 Task: Add a signature Maria Thompson containing With gratitude and sincere wishes, Maria Thompson to email address softage.9@softage.net and add a label Licensing agreements
Action: Mouse moved to (1059, 66)
Screenshot: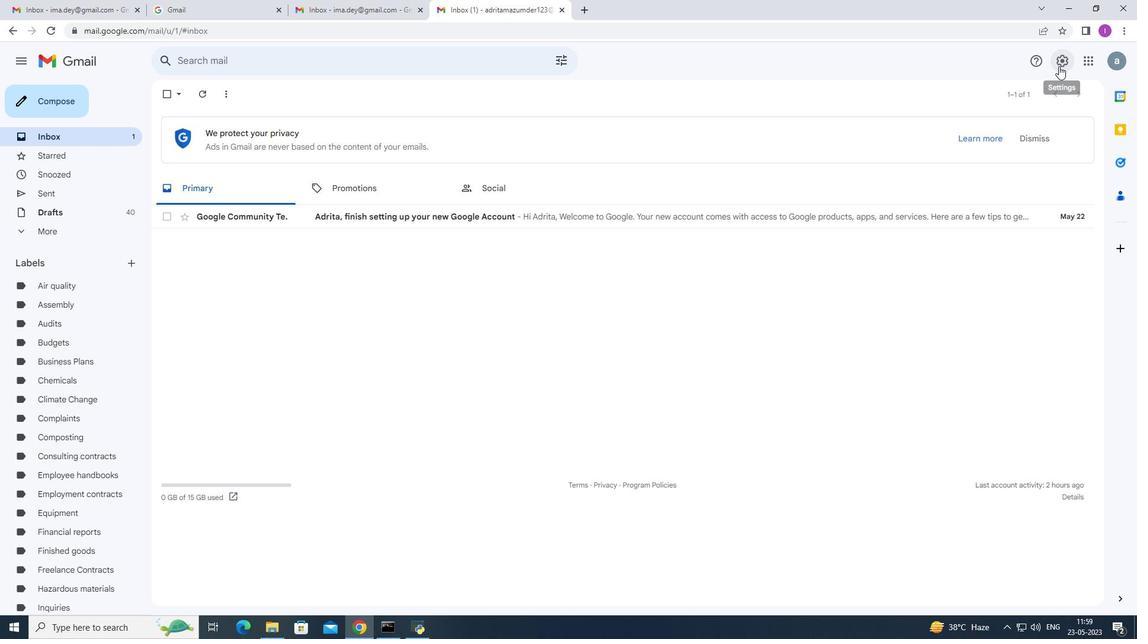 
Action: Mouse pressed left at (1059, 66)
Screenshot: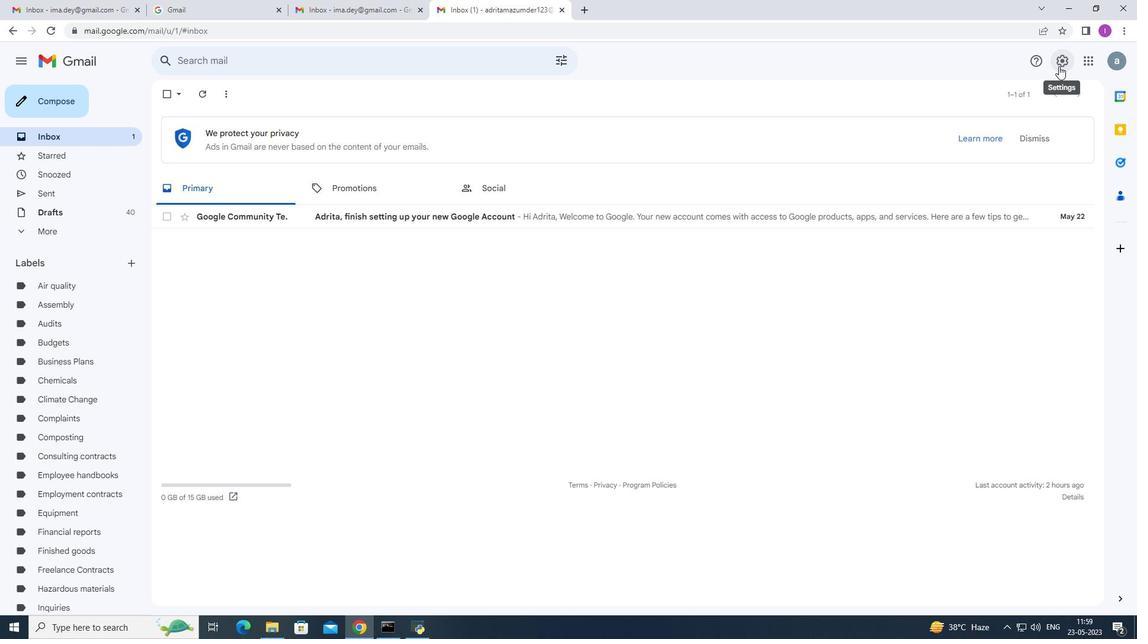 
Action: Mouse moved to (995, 120)
Screenshot: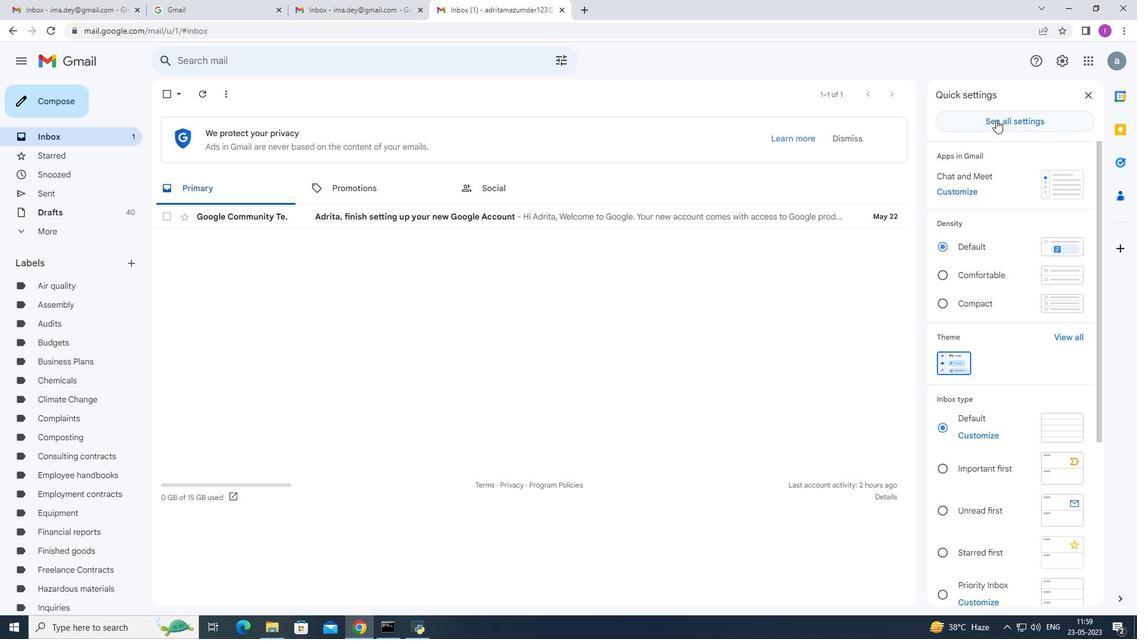 
Action: Mouse pressed left at (995, 120)
Screenshot: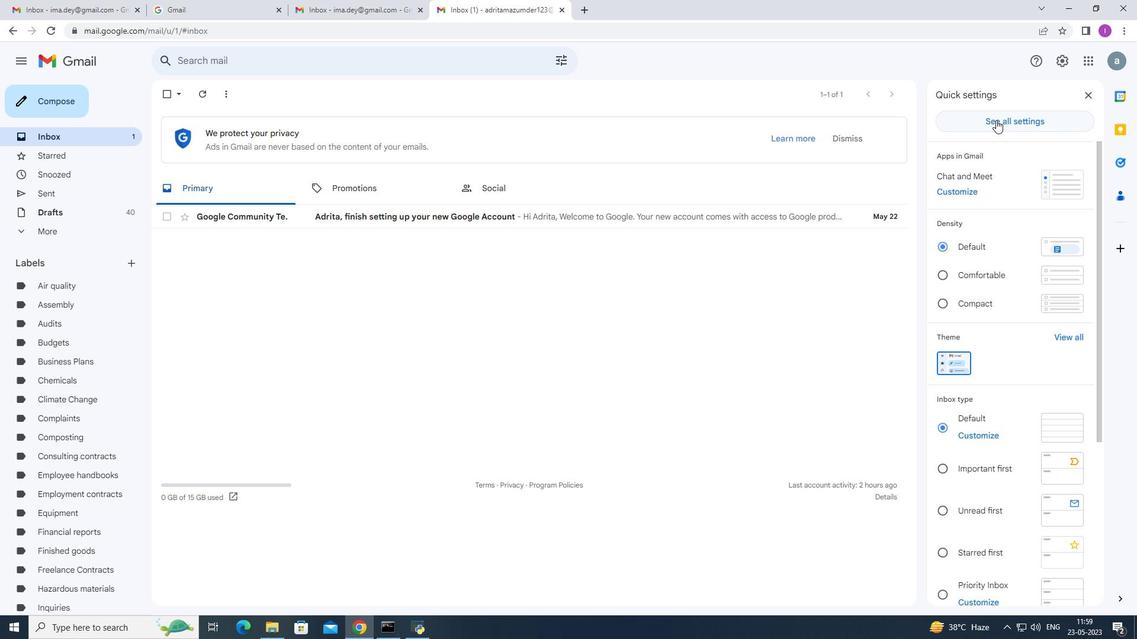 
Action: Mouse moved to (428, 433)
Screenshot: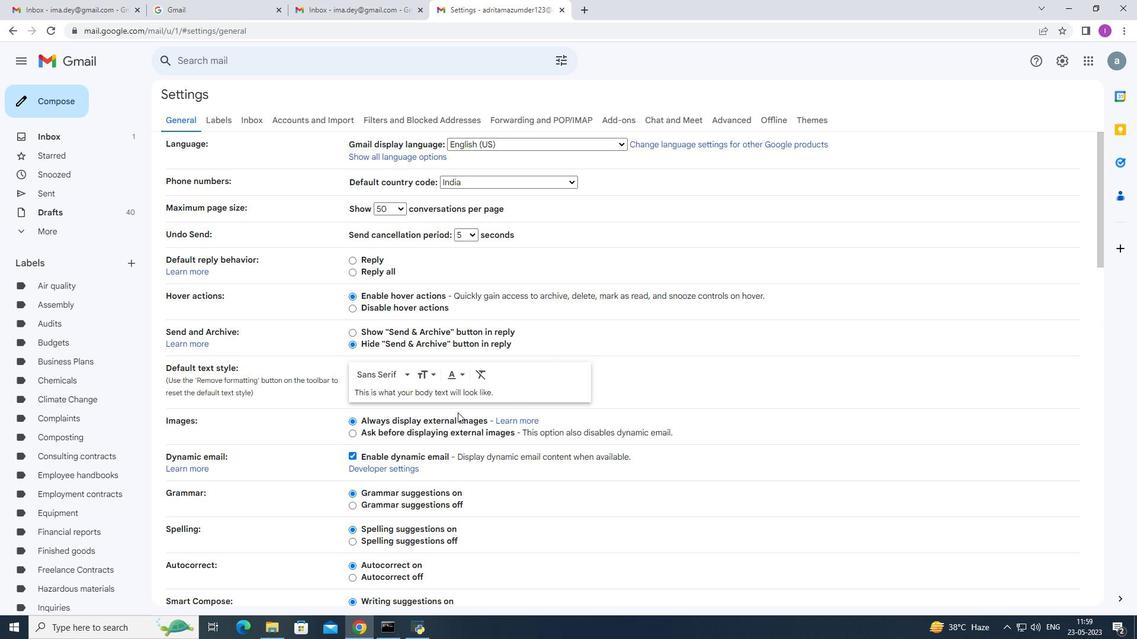 
Action: Mouse scrolled (428, 433) with delta (0, 0)
Screenshot: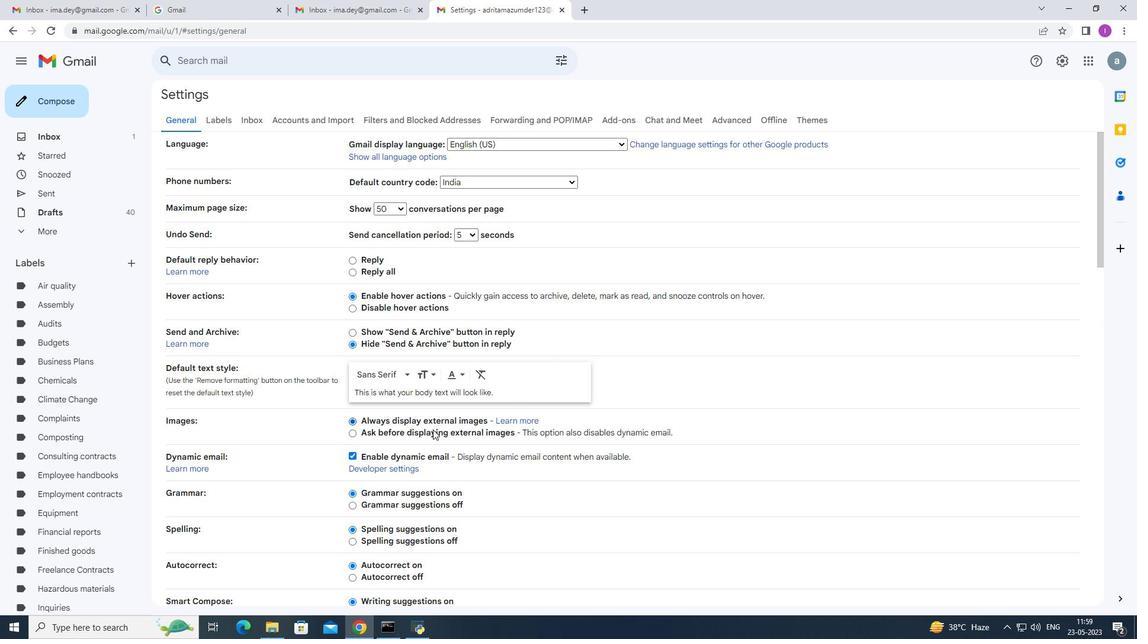 
Action: Mouse scrolled (428, 433) with delta (0, 0)
Screenshot: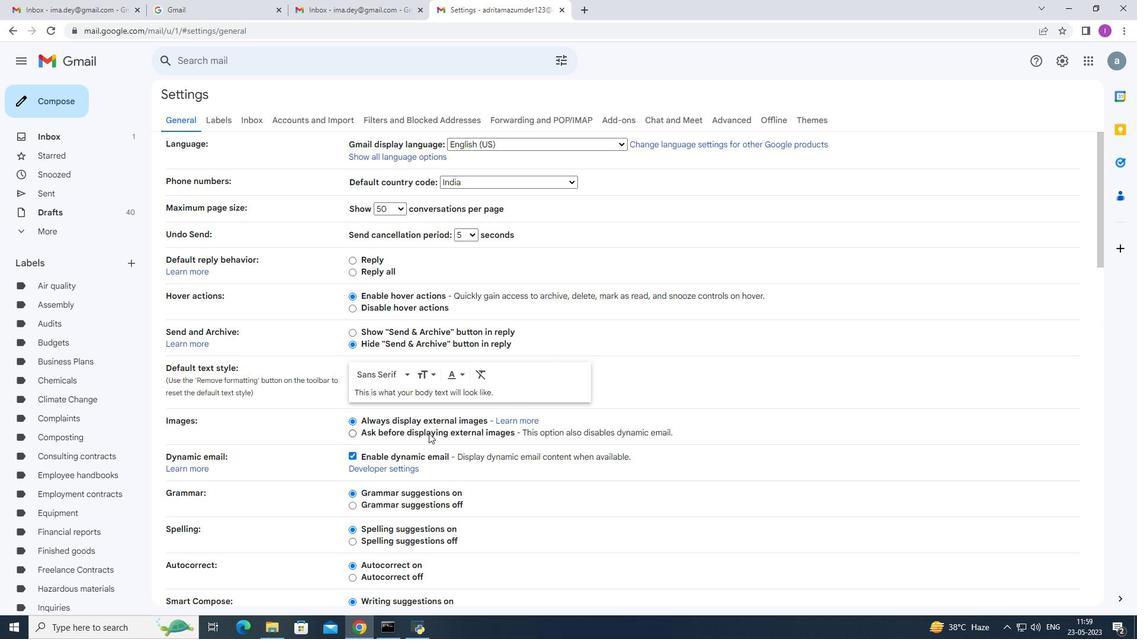 
Action: Mouse scrolled (428, 433) with delta (0, 0)
Screenshot: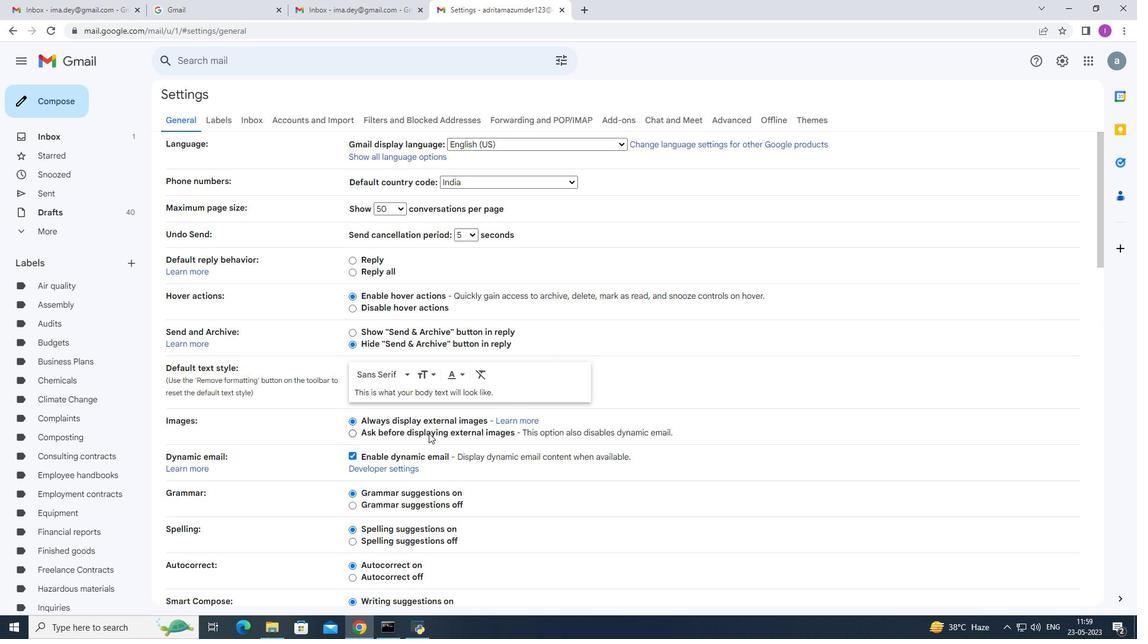 
Action: Mouse moved to (430, 431)
Screenshot: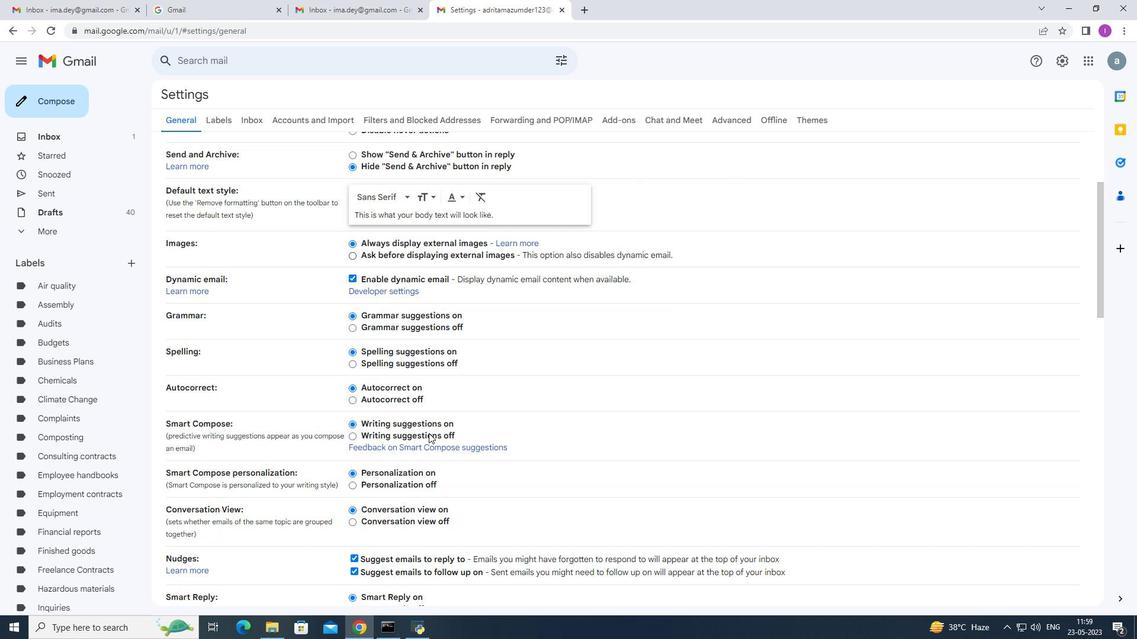 
Action: Mouse scrolled (430, 431) with delta (0, 0)
Screenshot: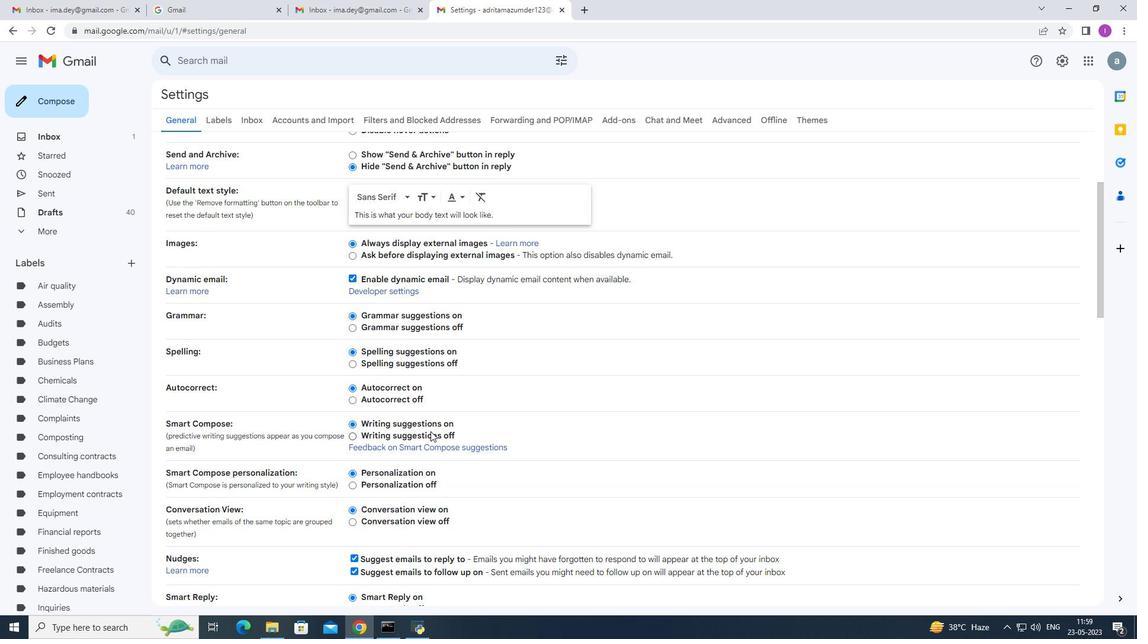 
Action: Mouse scrolled (430, 431) with delta (0, 0)
Screenshot: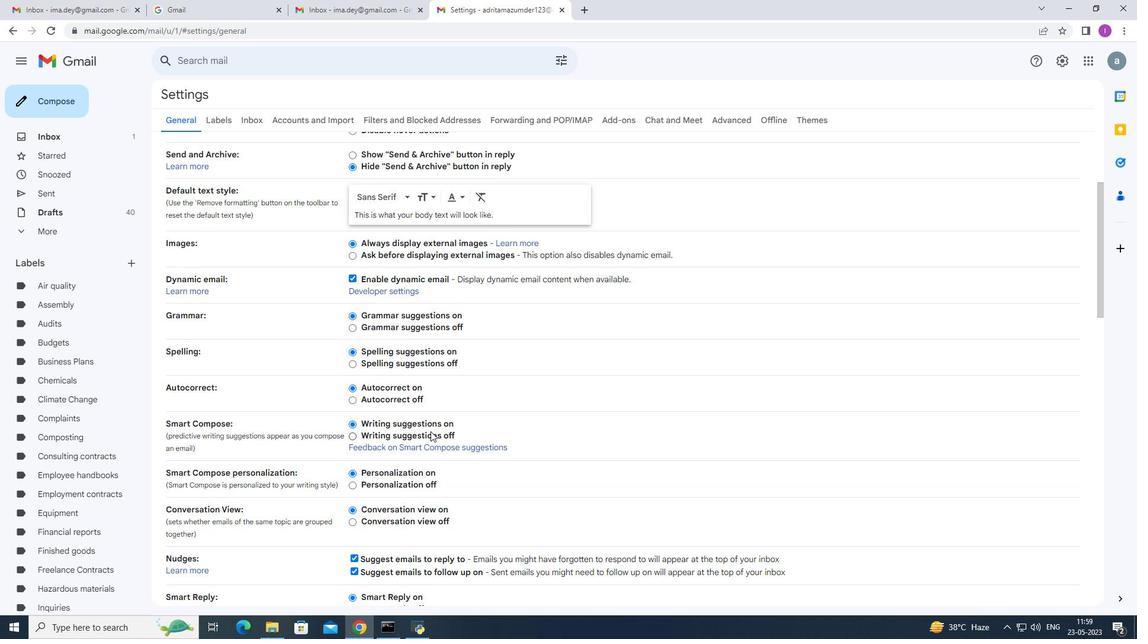 
Action: Mouse scrolled (430, 431) with delta (0, 0)
Screenshot: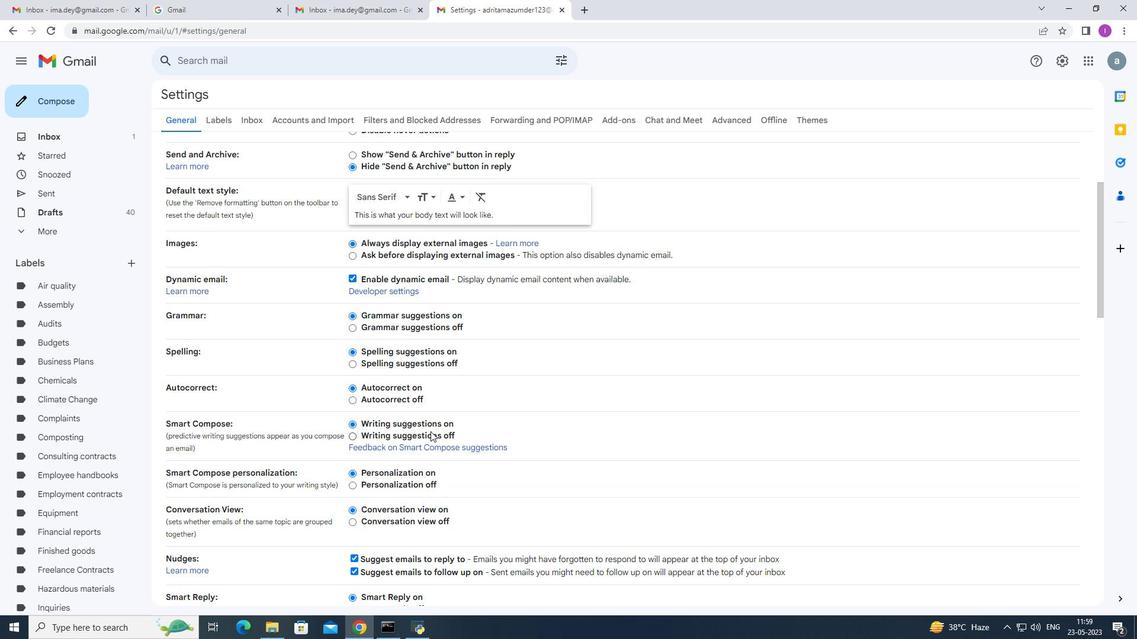
Action: Mouse scrolled (430, 431) with delta (0, 0)
Screenshot: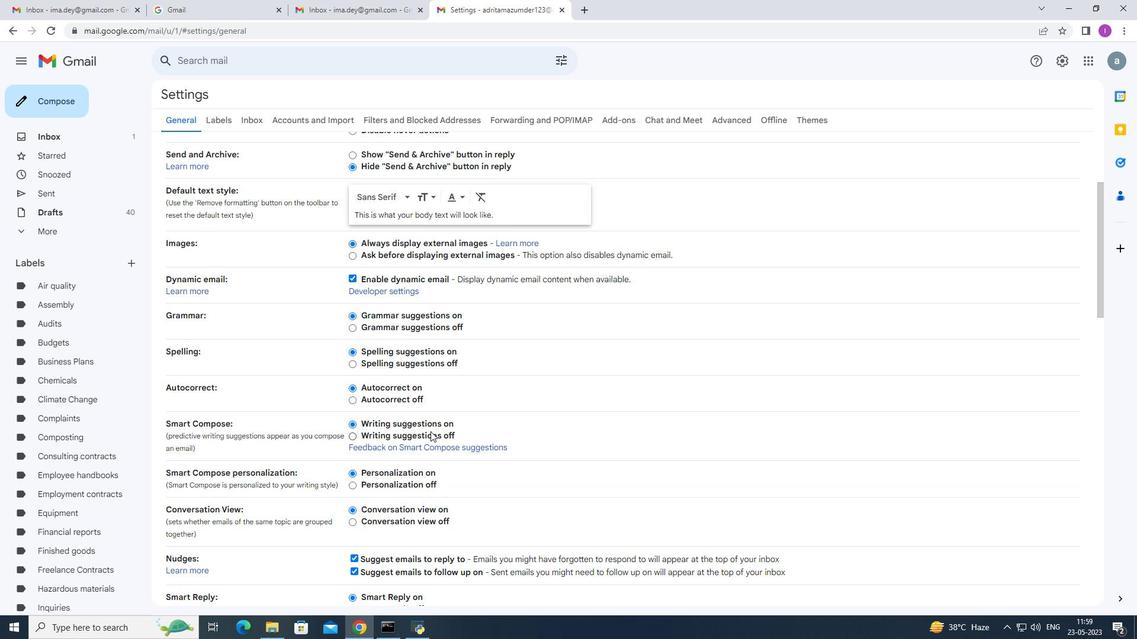 
Action: Mouse moved to (432, 431)
Screenshot: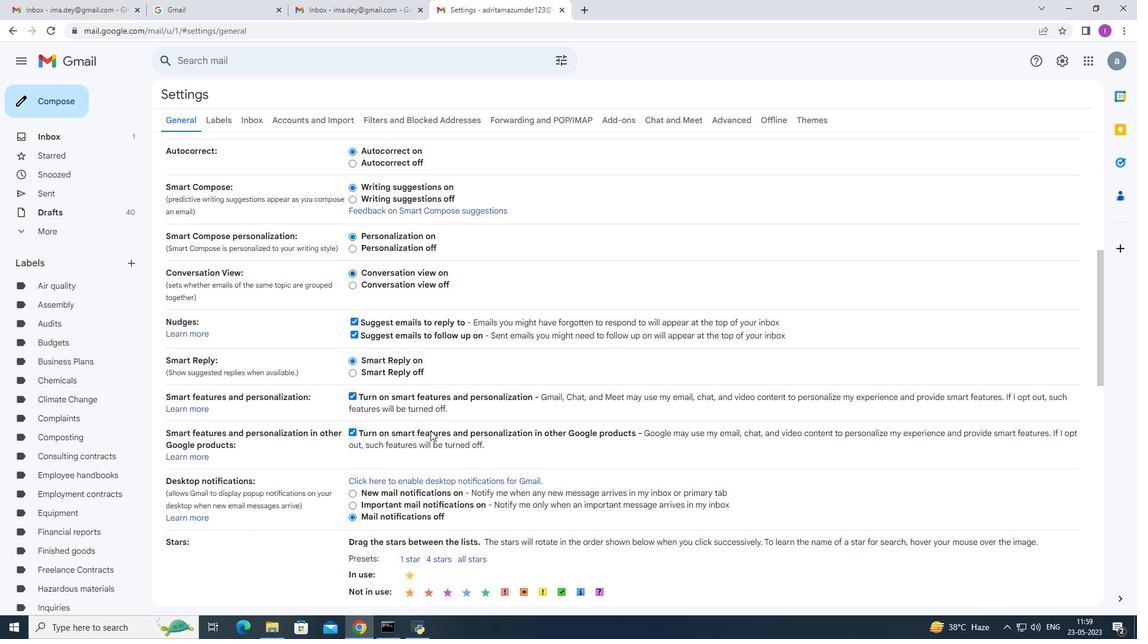 
Action: Mouse scrolled (432, 431) with delta (0, 0)
Screenshot: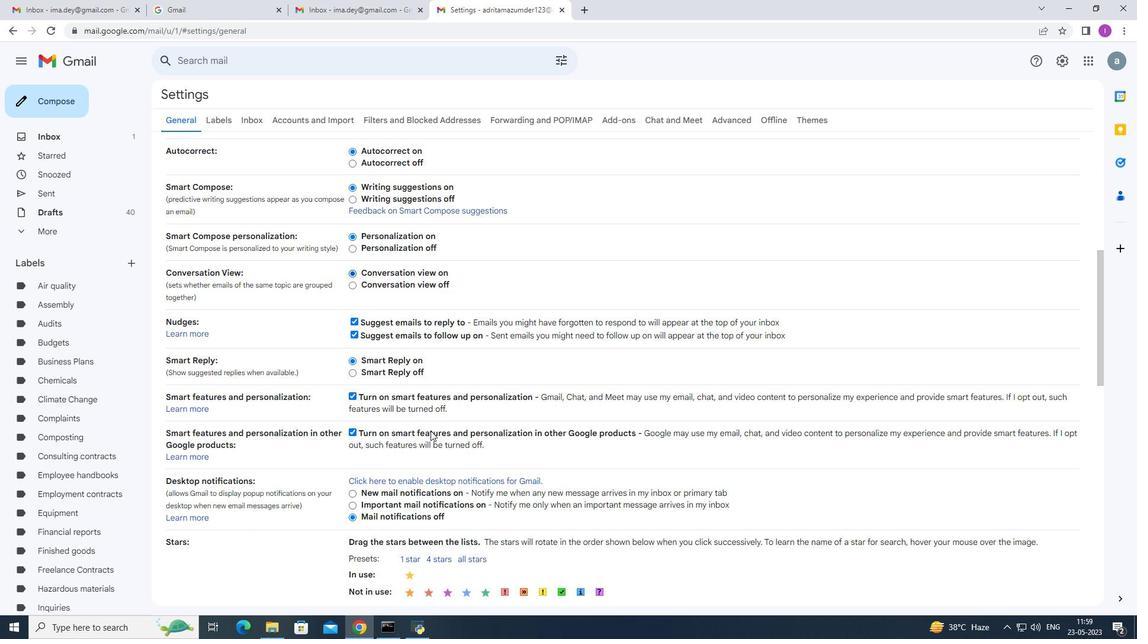 
Action: Mouse scrolled (432, 431) with delta (0, 0)
Screenshot: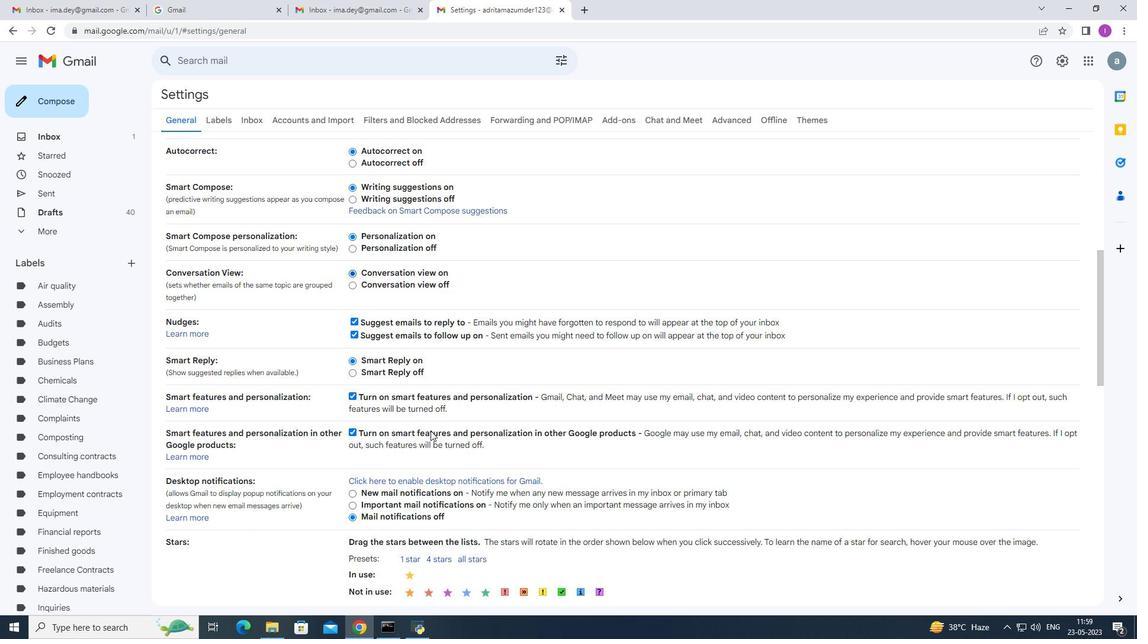 
Action: Mouse scrolled (432, 432) with delta (0, 0)
Screenshot: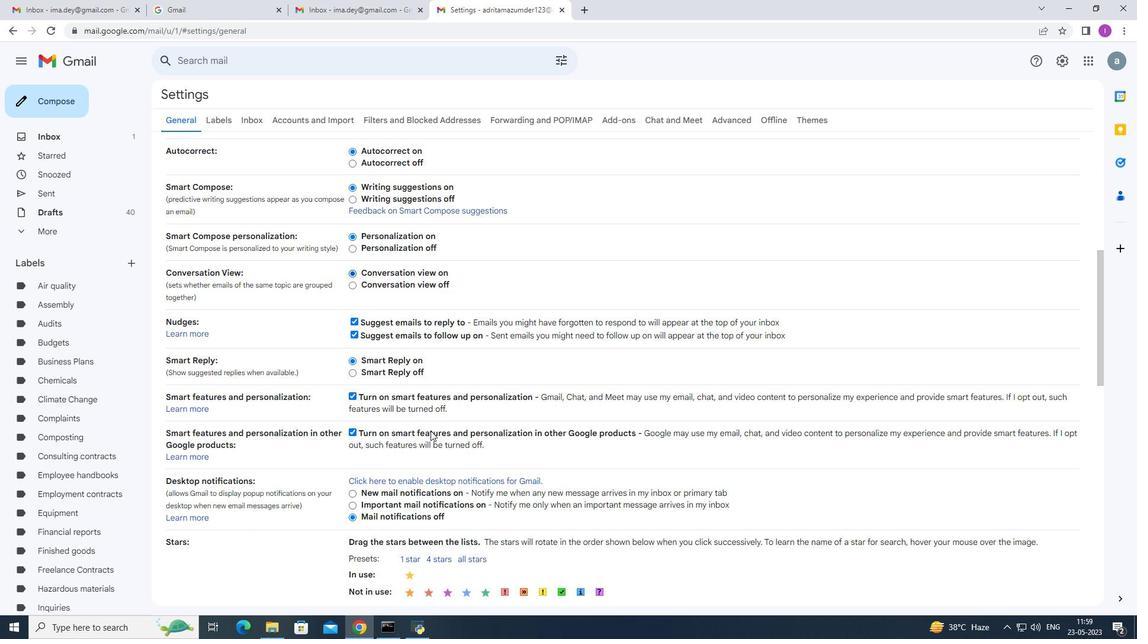 
Action: Mouse scrolled (432, 431) with delta (0, 0)
Screenshot: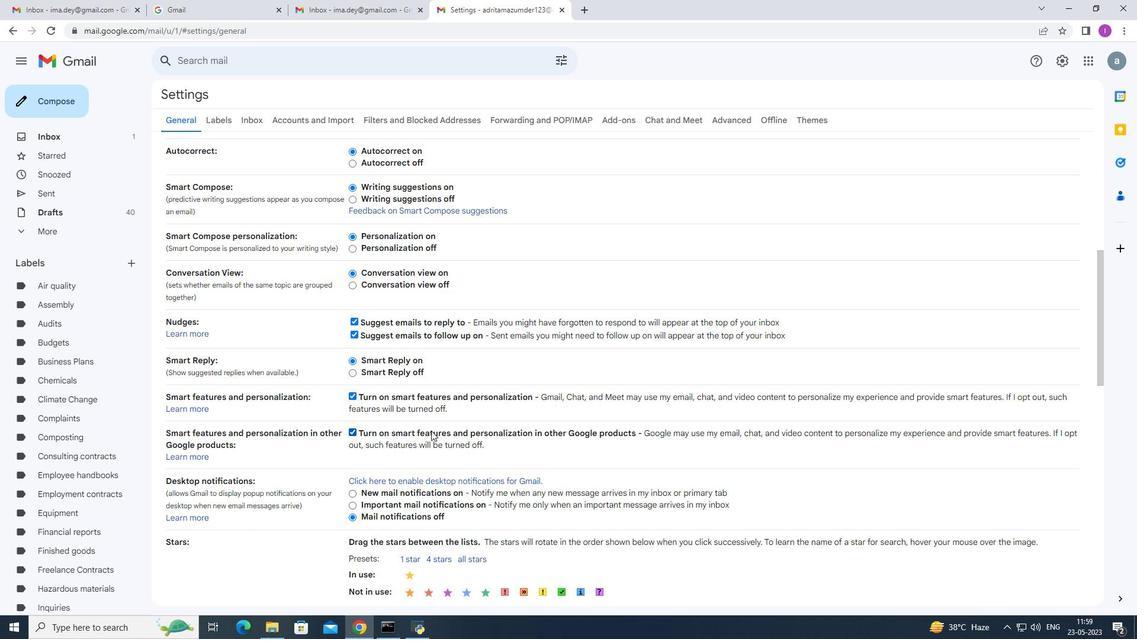 
Action: Mouse moved to (433, 433)
Screenshot: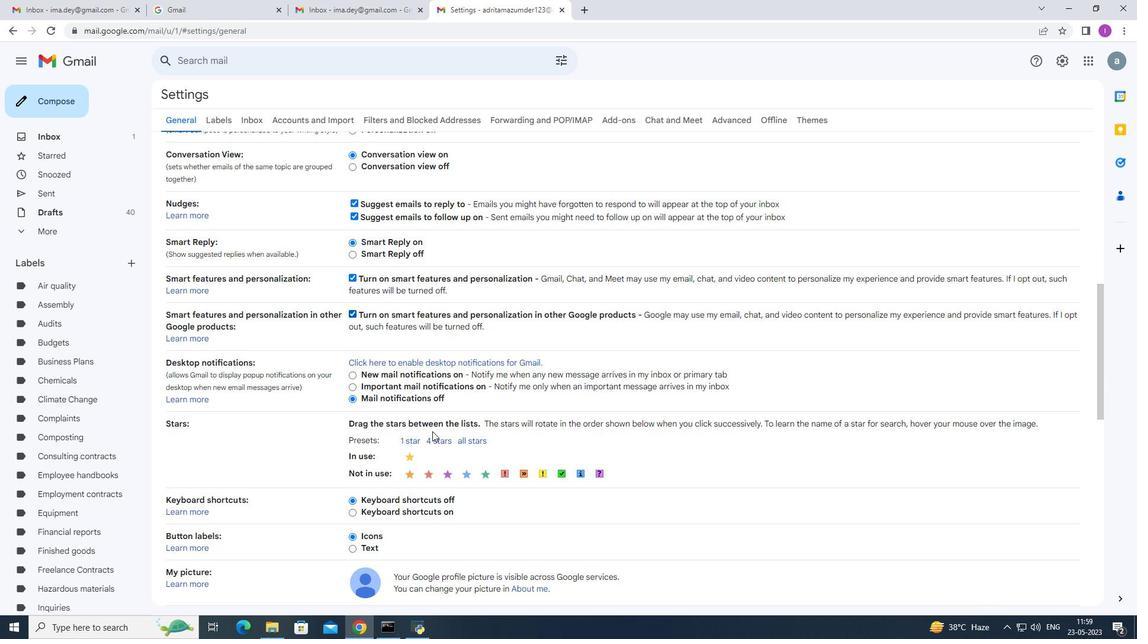 
Action: Mouse scrolled (433, 432) with delta (0, 0)
Screenshot: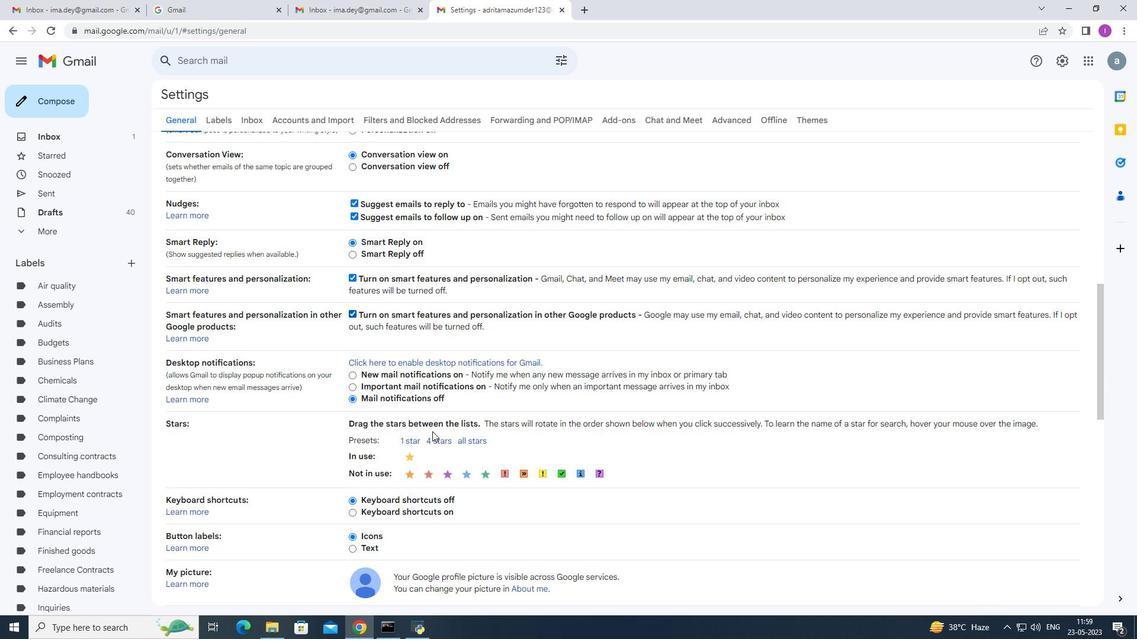 
Action: Mouse moved to (433, 434)
Screenshot: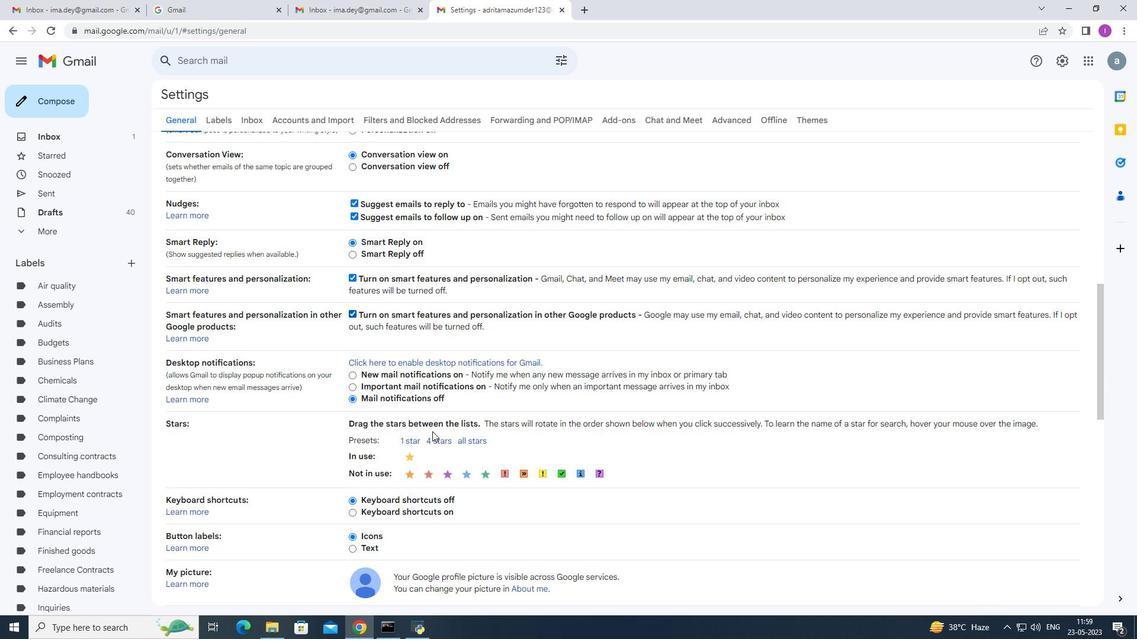 
Action: Mouse scrolled (433, 433) with delta (0, 0)
Screenshot: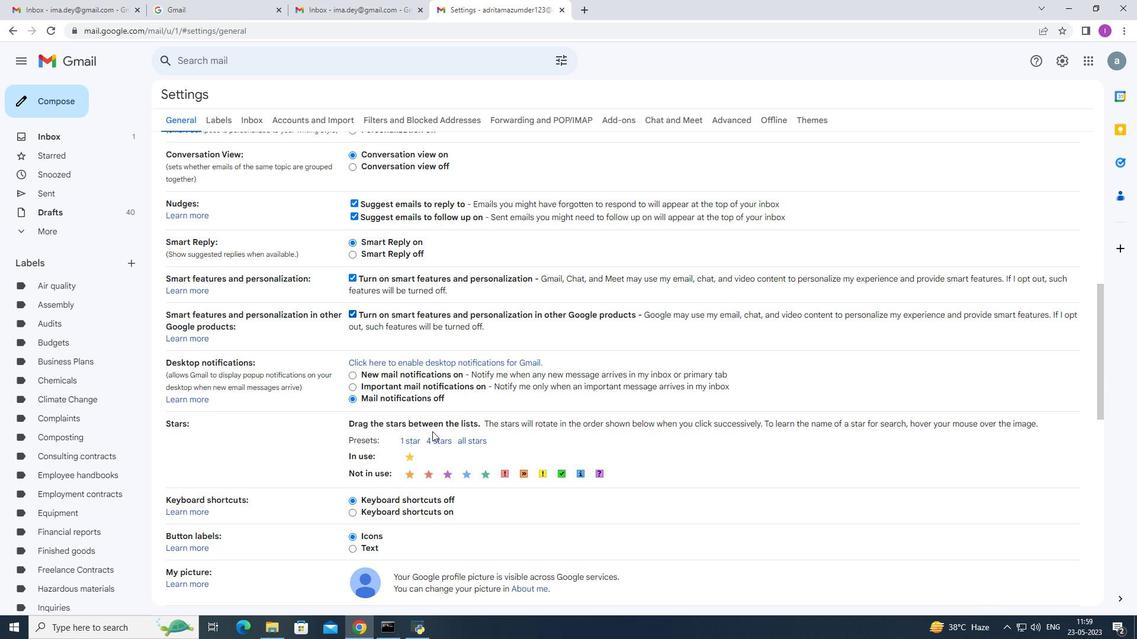 
Action: Mouse scrolled (433, 433) with delta (0, 0)
Screenshot: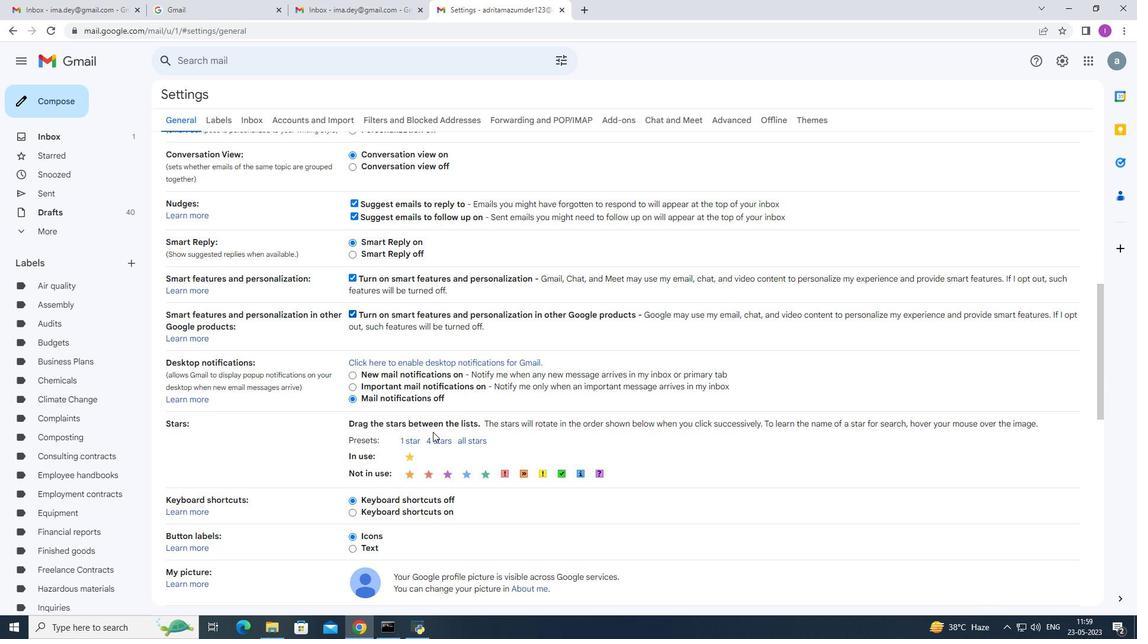 
Action: Mouse moved to (433, 434)
Screenshot: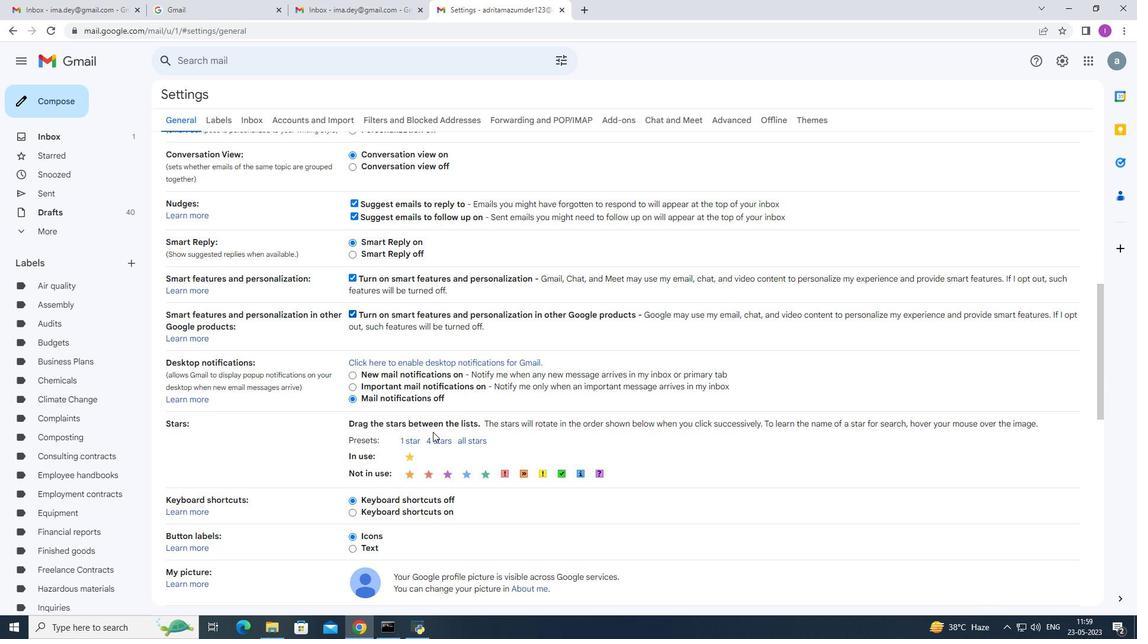 
Action: Mouse scrolled (433, 433) with delta (0, 0)
Screenshot: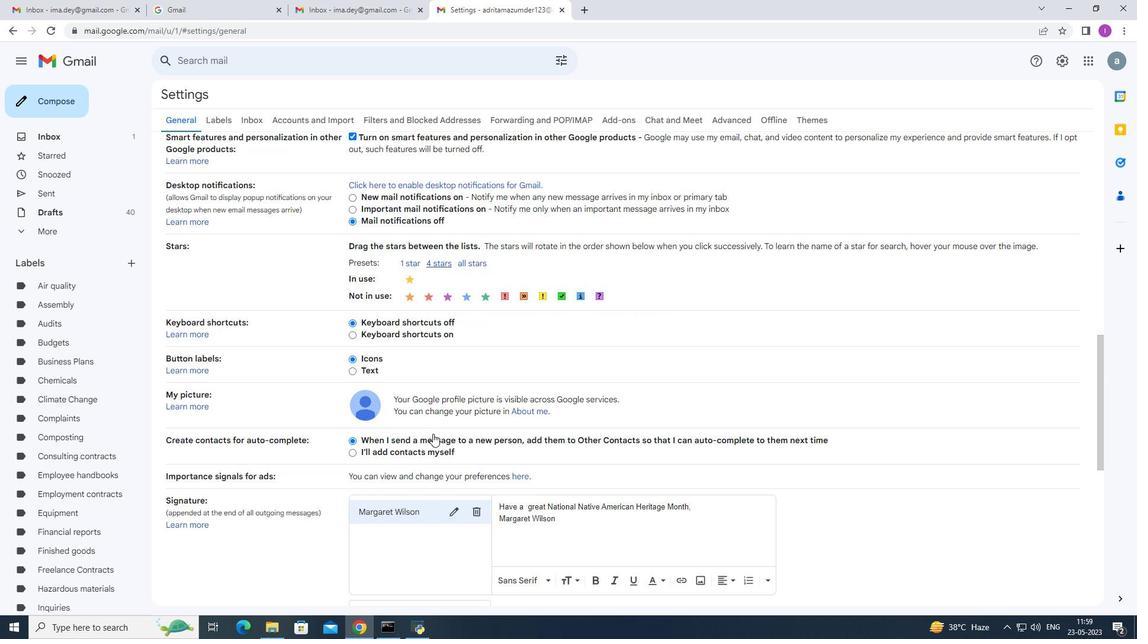
Action: Mouse scrolled (433, 433) with delta (0, 0)
Screenshot: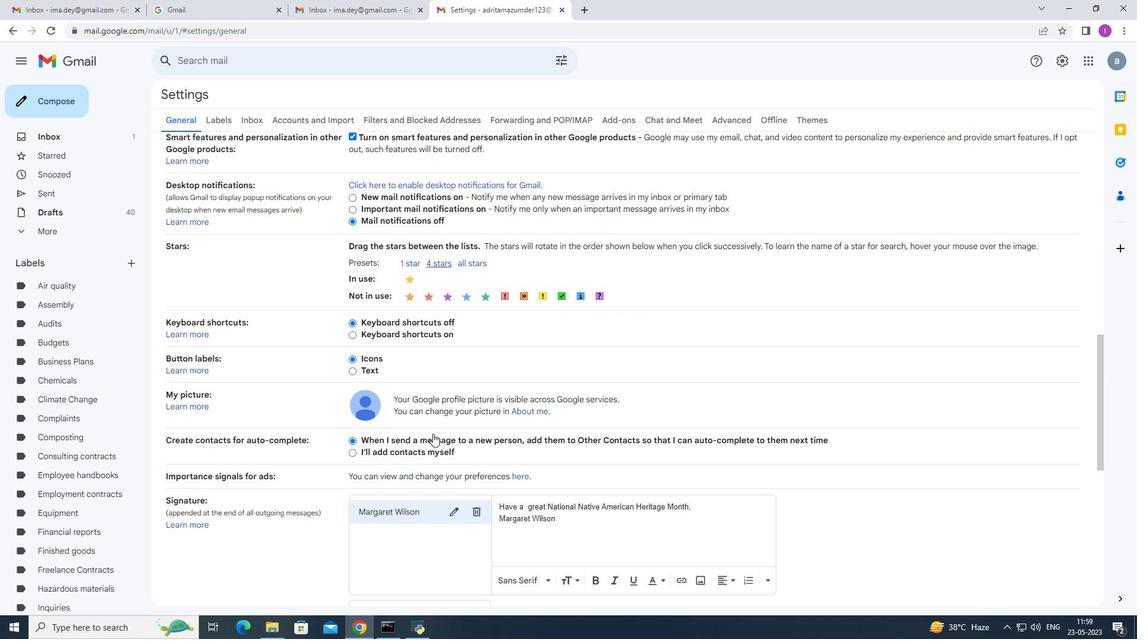 
Action: Mouse moved to (433, 434)
Screenshot: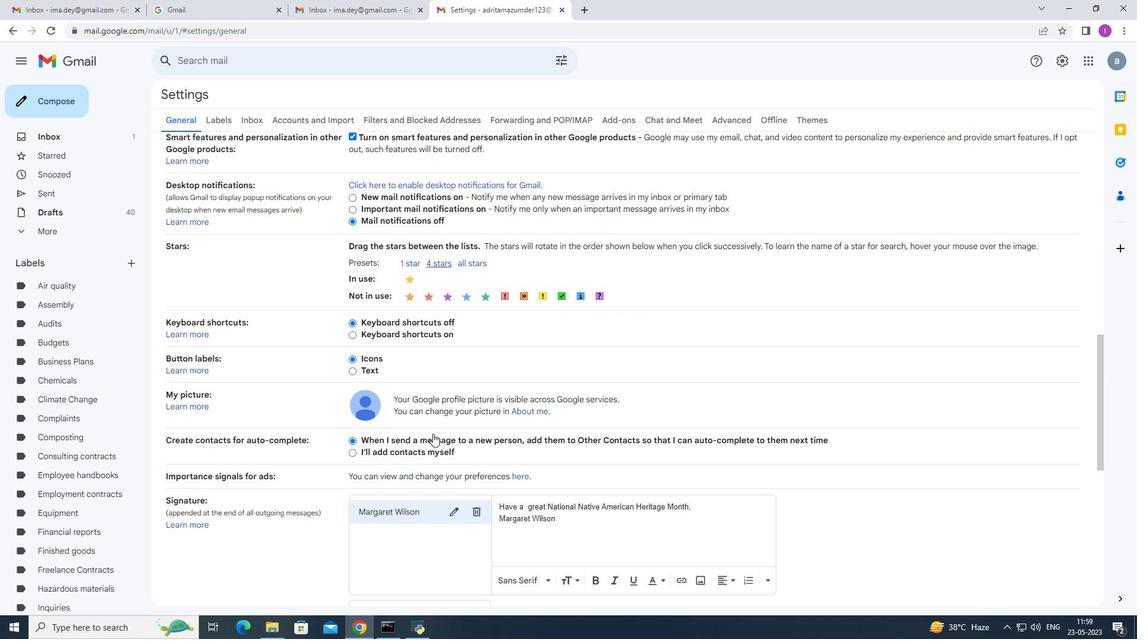 
Action: Mouse scrolled (433, 434) with delta (0, 0)
Screenshot: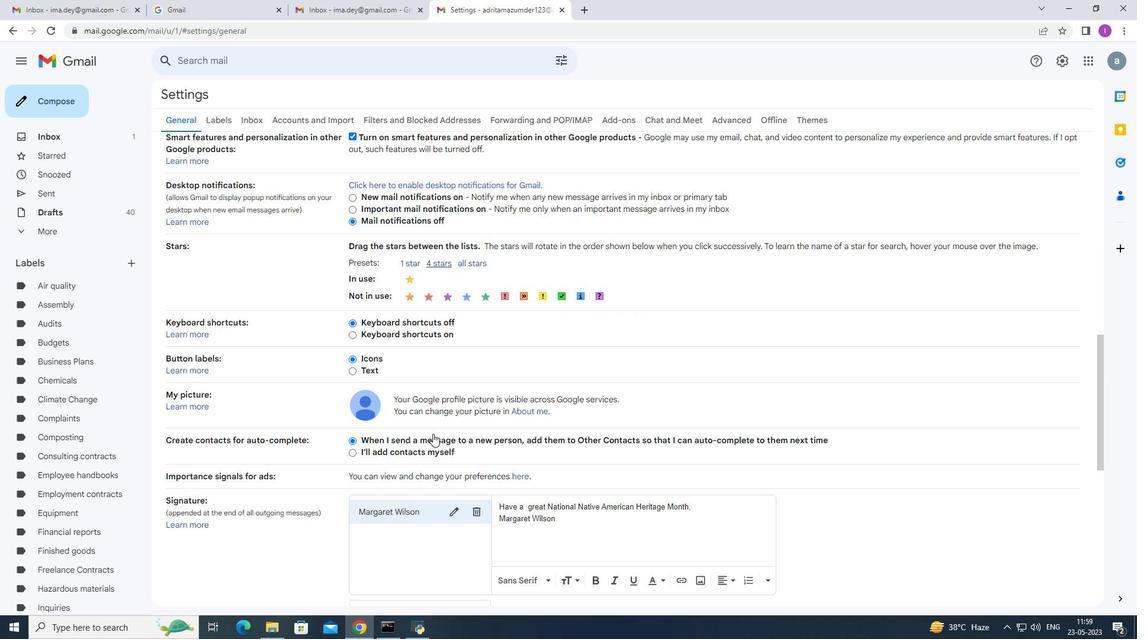 
Action: Mouse scrolled (433, 434) with delta (0, 0)
Screenshot: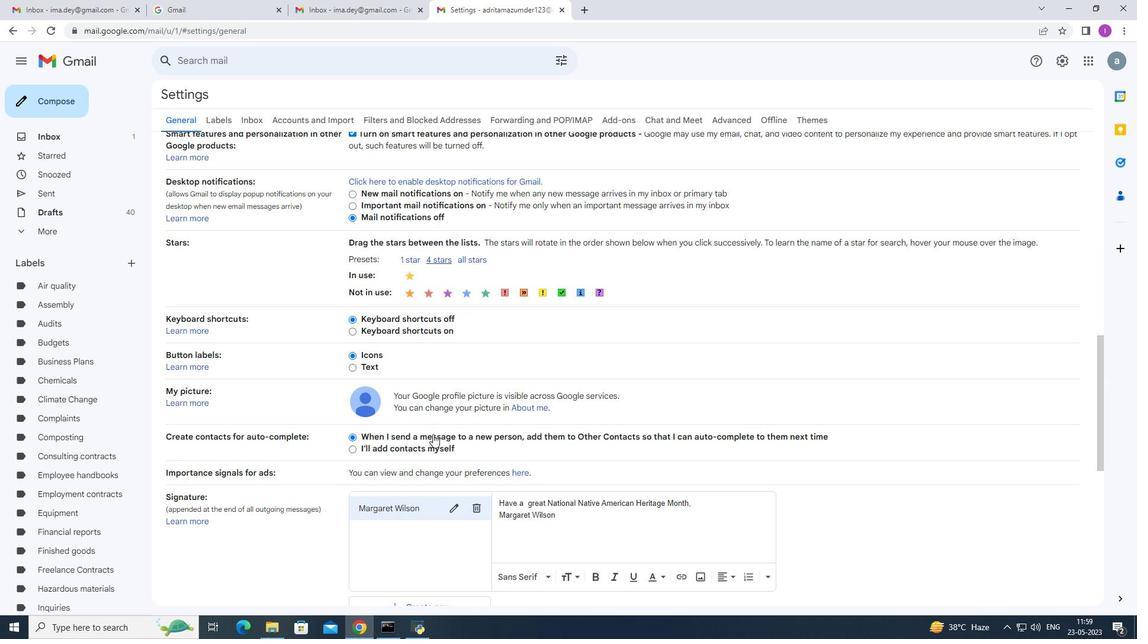 
Action: Mouse moved to (471, 273)
Screenshot: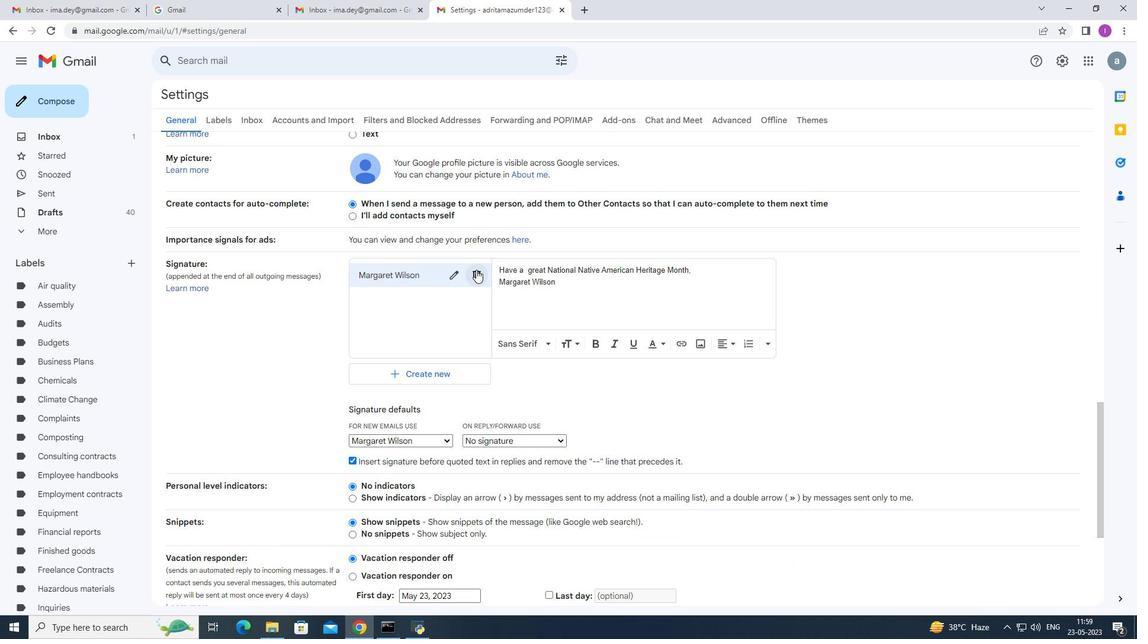 
Action: Mouse pressed left at (471, 273)
Screenshot: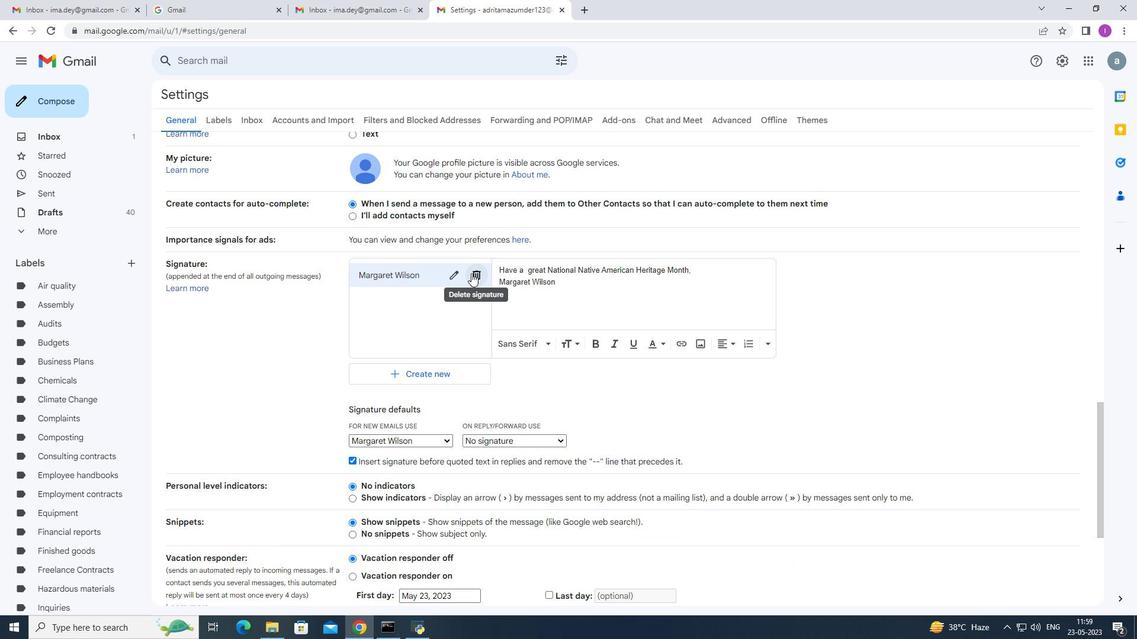 
Action: Mouse moved to (680, 357)
Screenshot: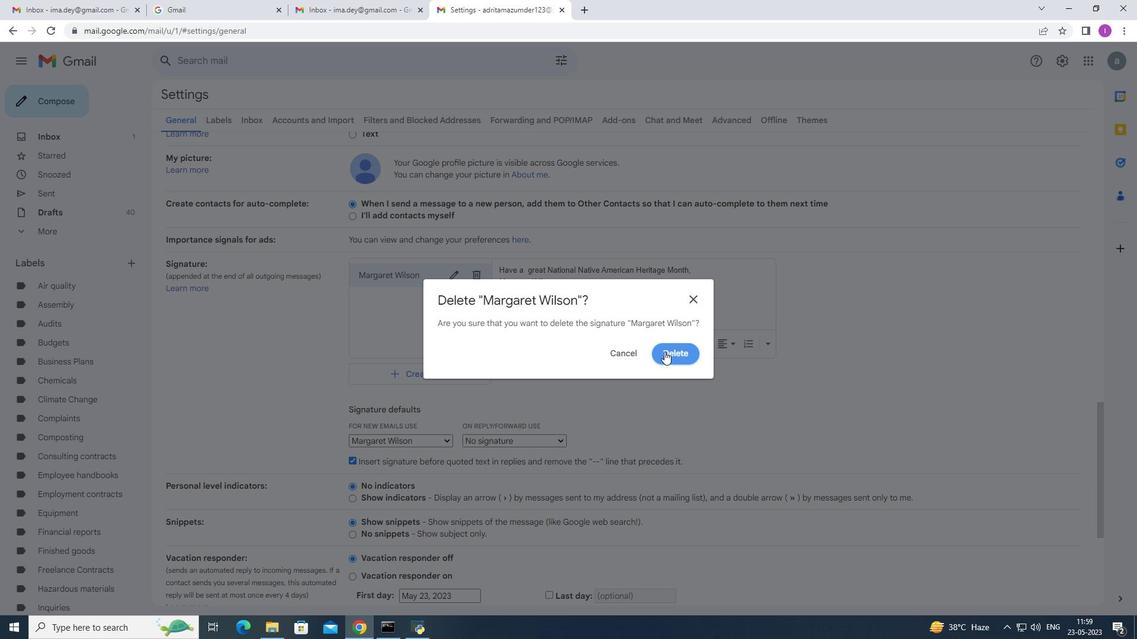 
Action: Mouse pressed left at (680, 357)
Screenshot: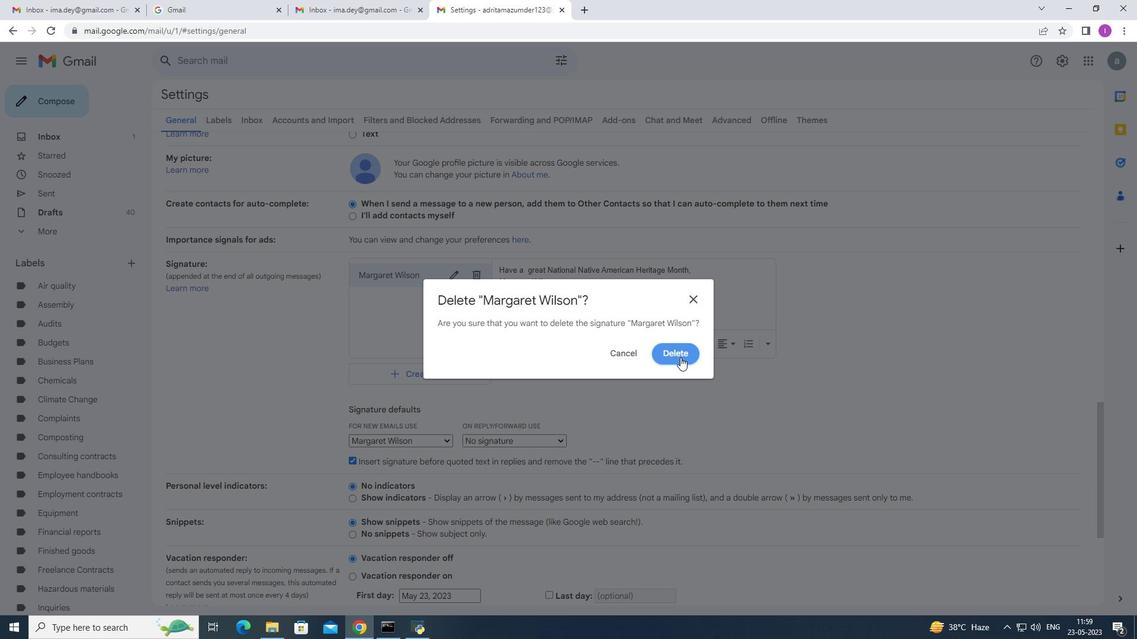 
Action: Mouse moved to (413, 282)
Screenshot: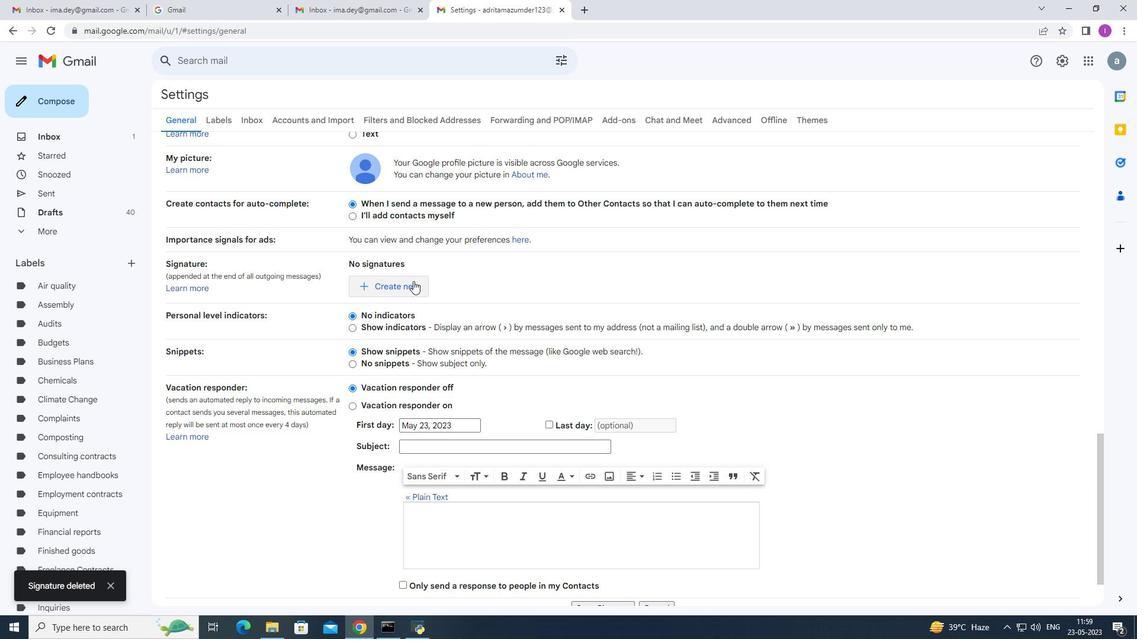 
Action: Mouse pressed left at (413, 282)
Screenshot: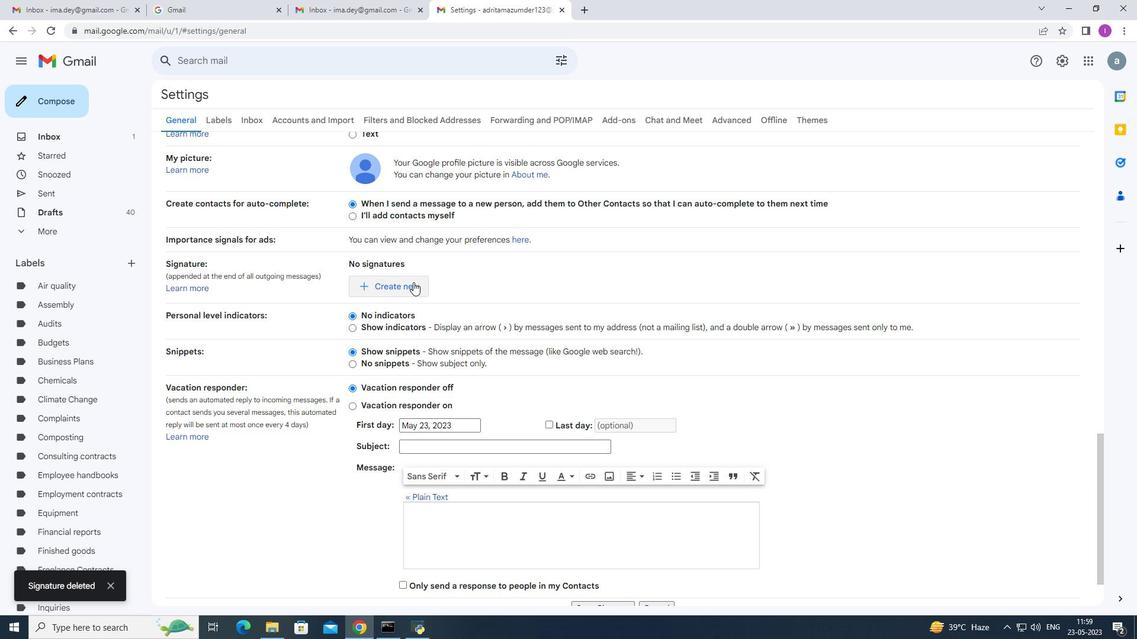 
Action: Mouse moved to (469, 324)
Screenshot: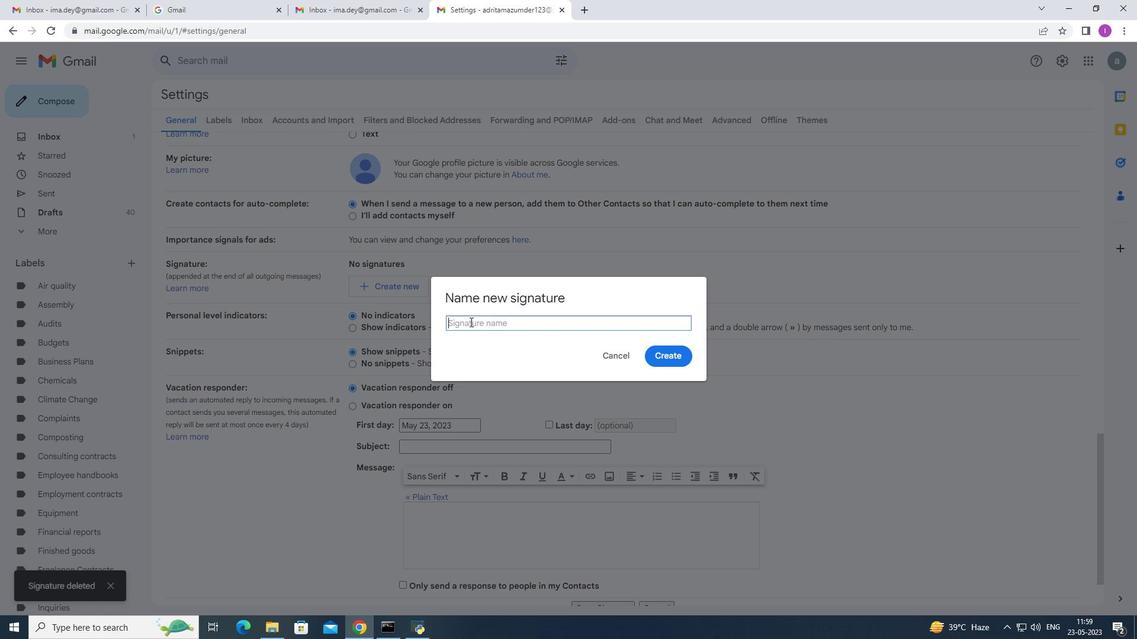 
Action: Mouse pressed left at (469, 324)
Screenshot: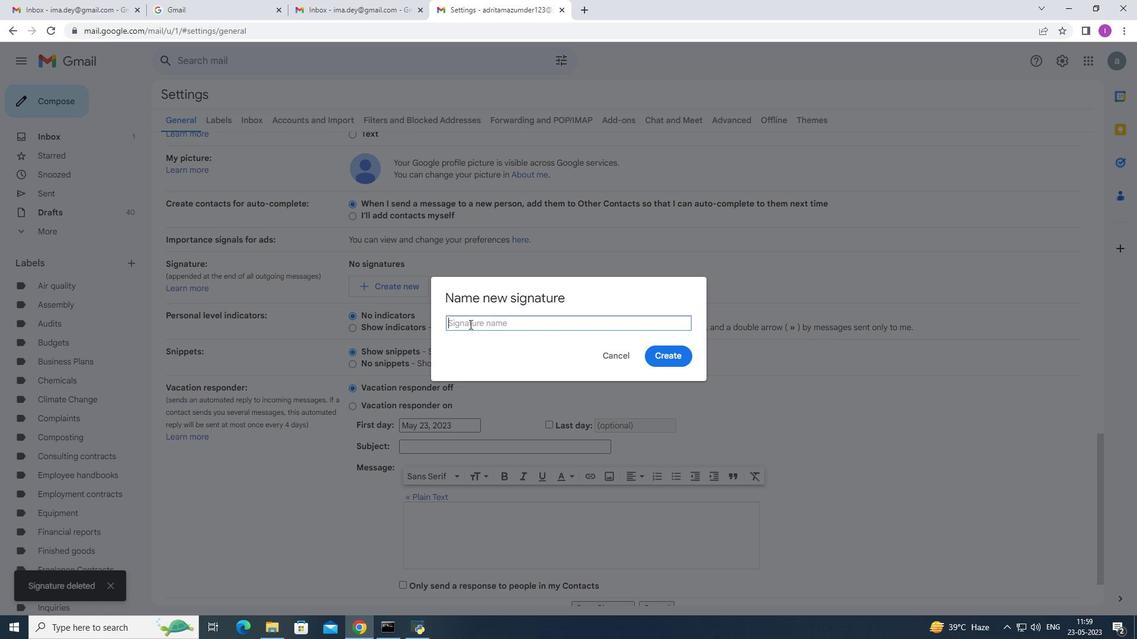 
Action: Mouse pressed left at (469, 324)
Screenshot: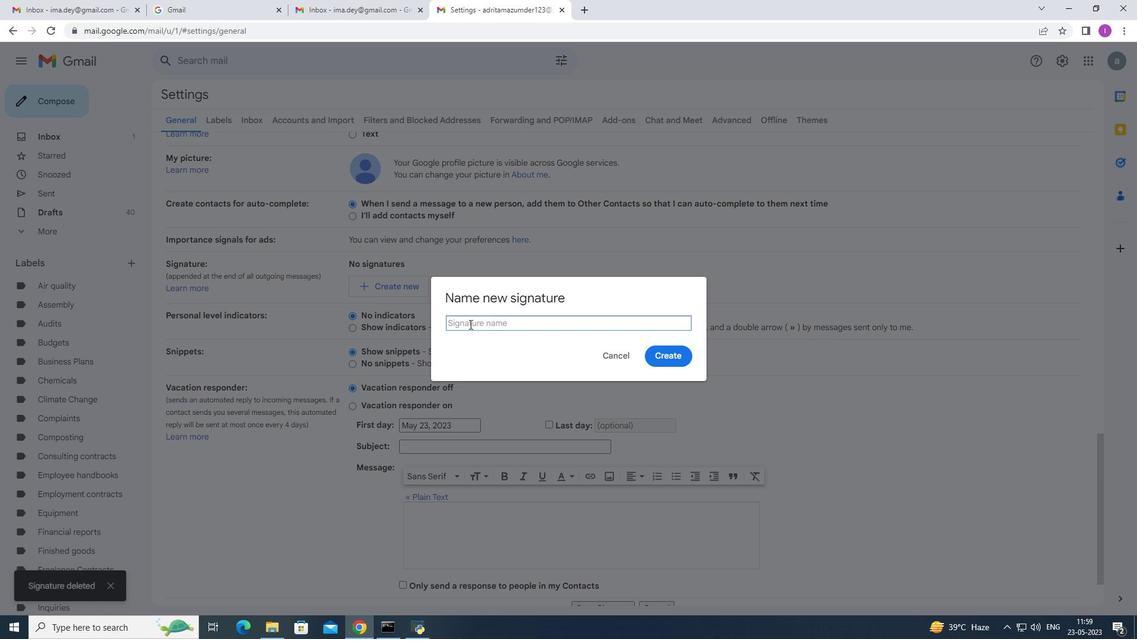 
Action: Mouse moved to (641, 319)
Screenshot: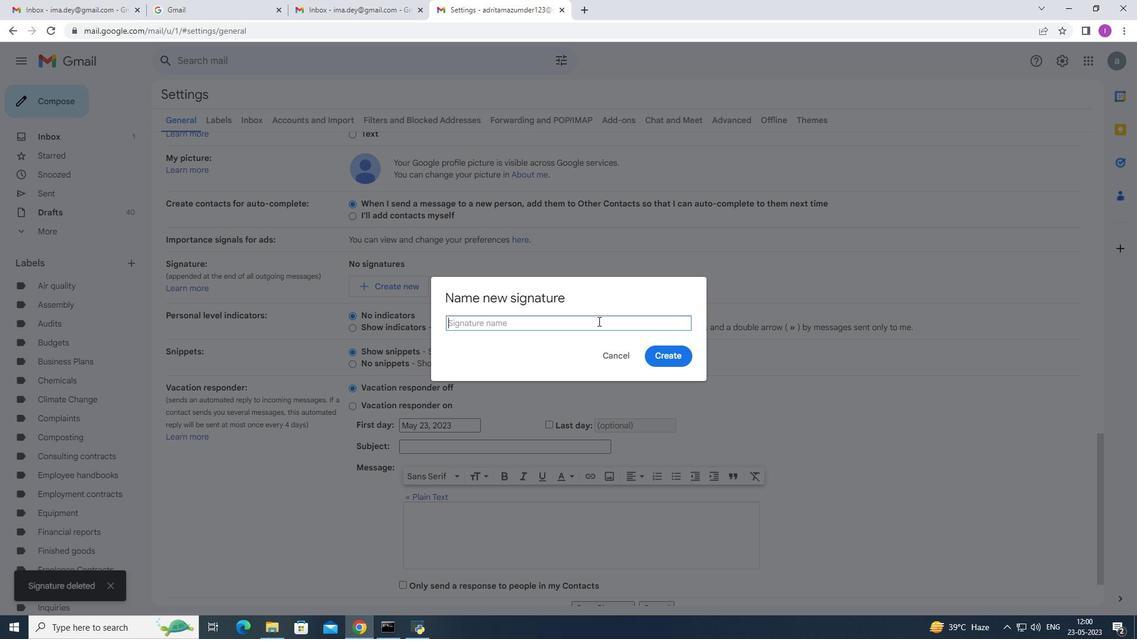 
Action: Key pressed <Key.shift>Maria<Key.space><Key.shift>Thopson
Screenshot: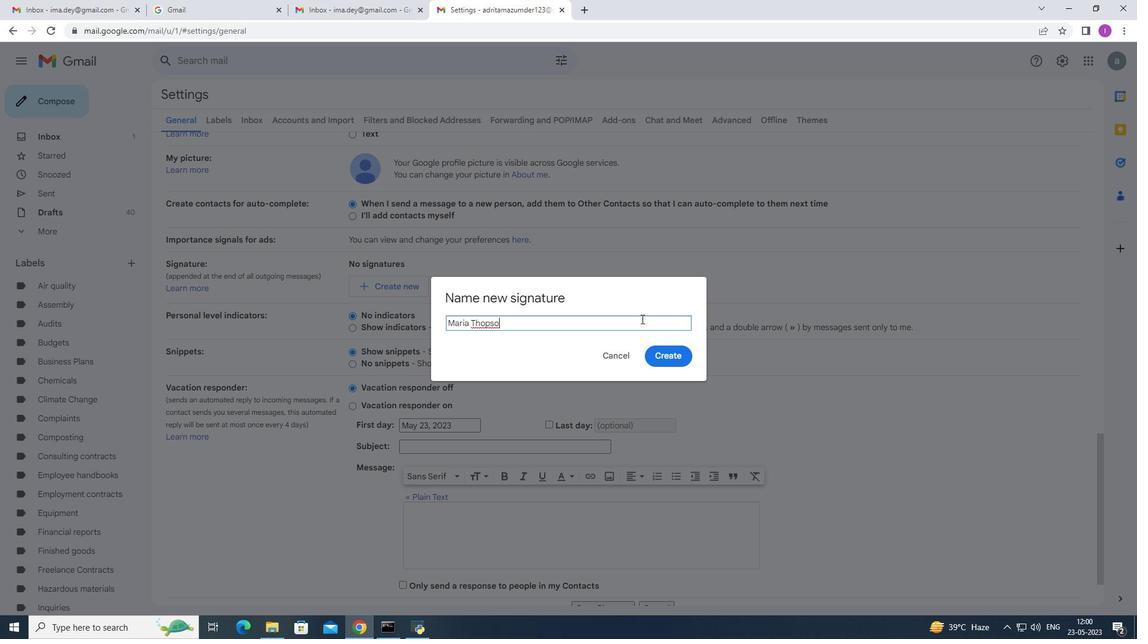 
Action: Mouse moved to (486, 325)
Screenshot: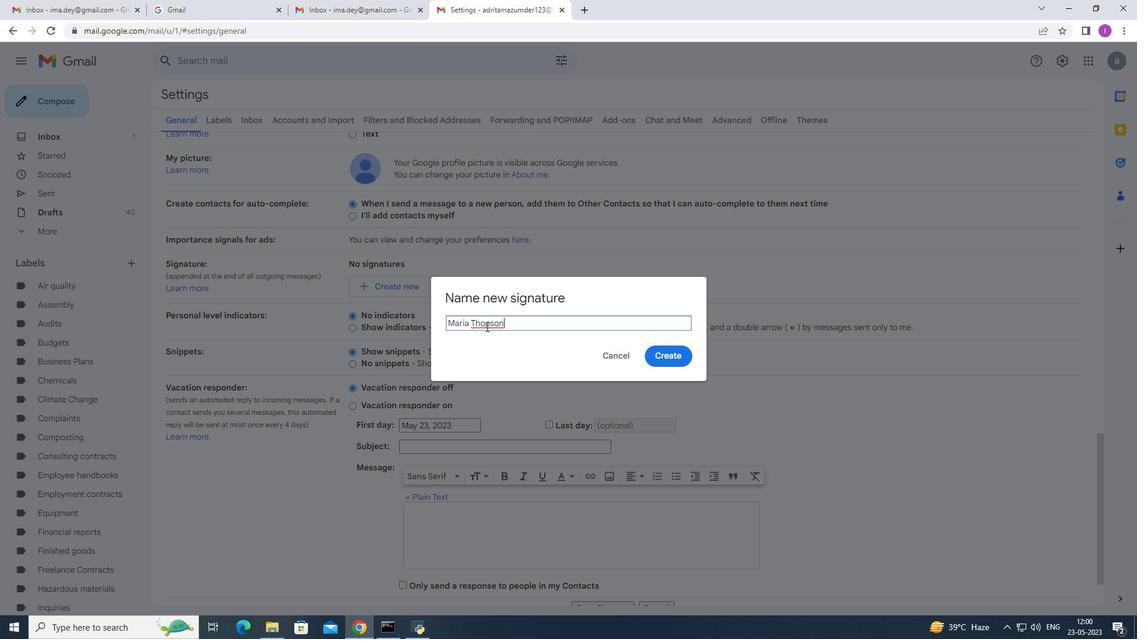 
Action: Mouse pressed left at (486, 325)
Screenshot: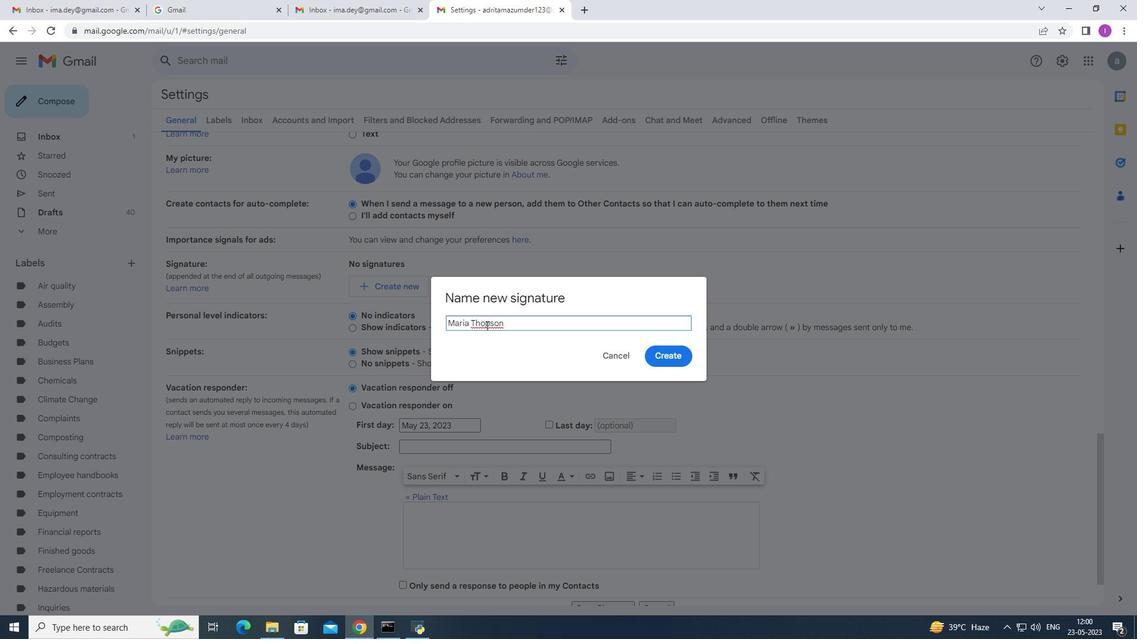 
Action: Mouse moved to (534, 348)
Screenshot: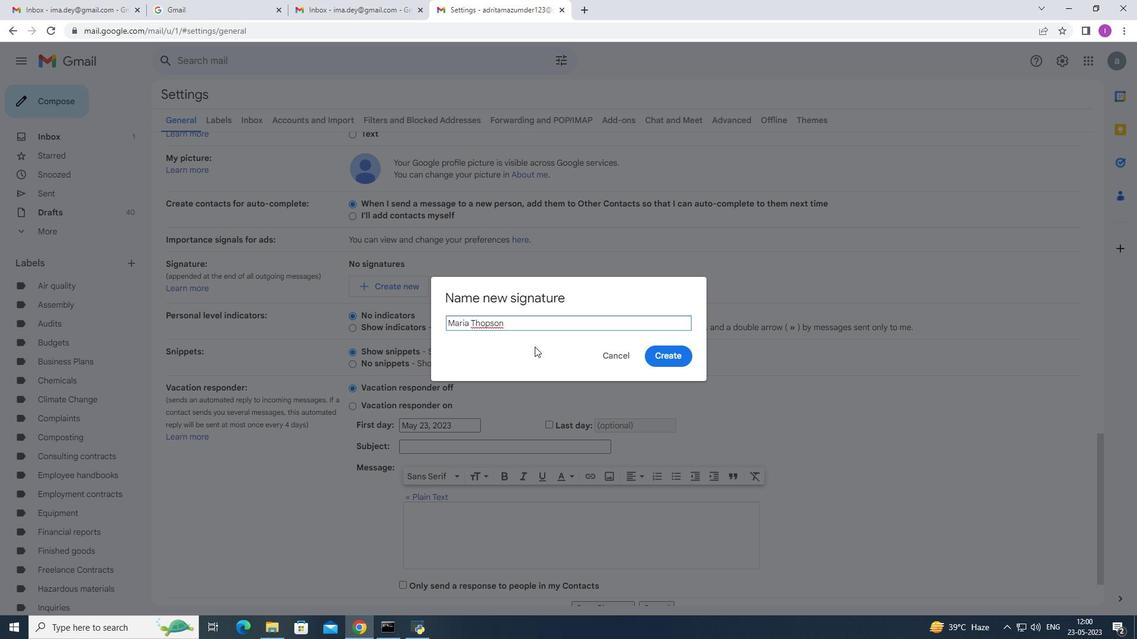 
Action: Key pressed m
Screenshot: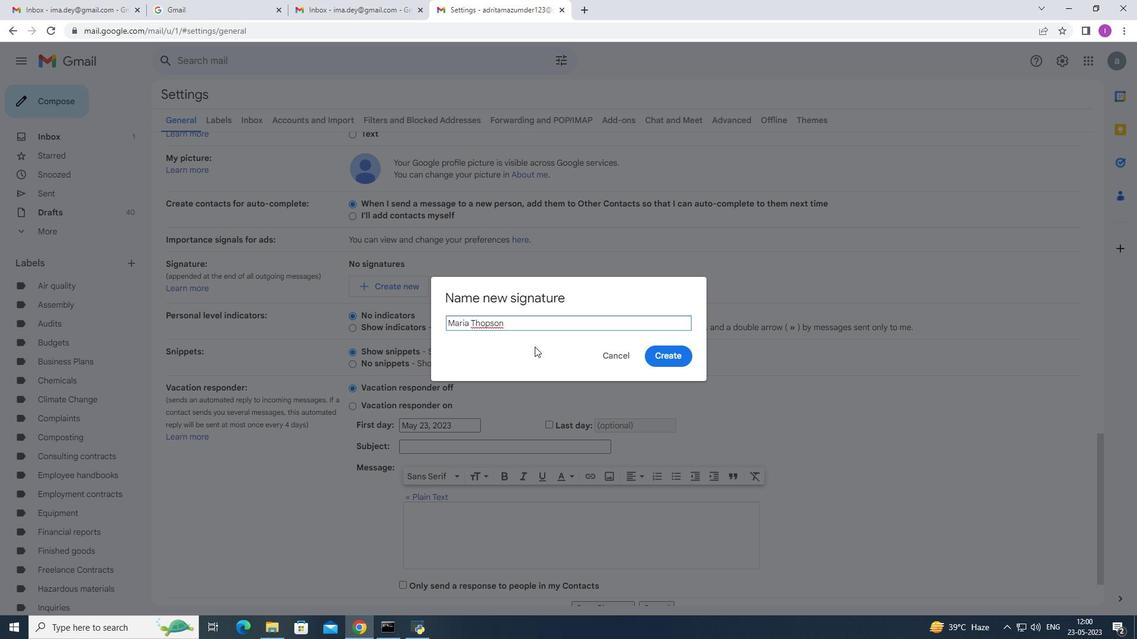 
Action: Mouse moved to (672, 358)
Screenshot: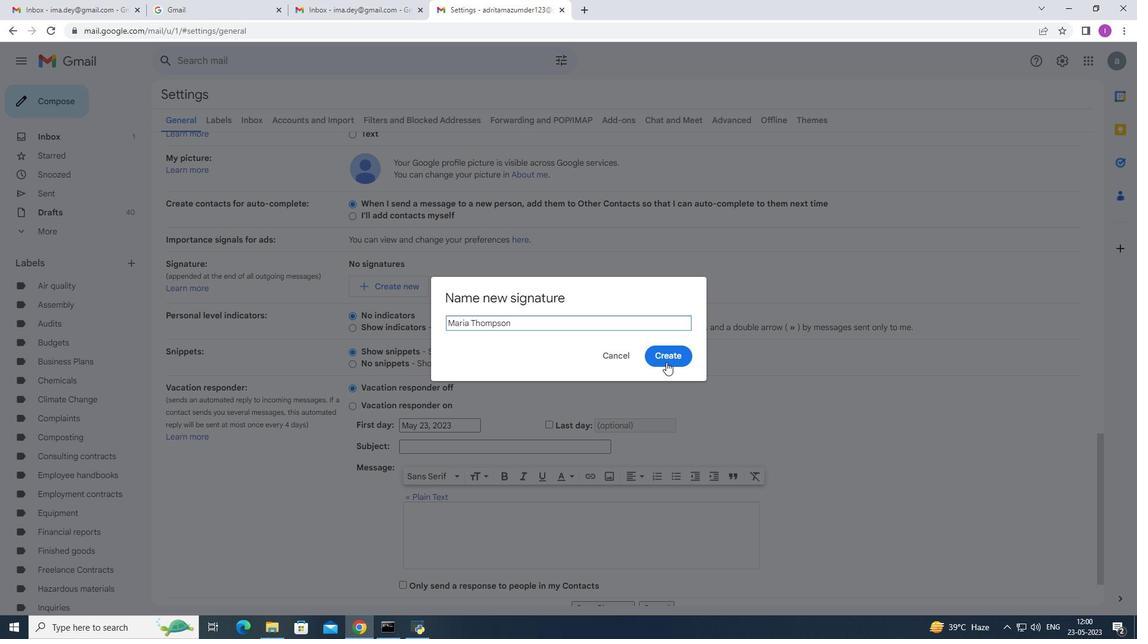 
Action: Mouse pressed left at (672, 358)
Screenshot: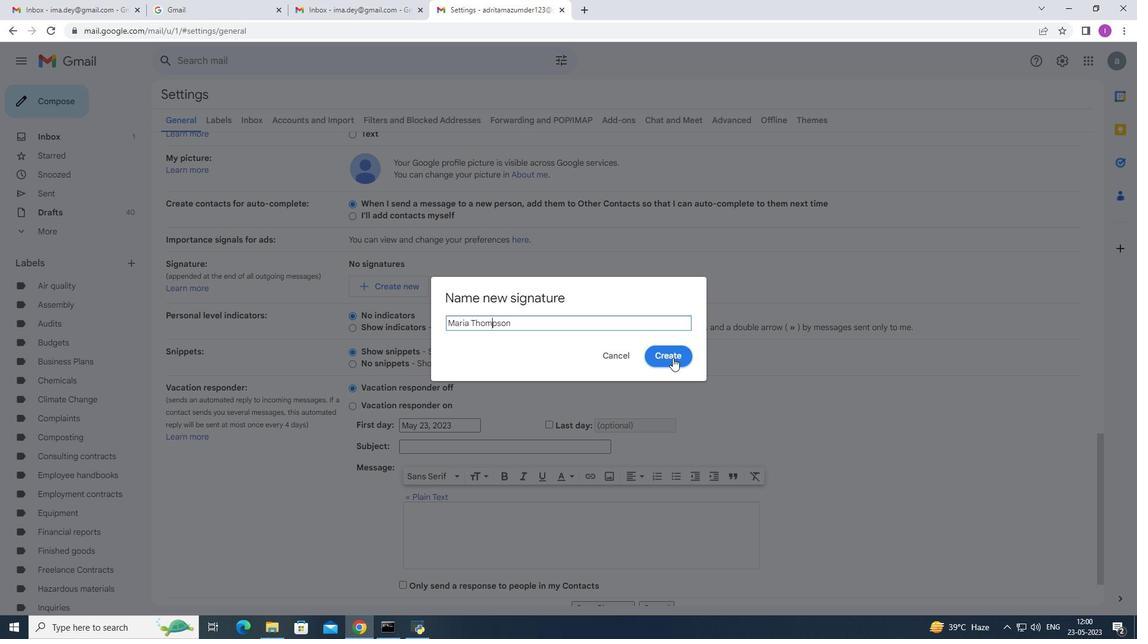
Action: Mouse moved to (446, 443)
Screenshot: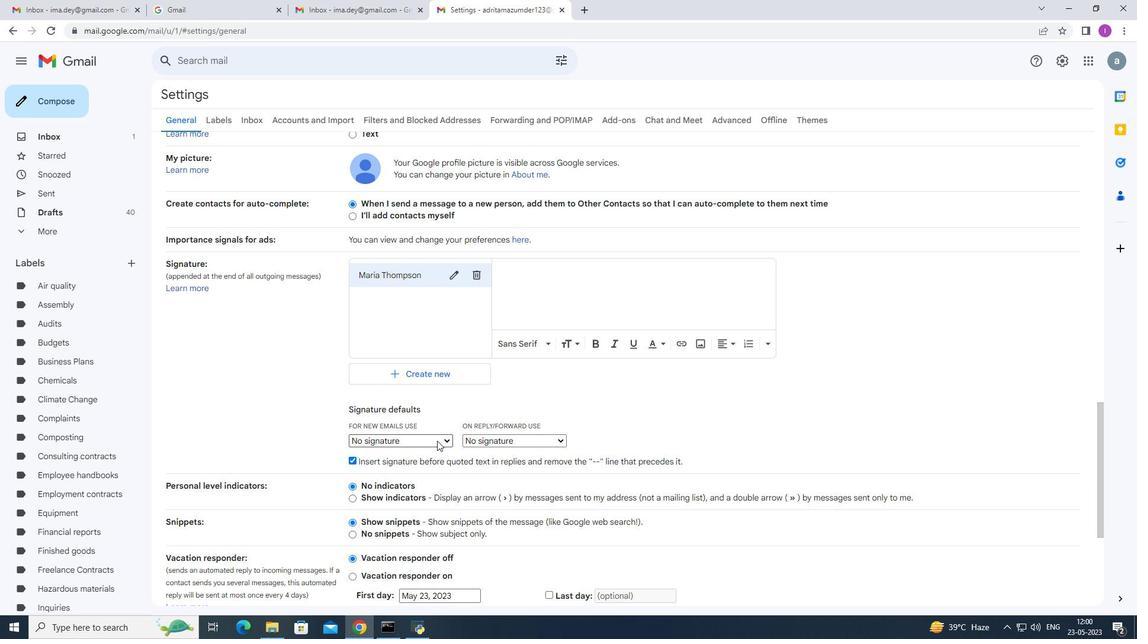 
Action: Mouse pressed left at (446, 443)
Screenshot: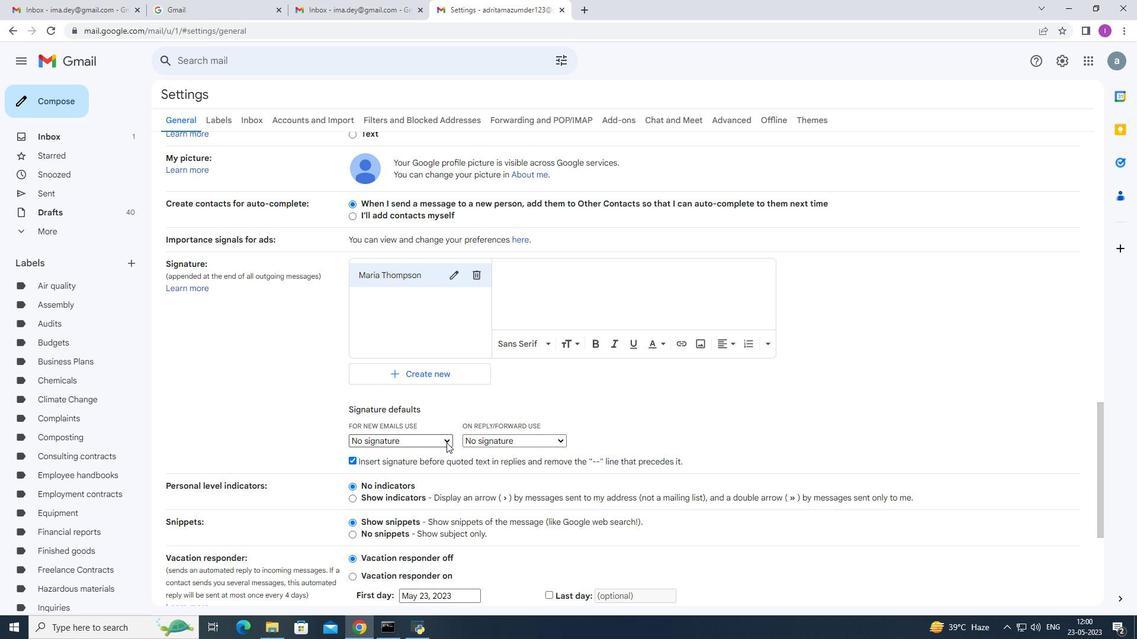
Action: Mouse moved to (420, 463)
Screenshot: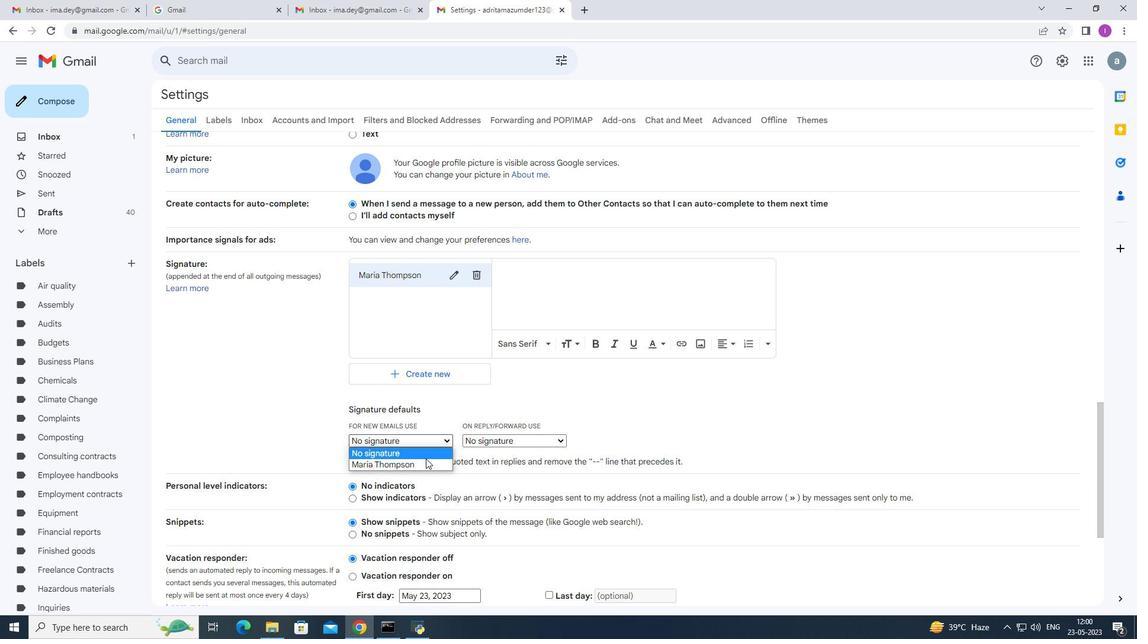 
Action: Mouse pressed left at (420, 463)
Screenshot: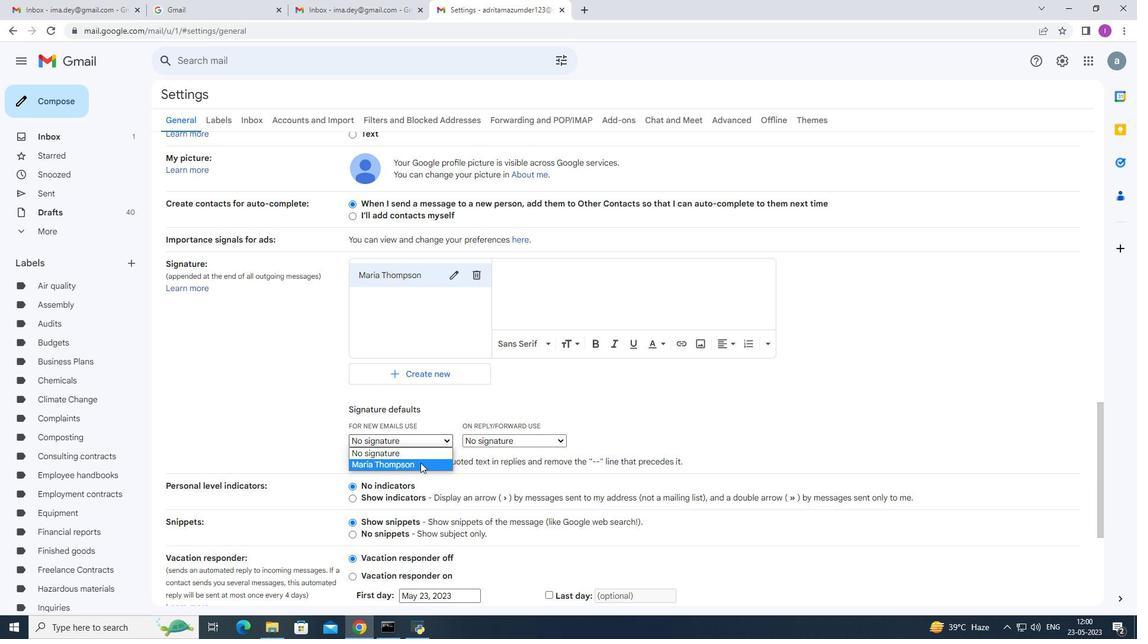 
Action: Mouse moved to (530, 279)
Screenshot: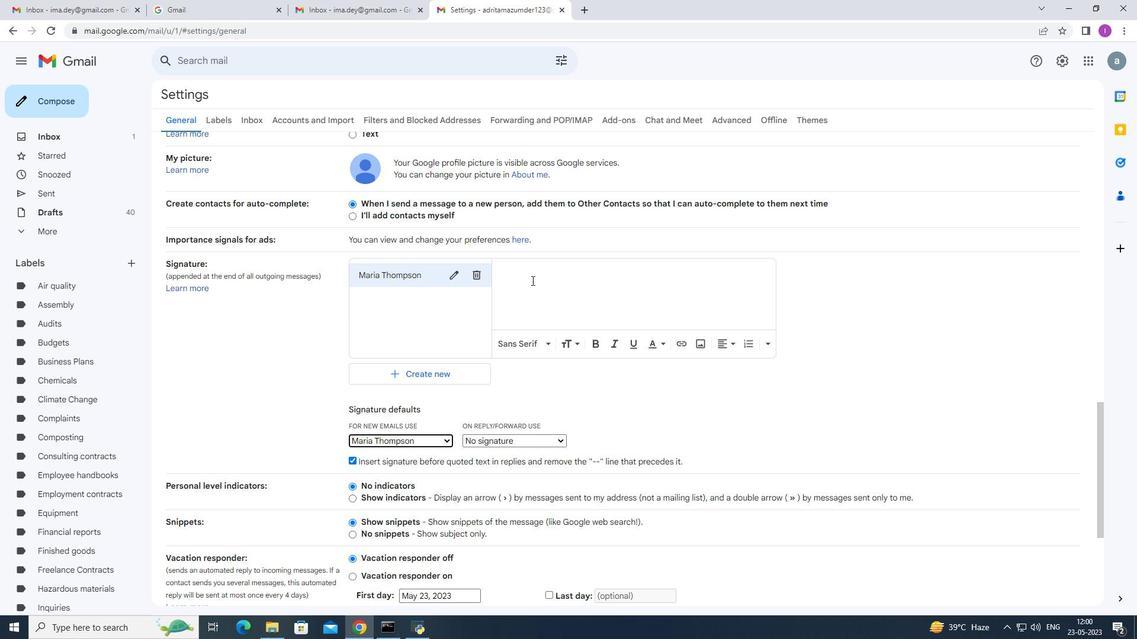 
Action: Mouse pressed left at (530, 279)
Screenshot: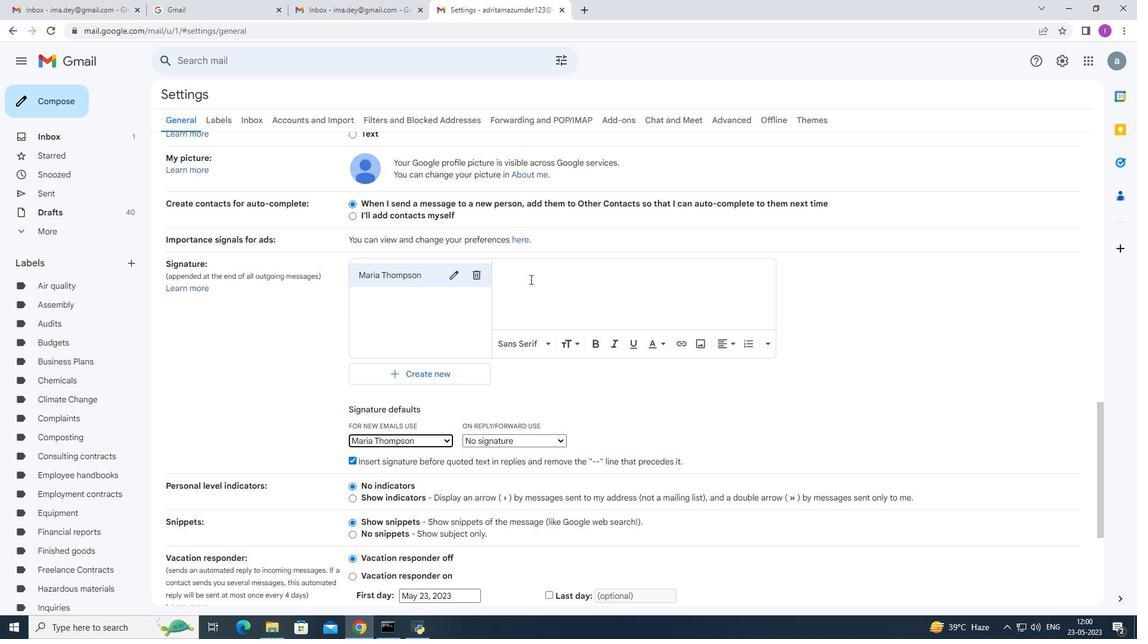 
Action: Mouse moved to (708, 267)
Screenshot: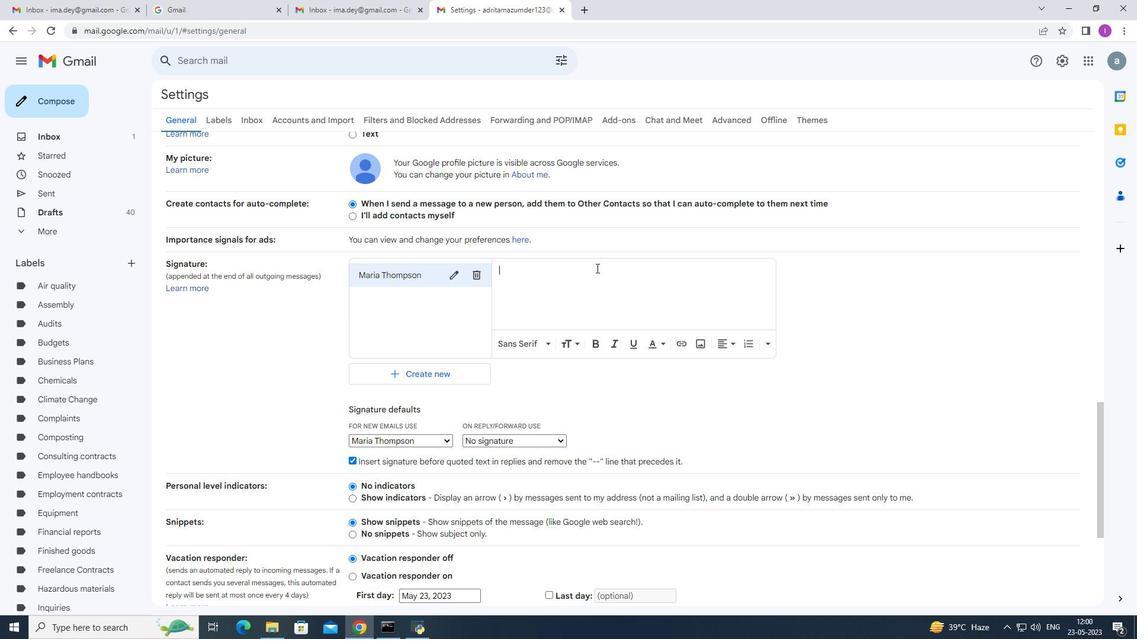
Action: Key pressed <Key.shift>W
Screenshot: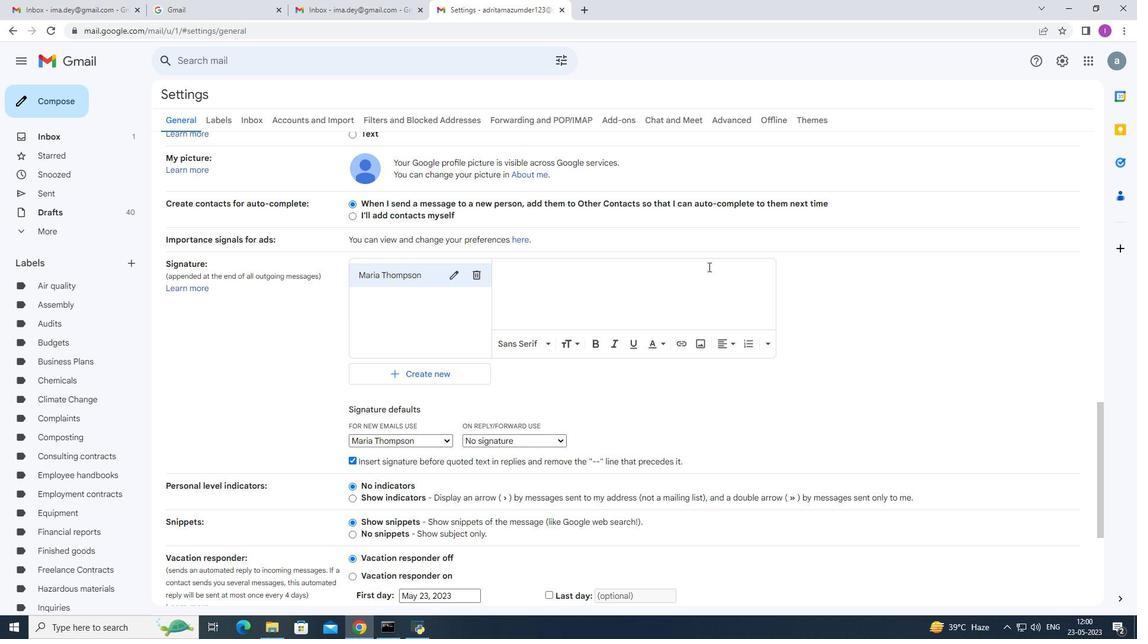 
Action: Mouse moved to (774, 293)
Screenshot: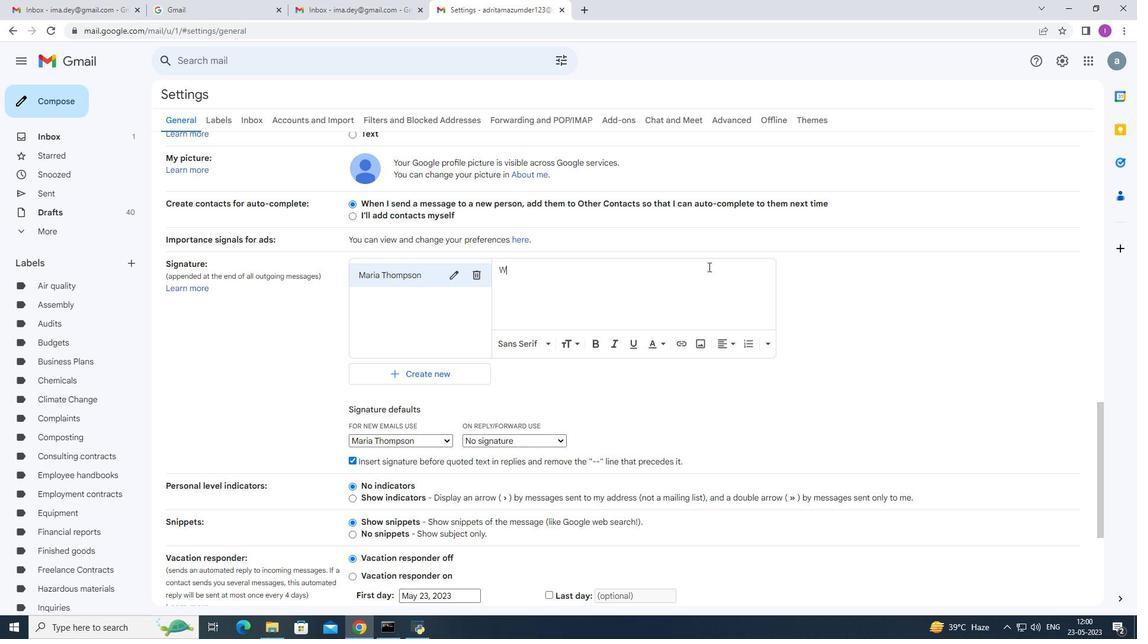 
Action: Key pressed ith<Key.space>gratitude<Key.space>and<Key.space>sincere<Key.space>n<Key.backspace>wishes,<Key.space><Key.enter><Key.shift>Maris<Key.backspace>a<Key.space><Key.shift><Key.shift><Key.shift><Key.shift><Key.shift><Key.shift><Key.shift><Key.shift><Key.shift><Key.shift><Key.shift><Key.shift><Key.shift><Key.shift><Key.shift><Key.shift><Key.shift><Key.shift><Key.shift><Key.shift><Key.shift><Key.shift><Key.shift><Key.shift><Key.shift><Key.shift><Key.shift><Key.shift><Key.shift><Key.shift>Tompsp<Key.backspace>on
Screenshot: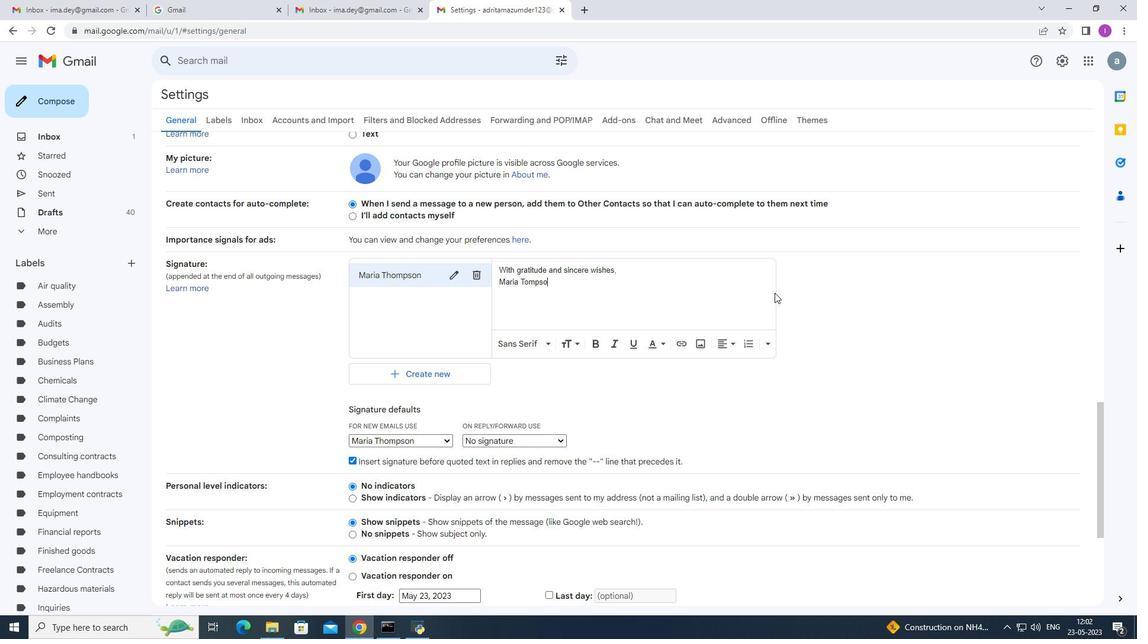 
Action: Mouse moved to (522, 282)
Screenshot: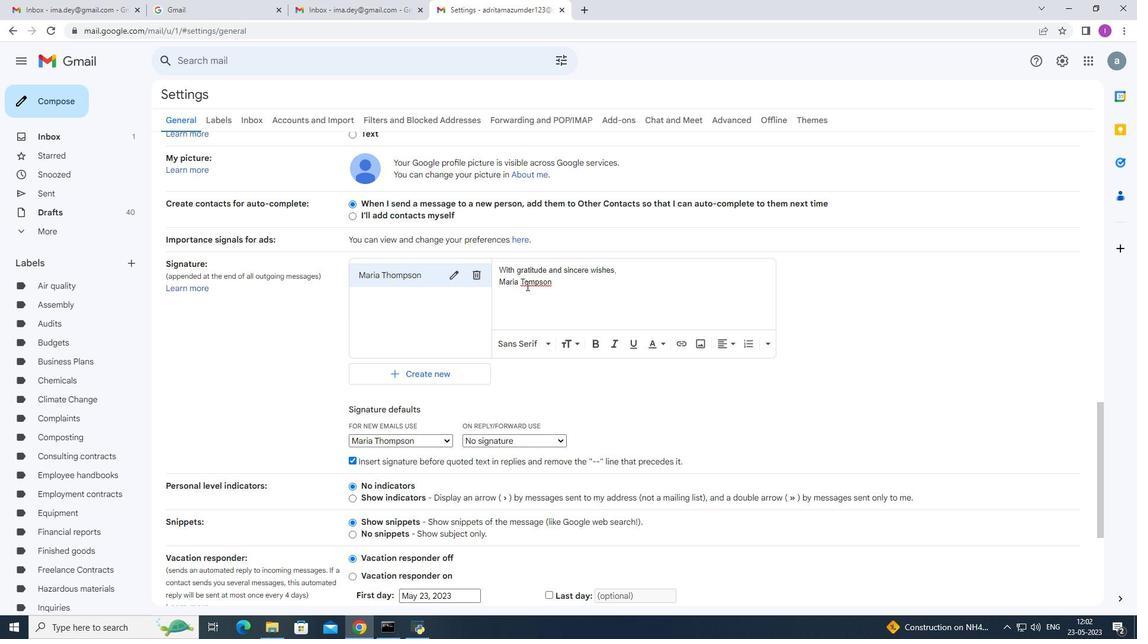 
Action: Mouse pressed left at (522, 282)
Screenshot: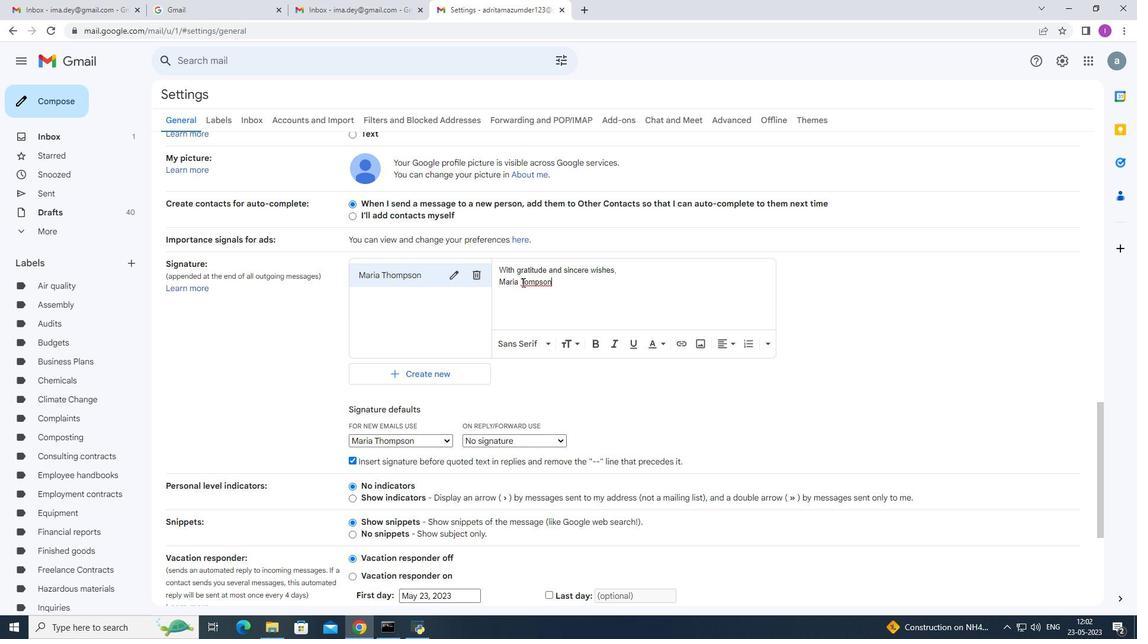 
Action: Mouse moved to (665, 343)
Screenshot: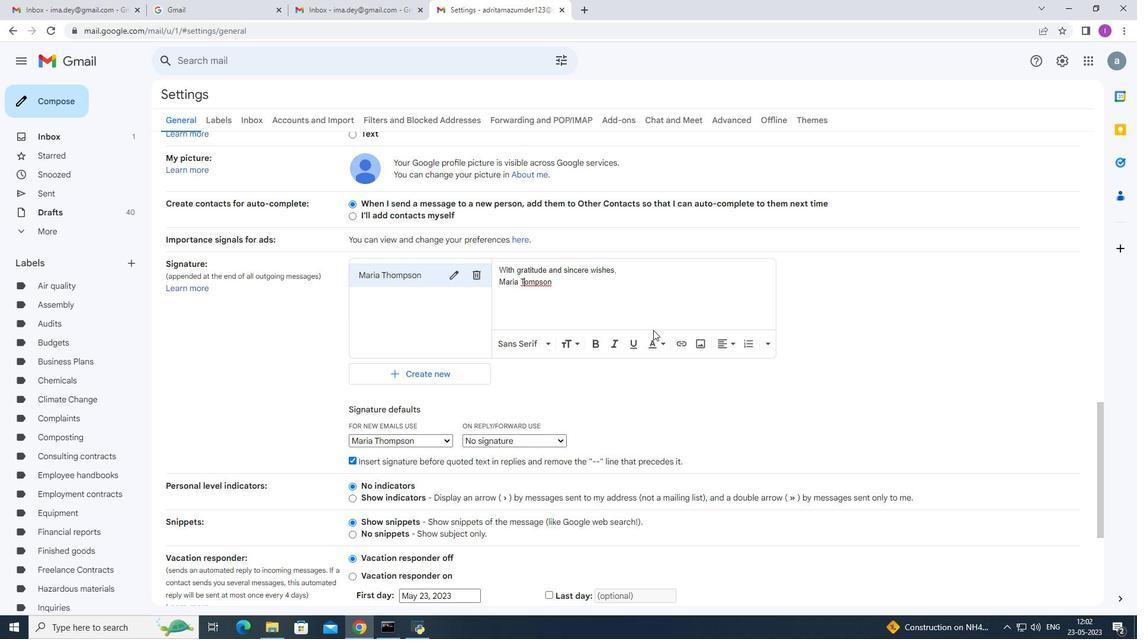 
Action: Key pressed h
Screenshot: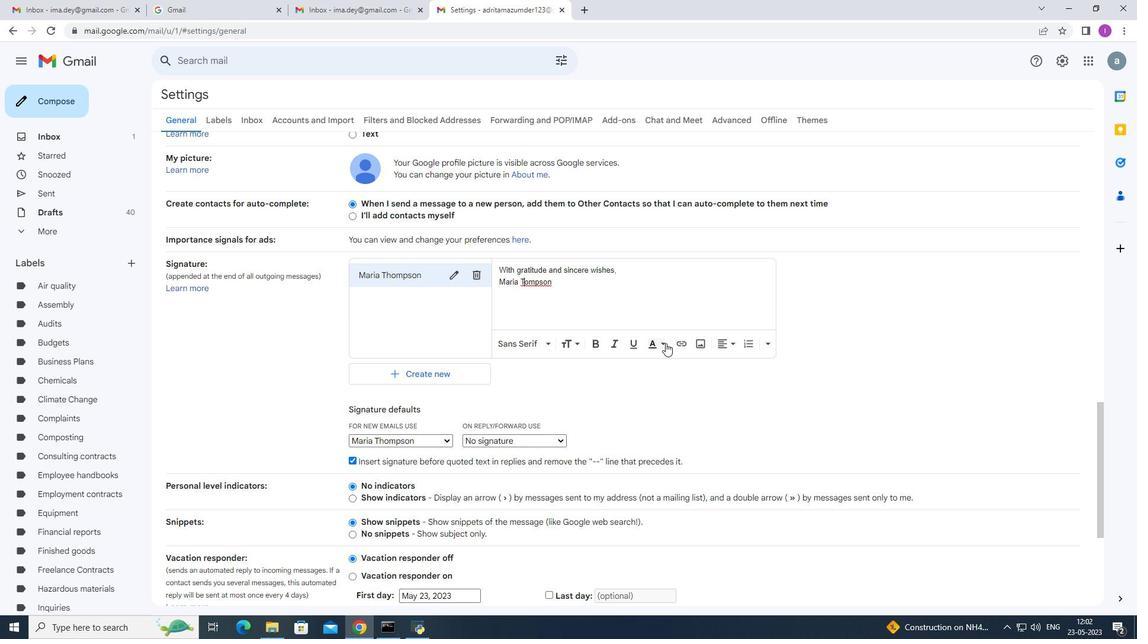 
Action: Mouse moved to (566, 284)
Screenshot: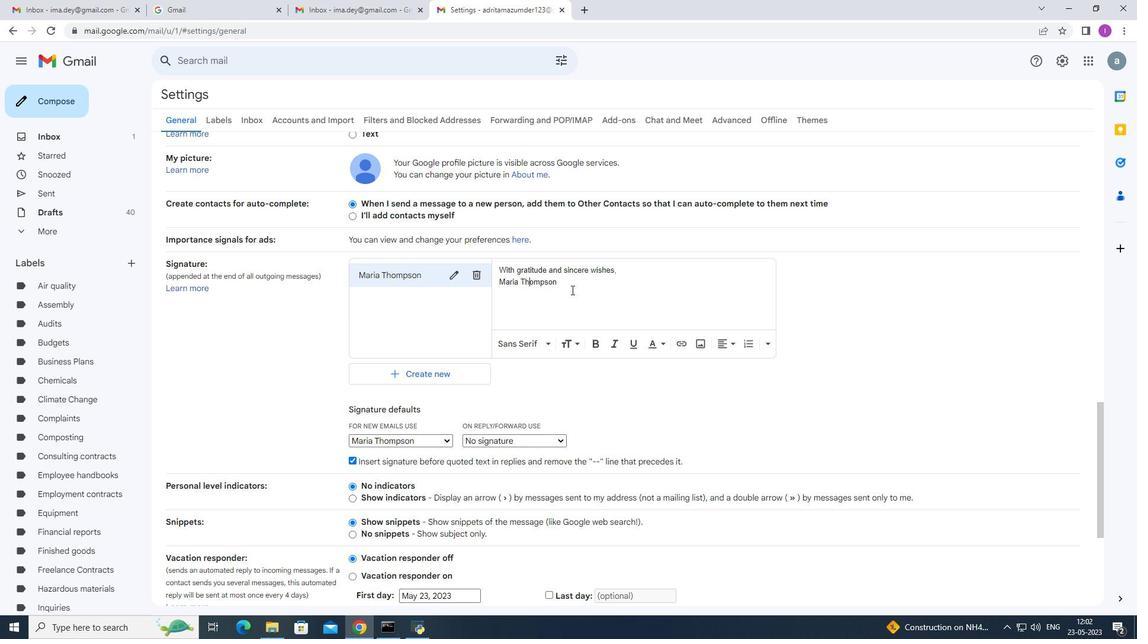 
Action: Mouse pressed left at (566, 284)
Screenshot: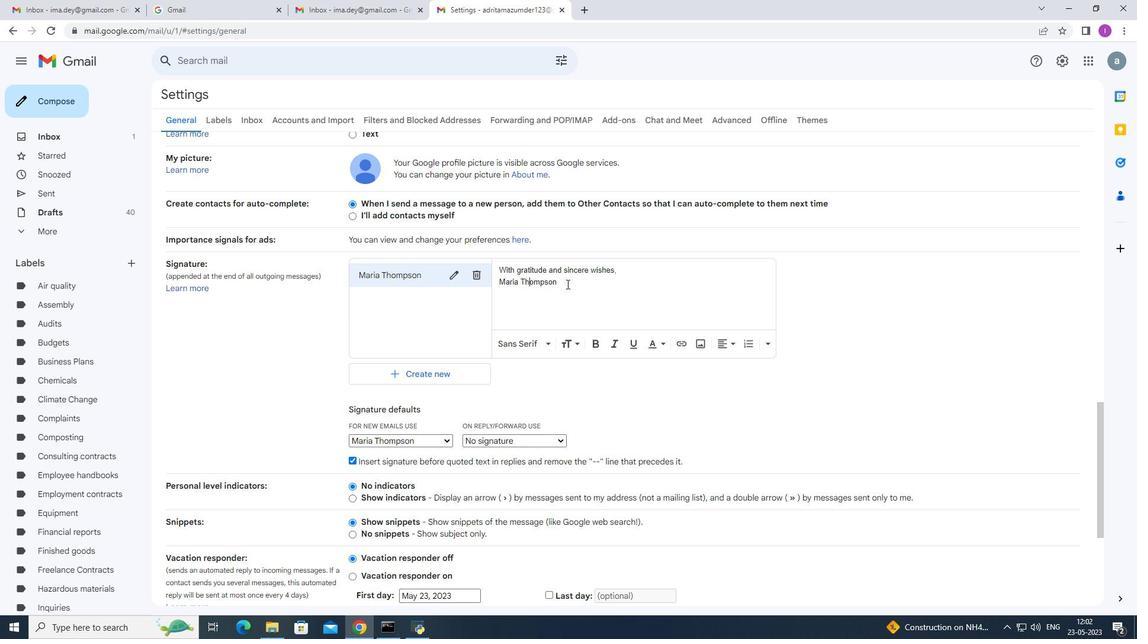 
Action: Mouse moved to (479, 430)
Screenshot: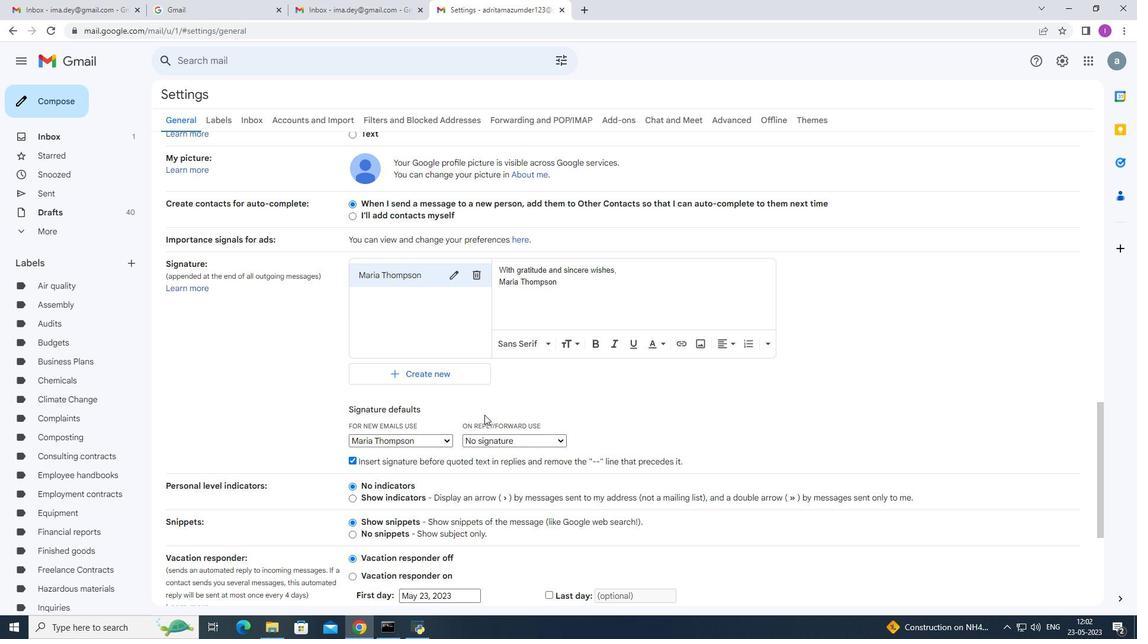 
Action: Mouse scrolled (480, 428) with delta (0, 0)
Screenshot: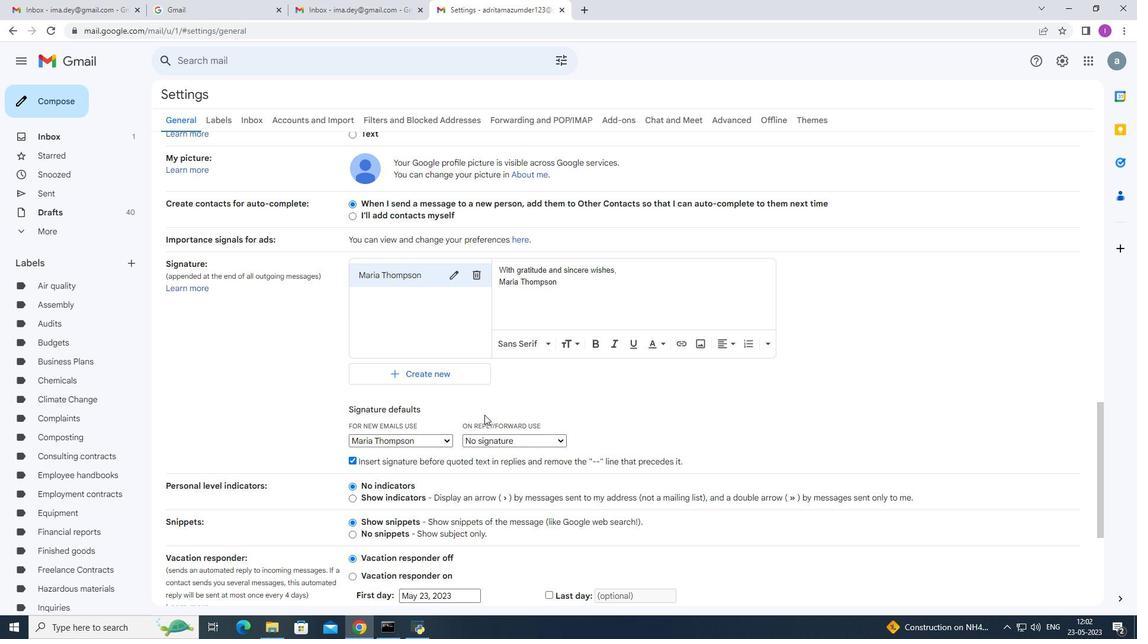 
Action: Mouse moved to (479, 432)
Screenshot: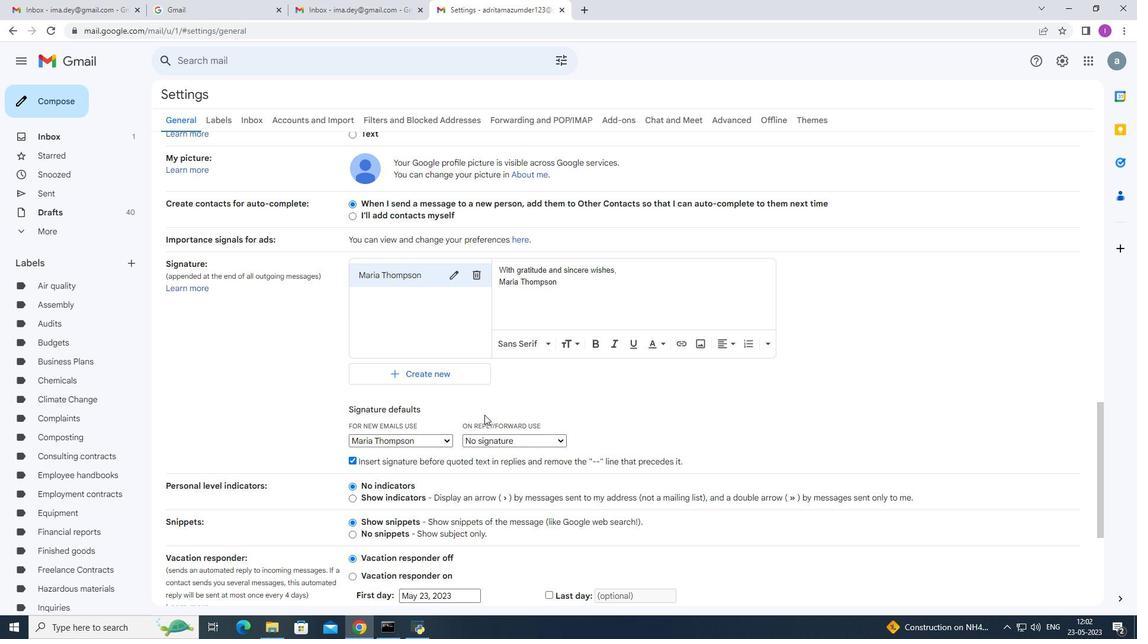 
Action: Mouse scrolled (479, 431) with delta (0, 0)
Screenshot: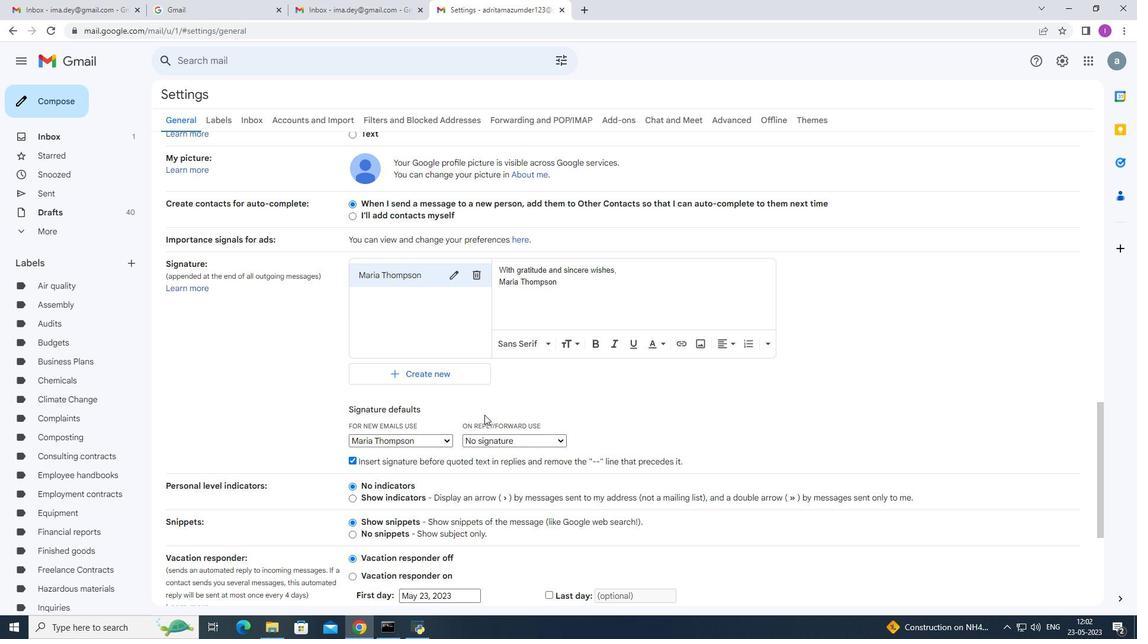 
Action: Mouse scrolled (479, 431) with delta (0, 0)
Screenshot: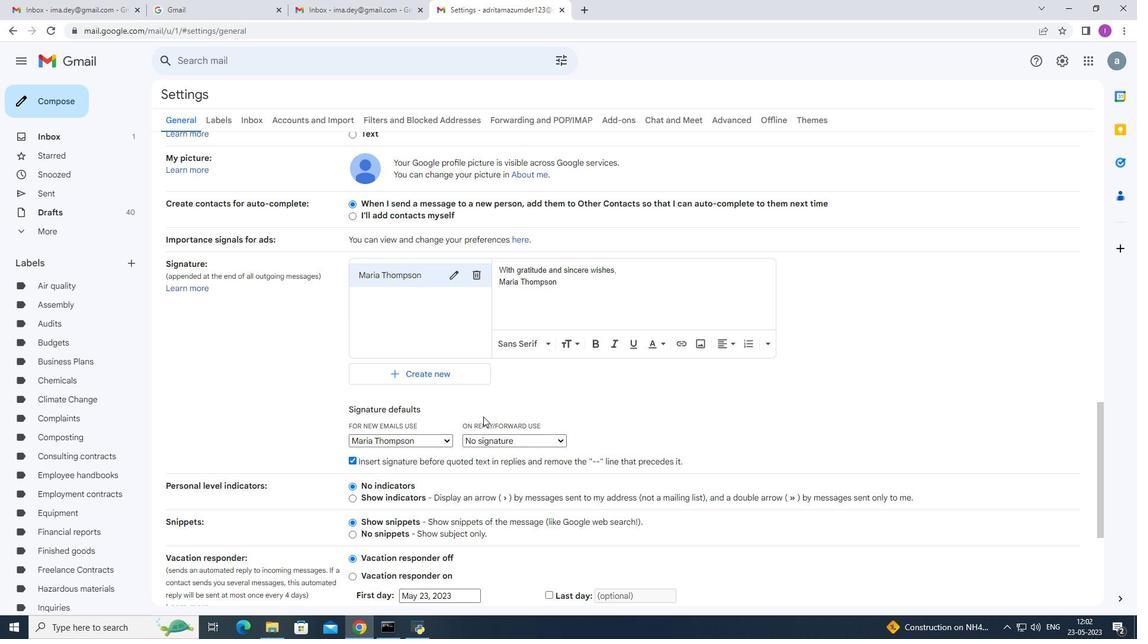 
Action: Mouse scrolled (479, 431) with delta (0, 0)
Screenshot: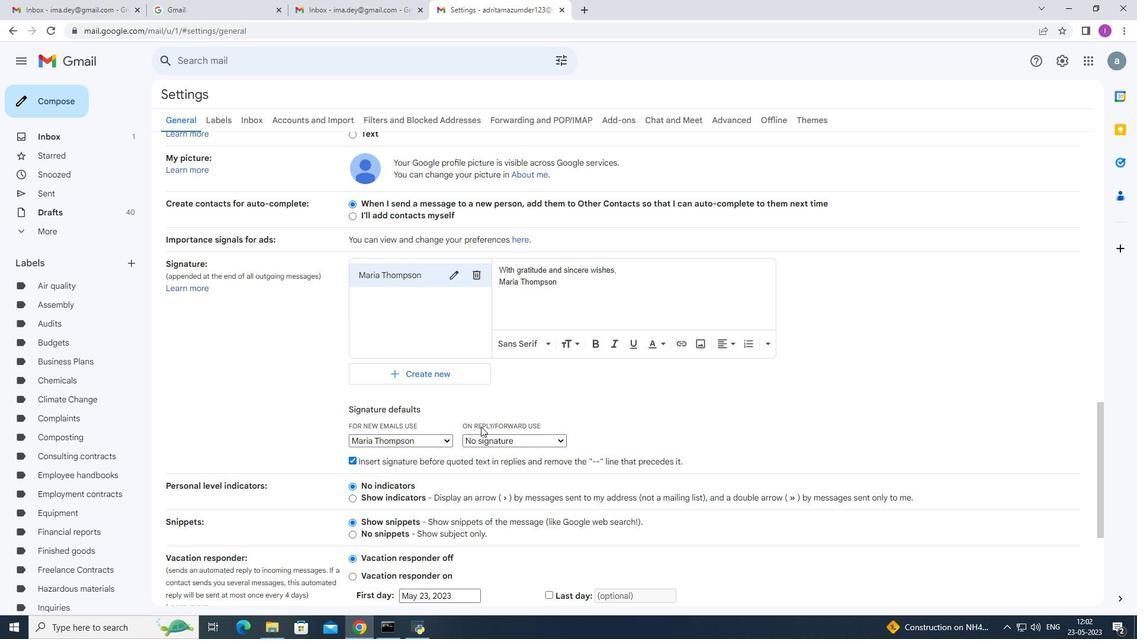 
Action: Mouse scrolled (479, 431) with delta (0, 0)
Screenshot: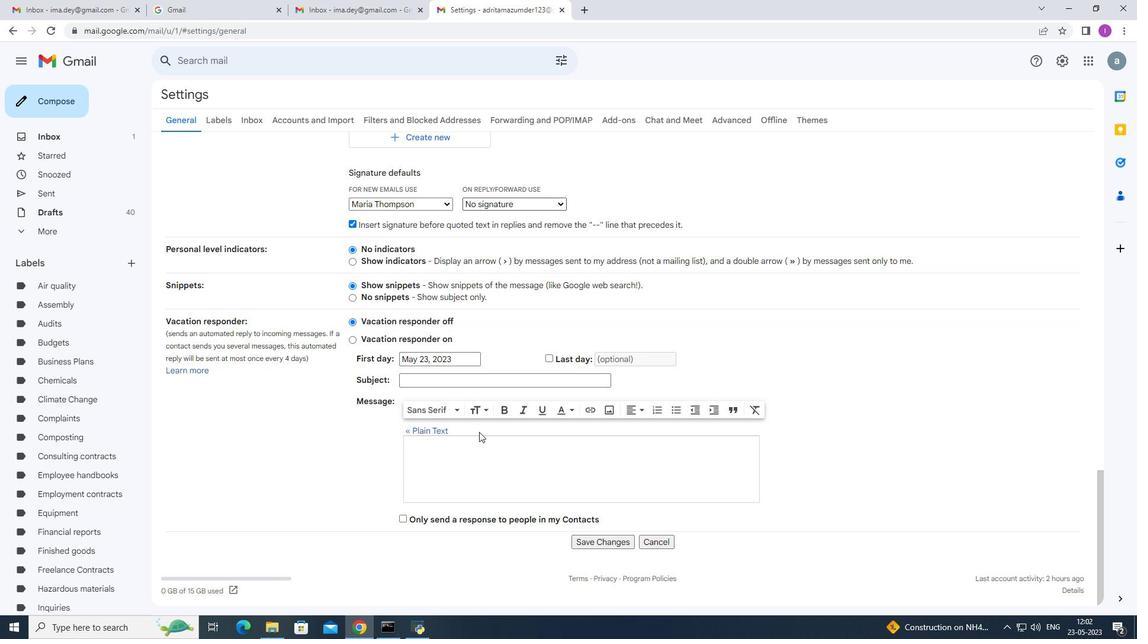 
Action: Mouse scrolled (479, 431) with delta (0, 0)
Screenshot: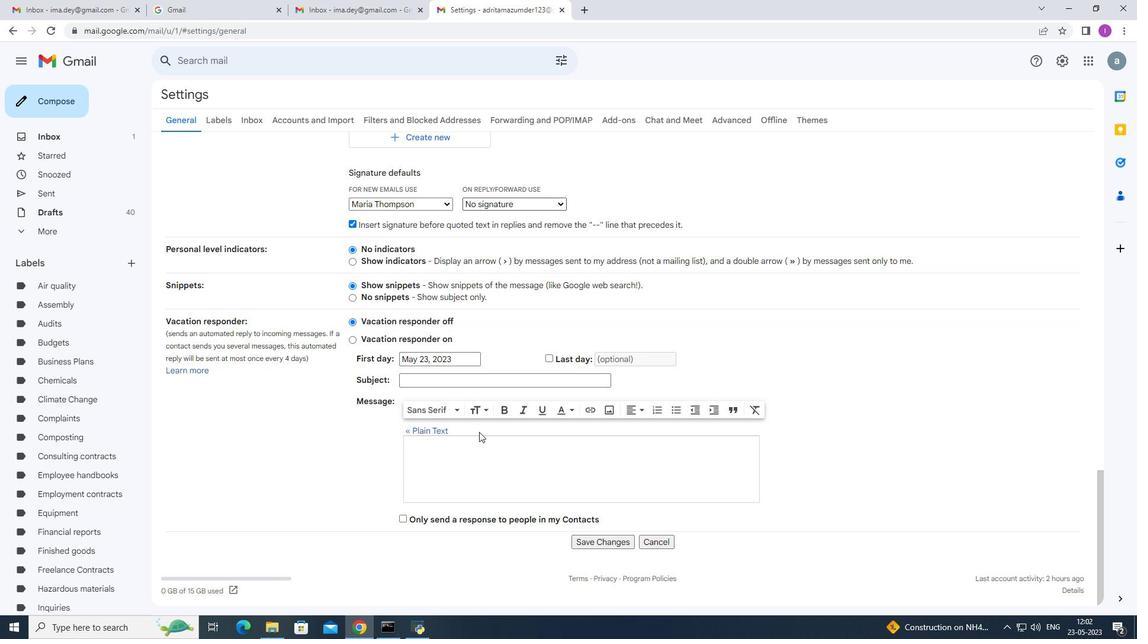 
Action: Mouse scrolled (479, 431) with delta (0, 0)
Screenshot: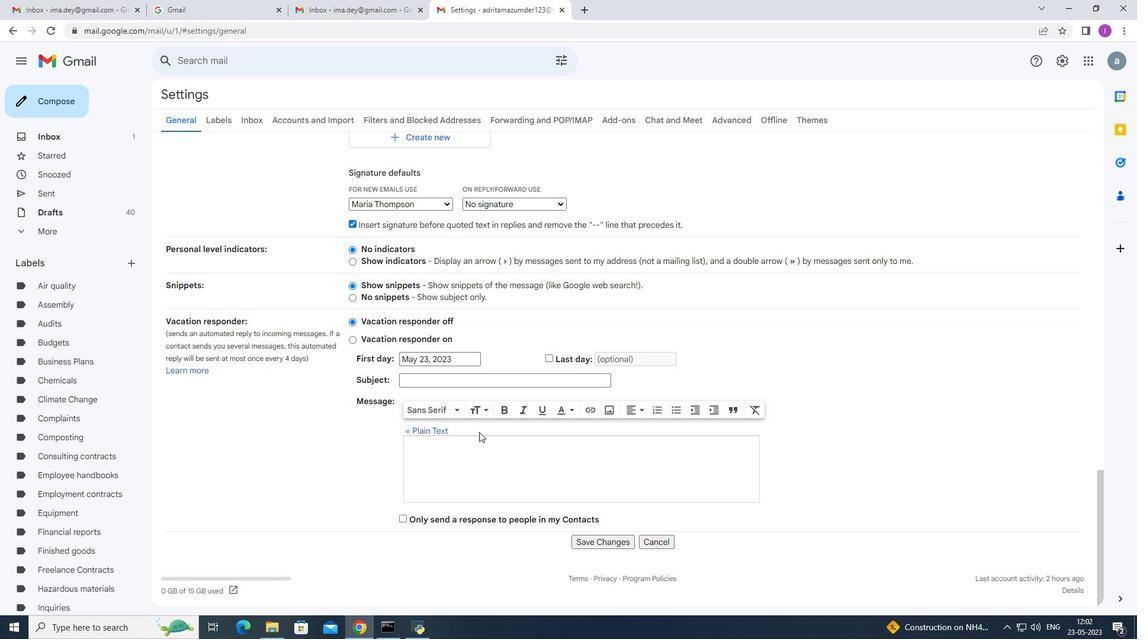 
Action: Mouse scrolled (479, 431) with delta (0, 0)
Screenshot: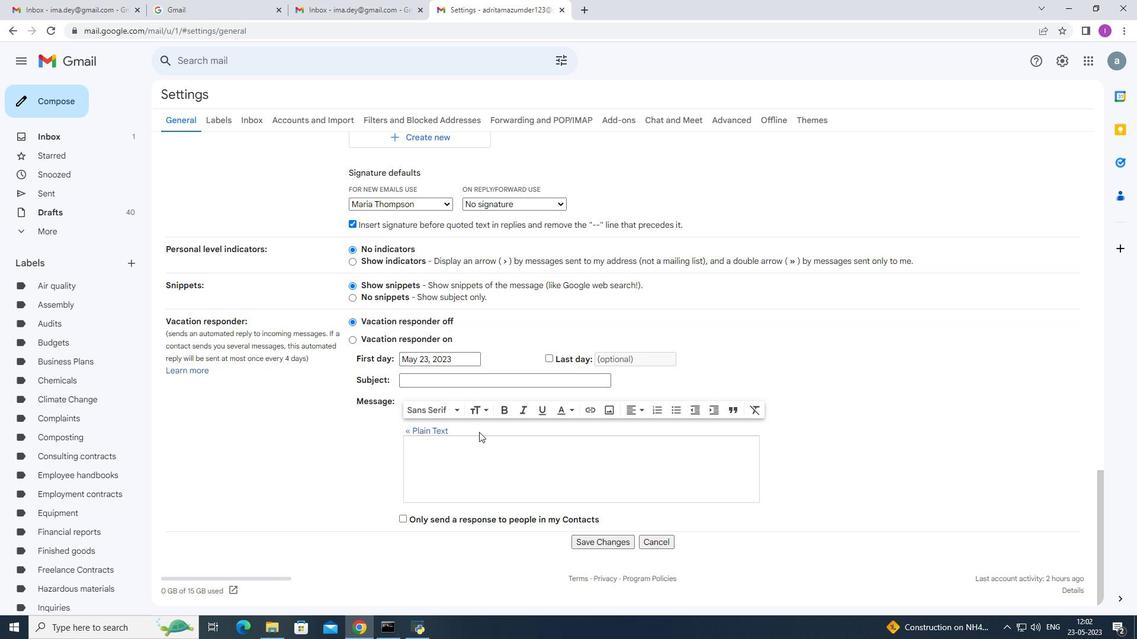 
Action: Mouse moved to (488, 424)
Screenshot: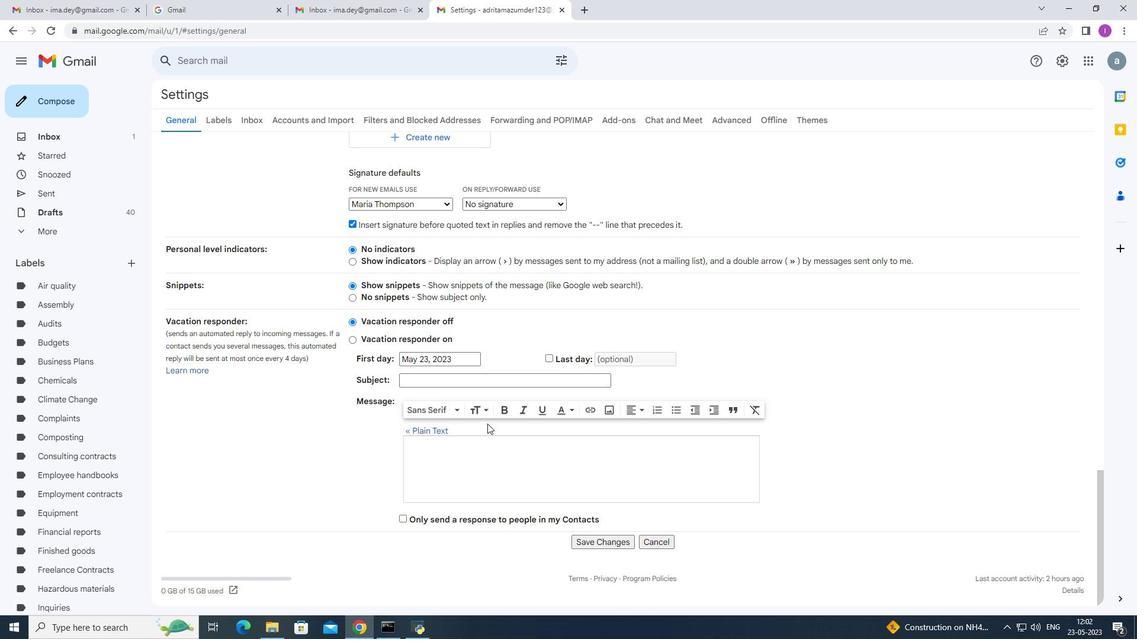
Action: Mouse scrolled (488, 423) with delta (0, 0)
Screenshot: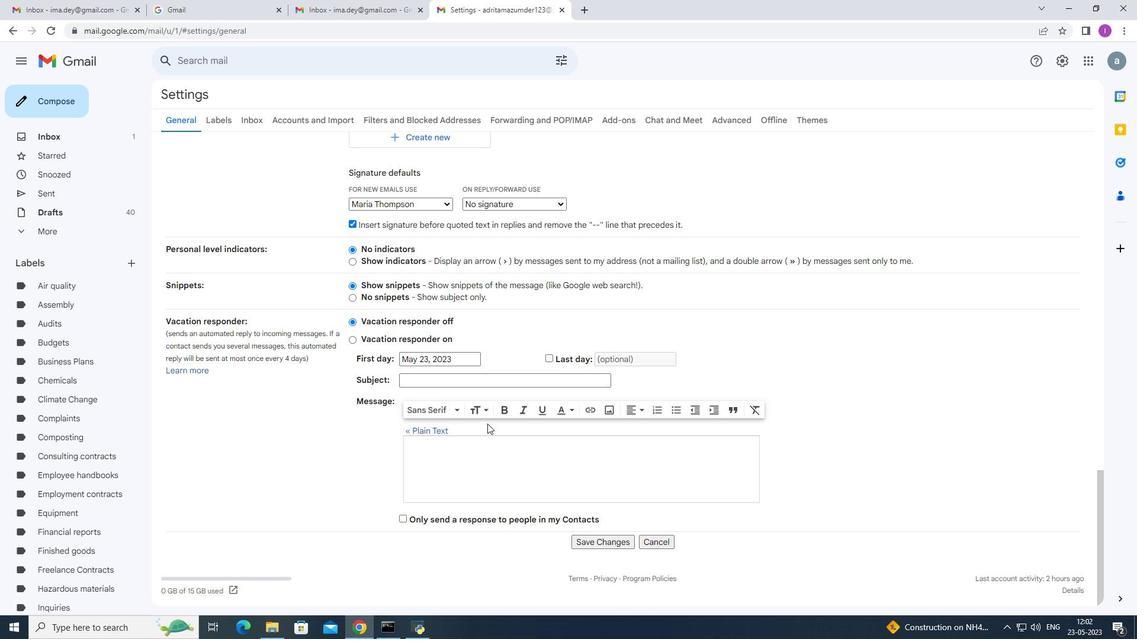 
Action: Mouse moved to (488, 424)
Screenshot: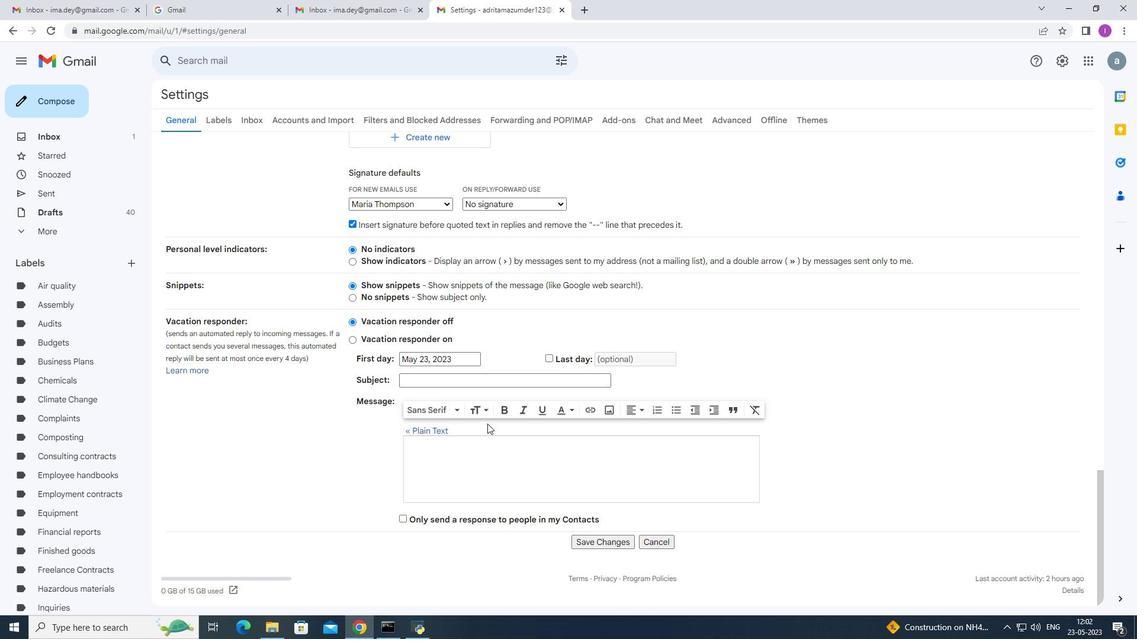 
Action: Mouse scrolled (488, 423) with delta (0, 0)
Screenshot: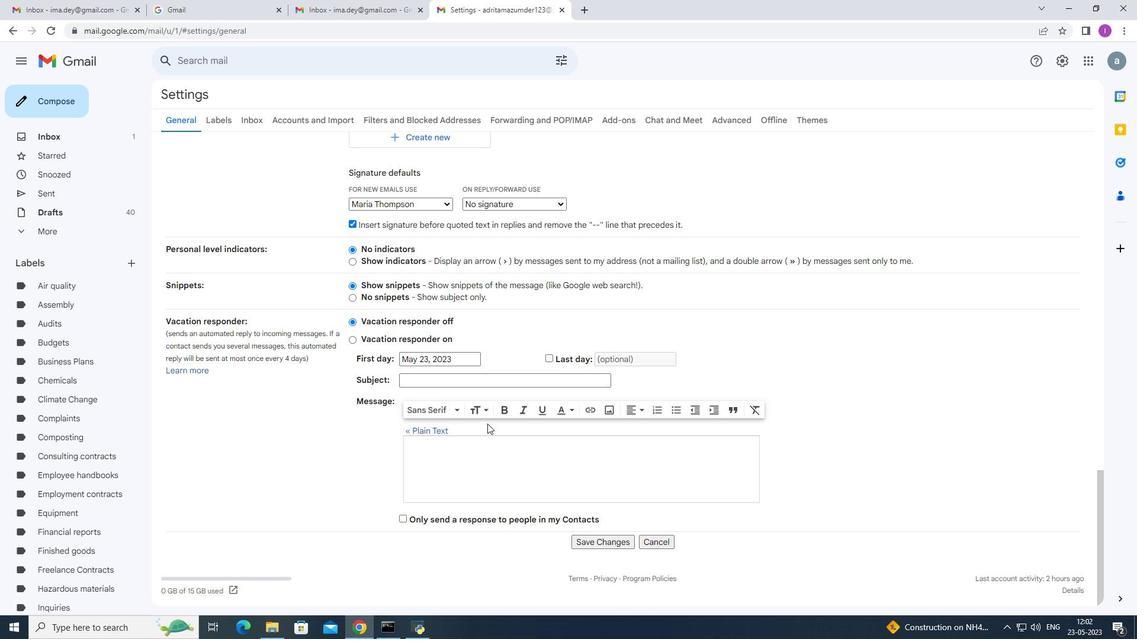 
Action: Mouse scrolled (488, 423) with delta (0, 0)
Screenshot: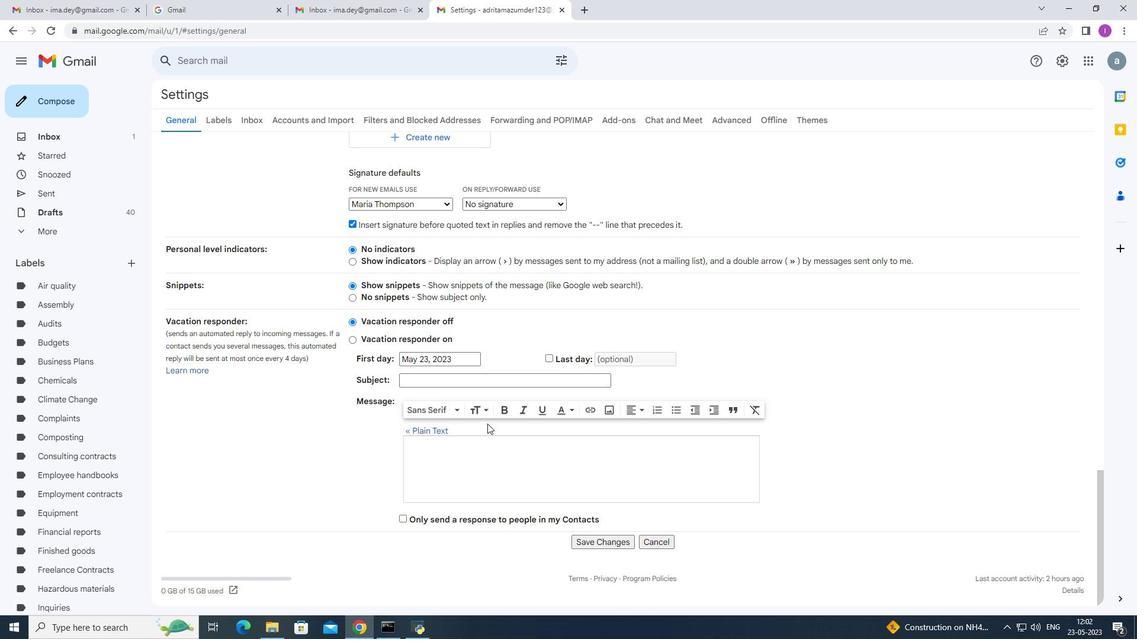 
Action: Mouse scrolled (488, 423) with delta (0, 0)
Screenshot: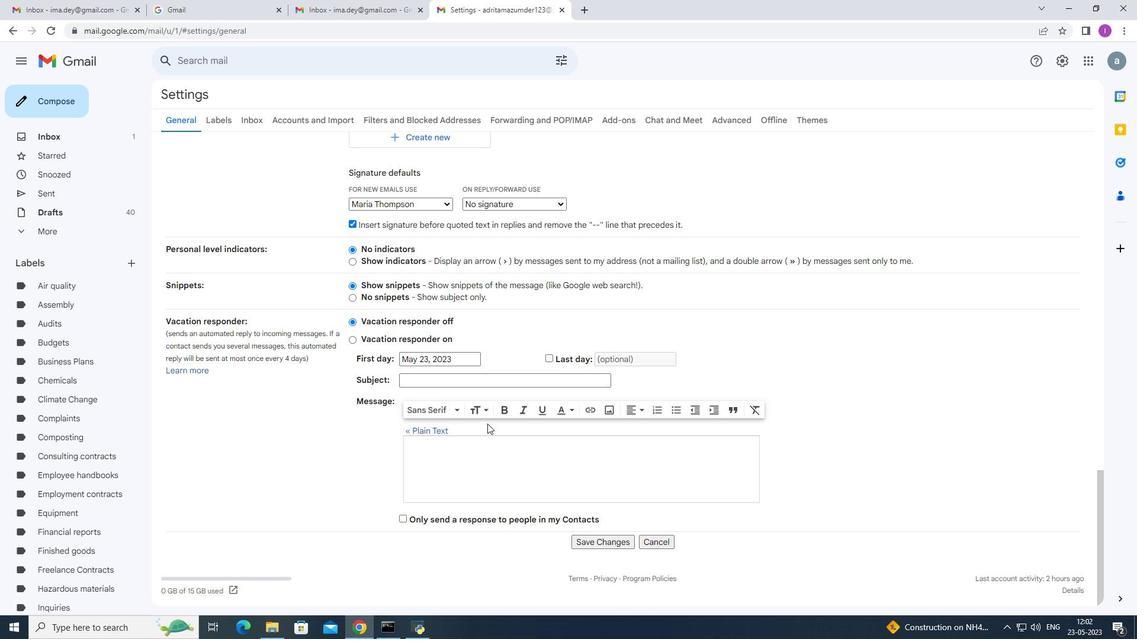 
Action: Mouse moved to (598, 544)
Screenshot: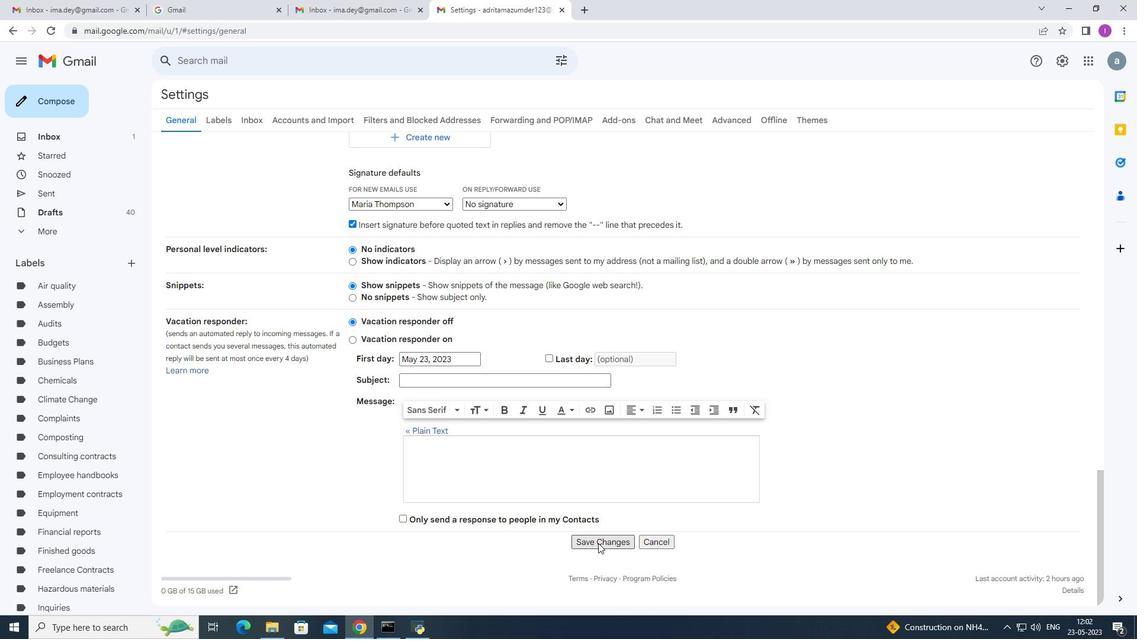 
Action: Mouse pressed left at (598, 544)
Screenshot: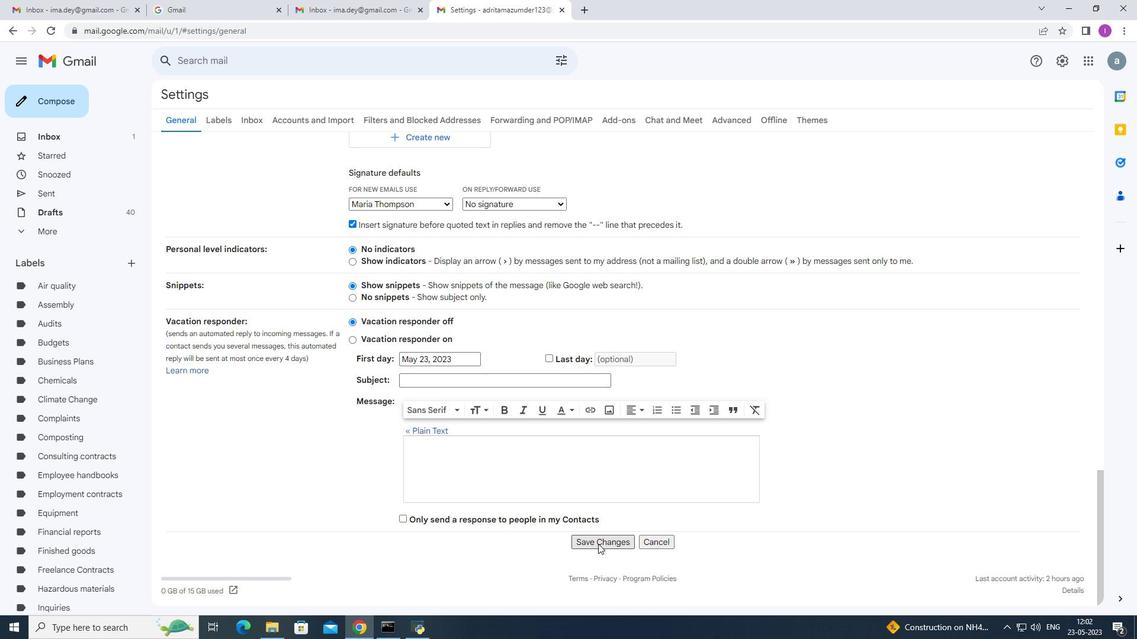 
Action: Mouse moved to (54, 102)
Screenshot: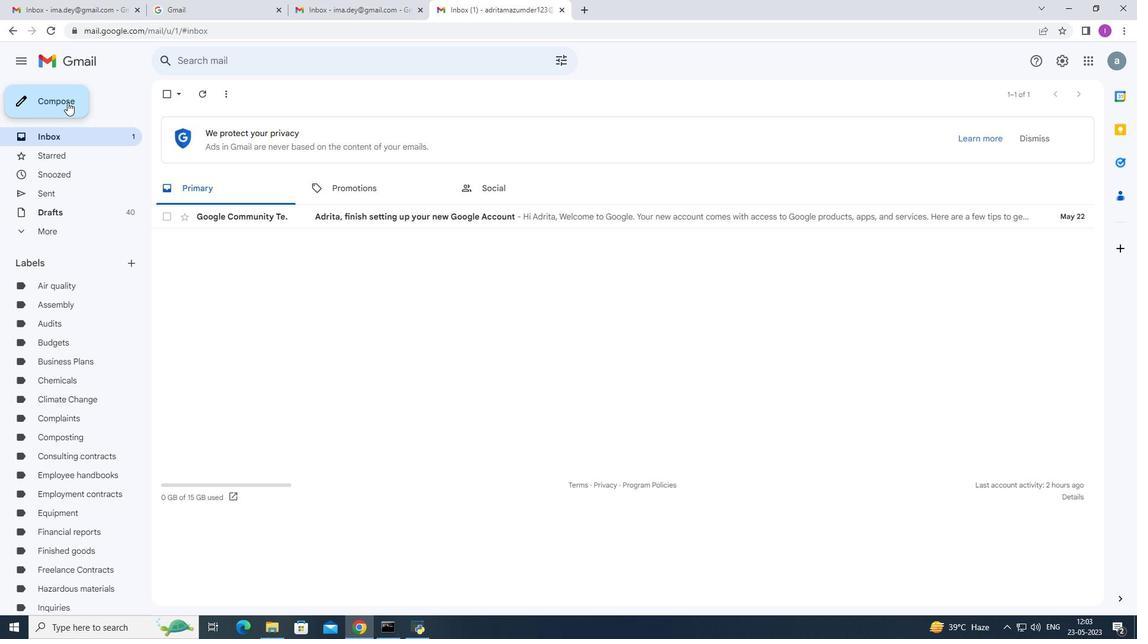 
Action: Mouse pressed left at (54, 102)
Screenshot: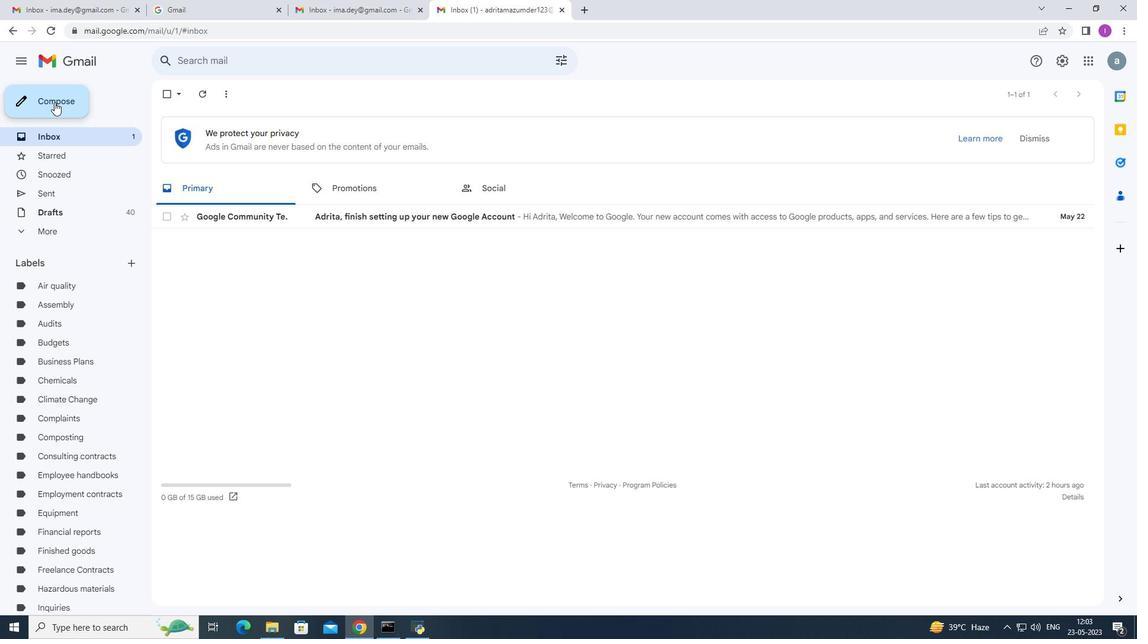 
Action: Mouse moved to (818, 354)
Screenshot: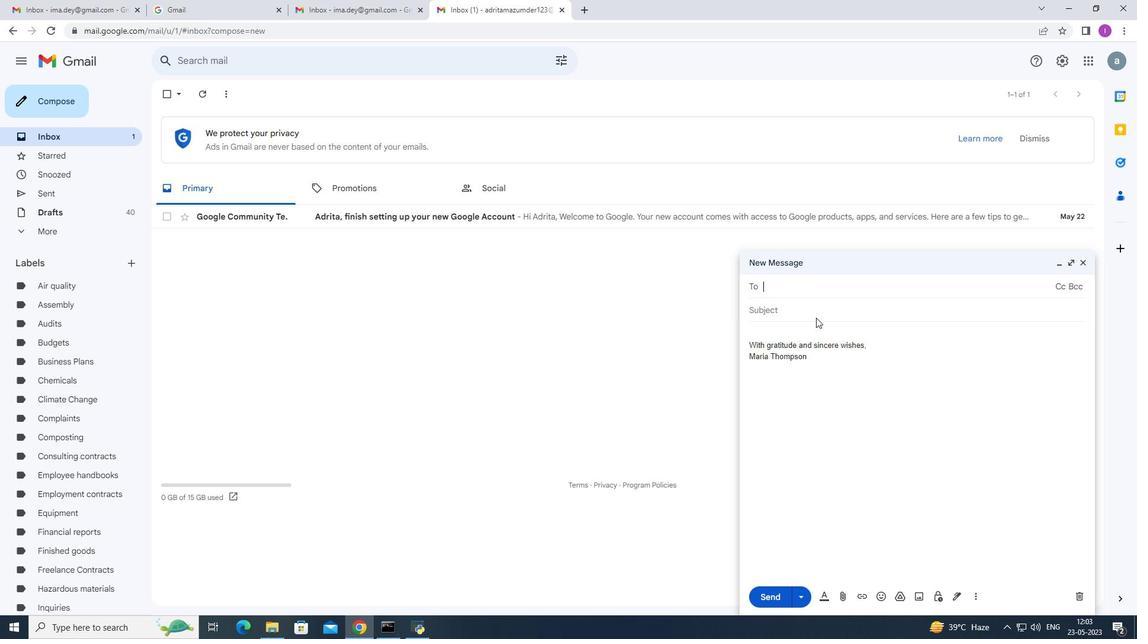 
Action: Key pressed s
Screenshot: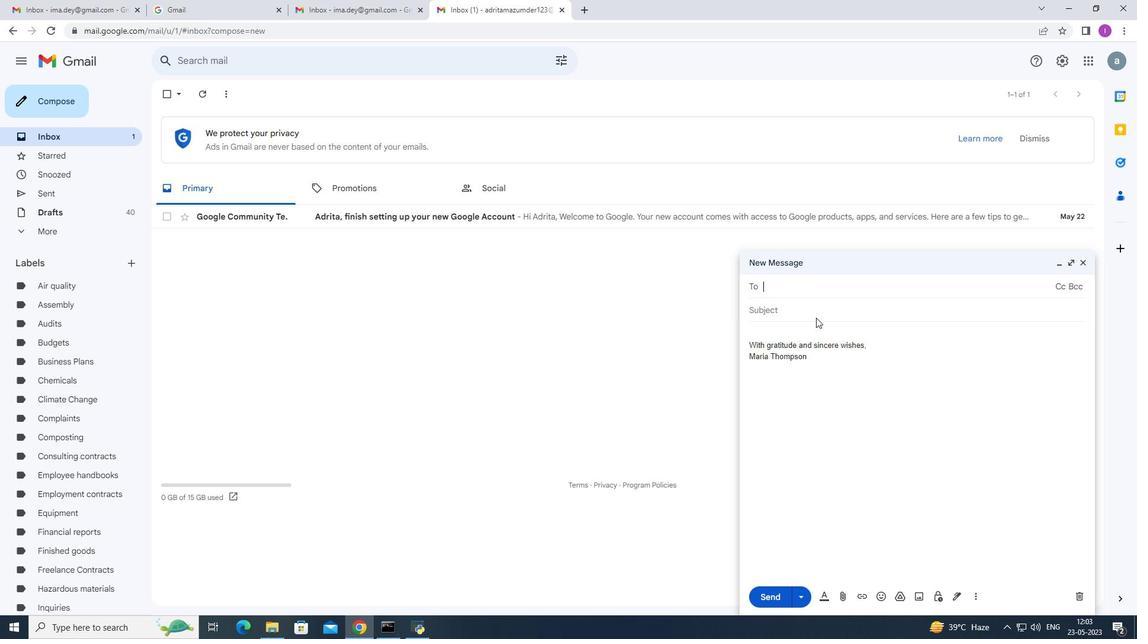 
Action: Mouse moved to (852, 501)
Screenshot: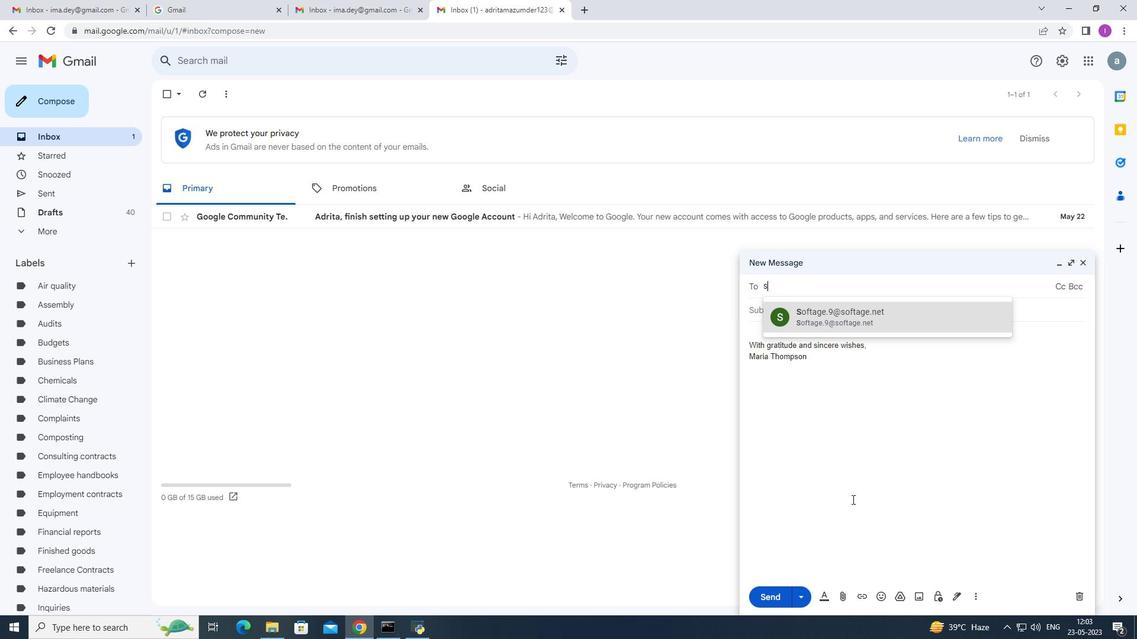 
Action: Key pressed o
Screenshot: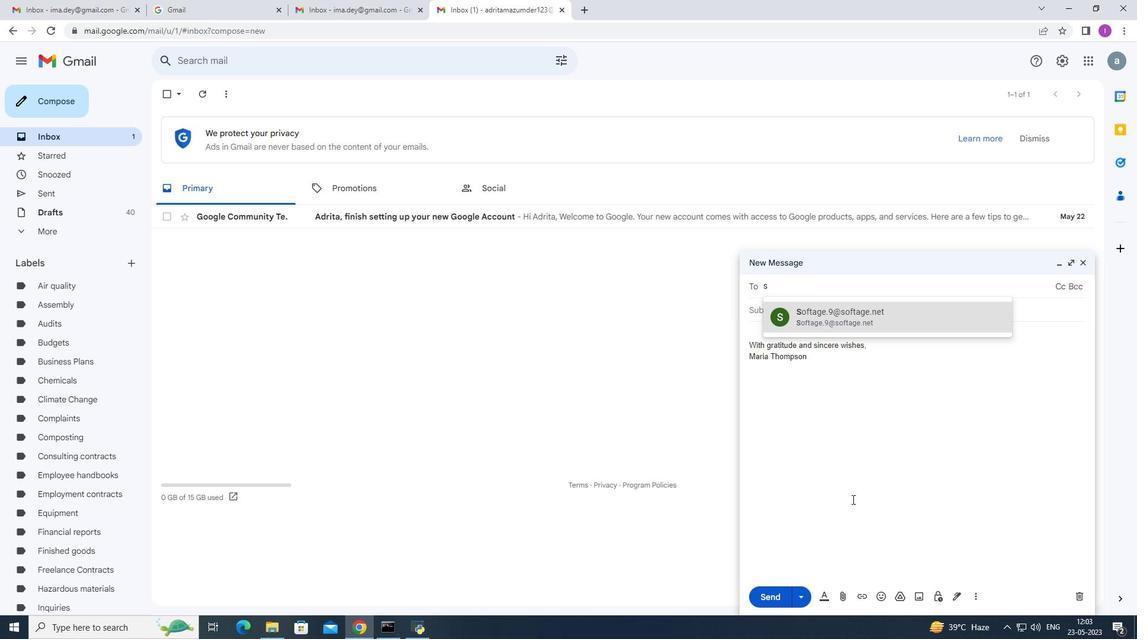 
Action: Mouse moved to (859, 324)
Screenshot: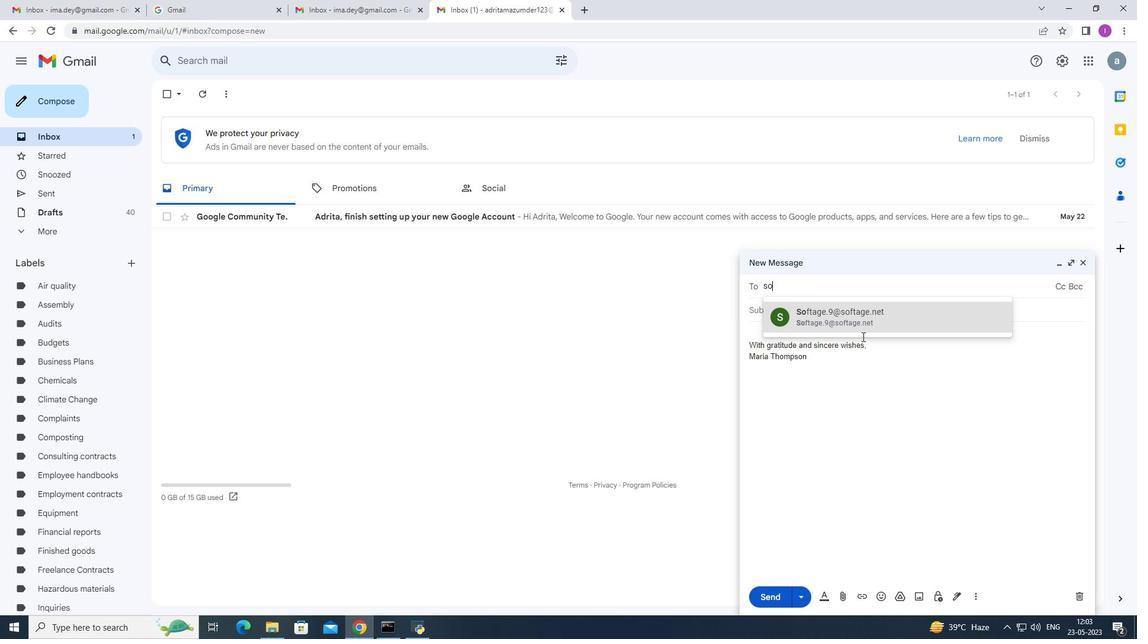 
Action: Mouse pressed left at (859, 324)
Screenshot: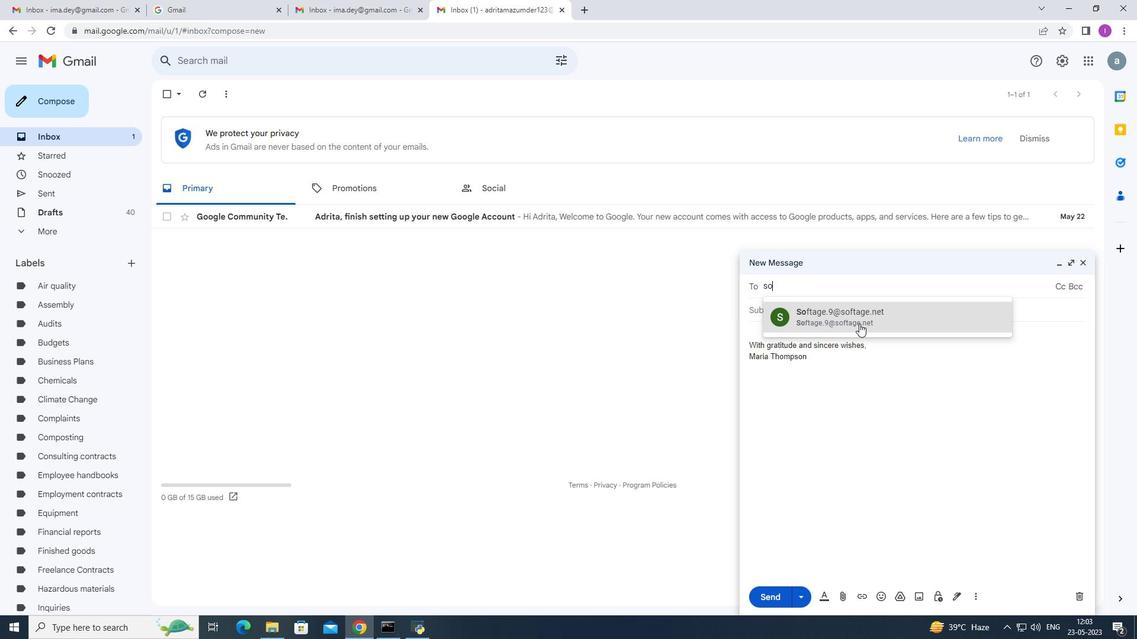 
Action: Mouse moved to (973, 597)
Screenshot: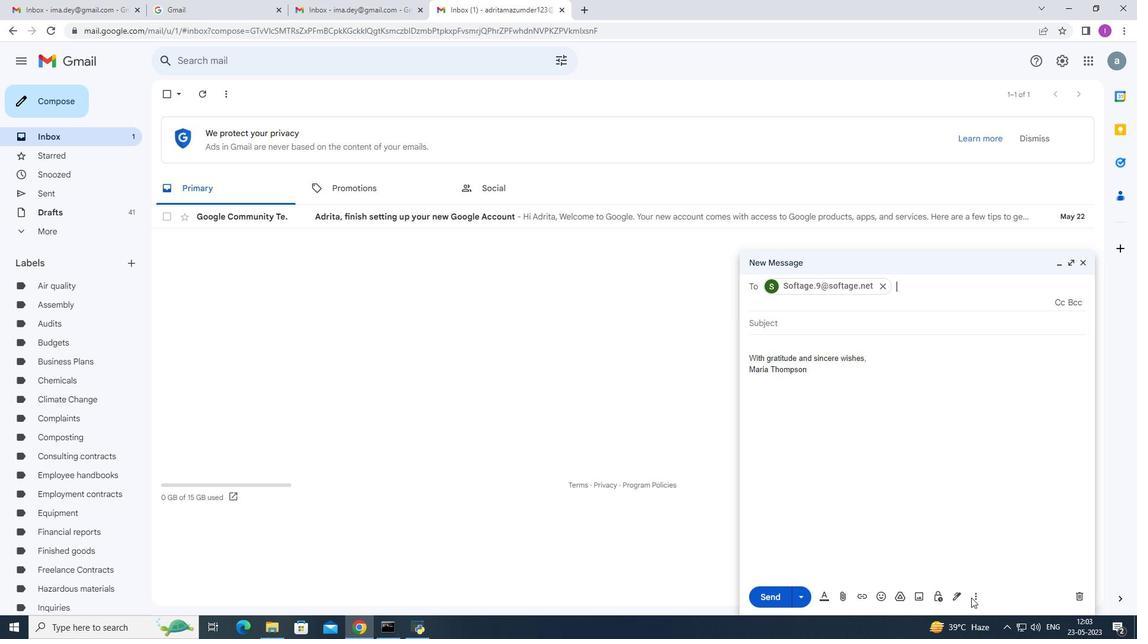 
Action: Mouse pressed left at (973, 597)
Screenshot: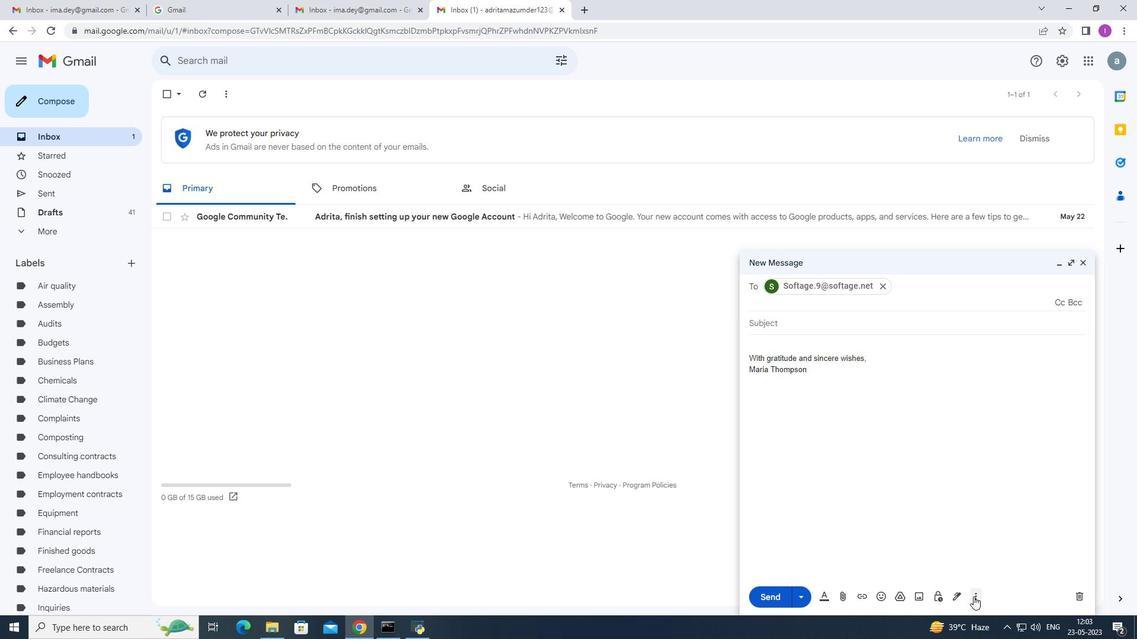 
Action: Mouse moved to (852, 257)
Screenshot: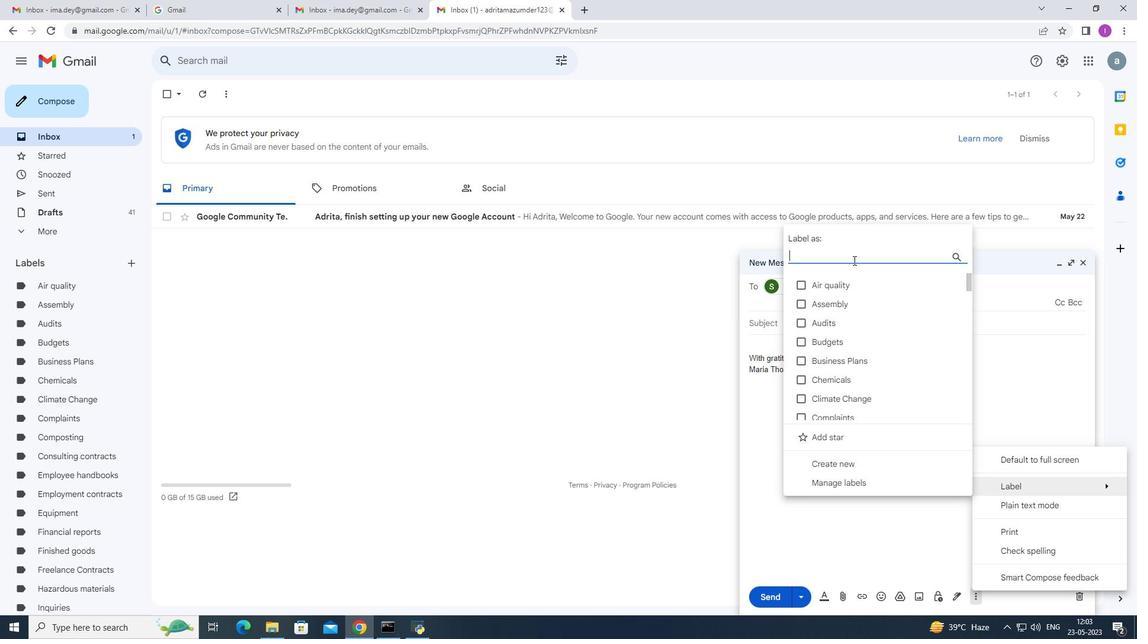 
Action: Mouse pressed left at (852, 257)
Screenshot: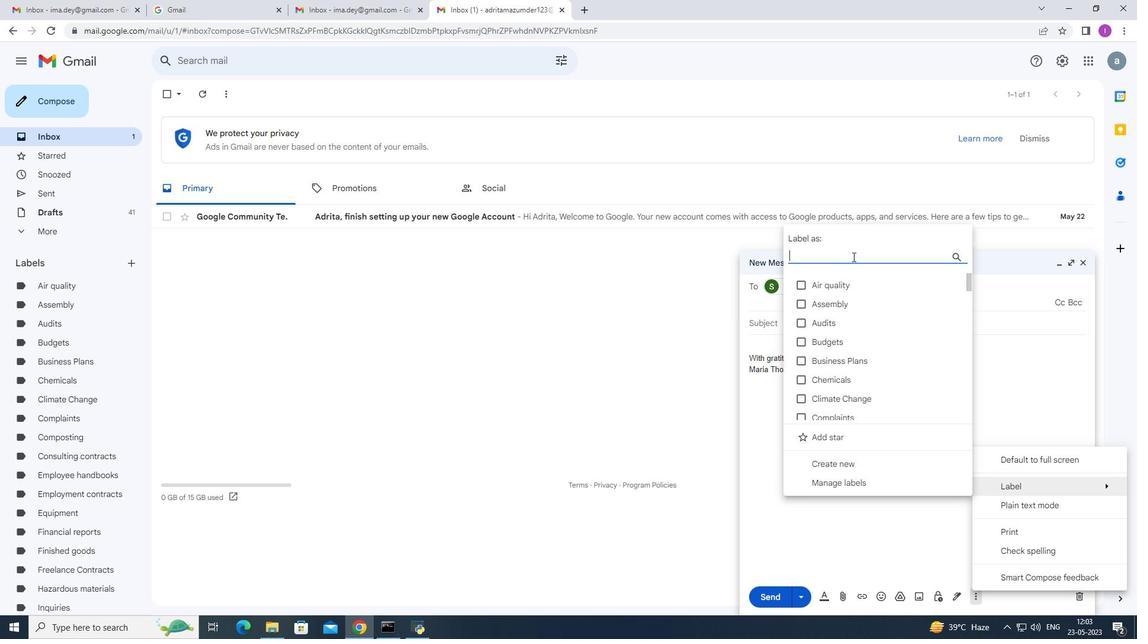 
Action: Mouse moved to (901, 246)
Screenshot: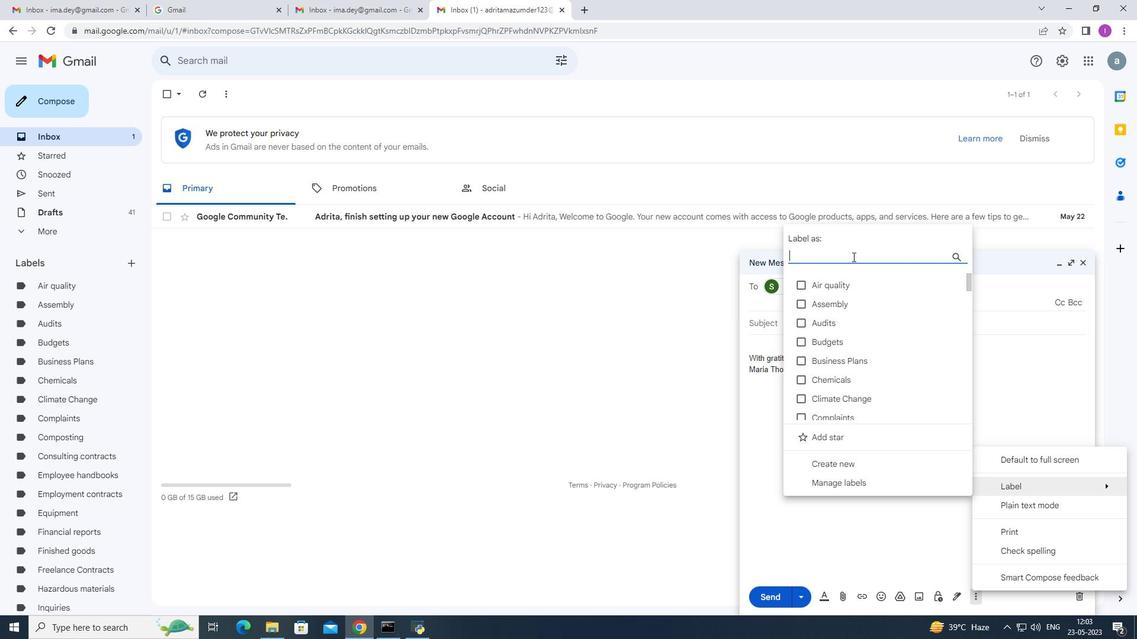 
Action: Key pressed <Key.shift>Licensing<Key.space>agreements
Screenshot: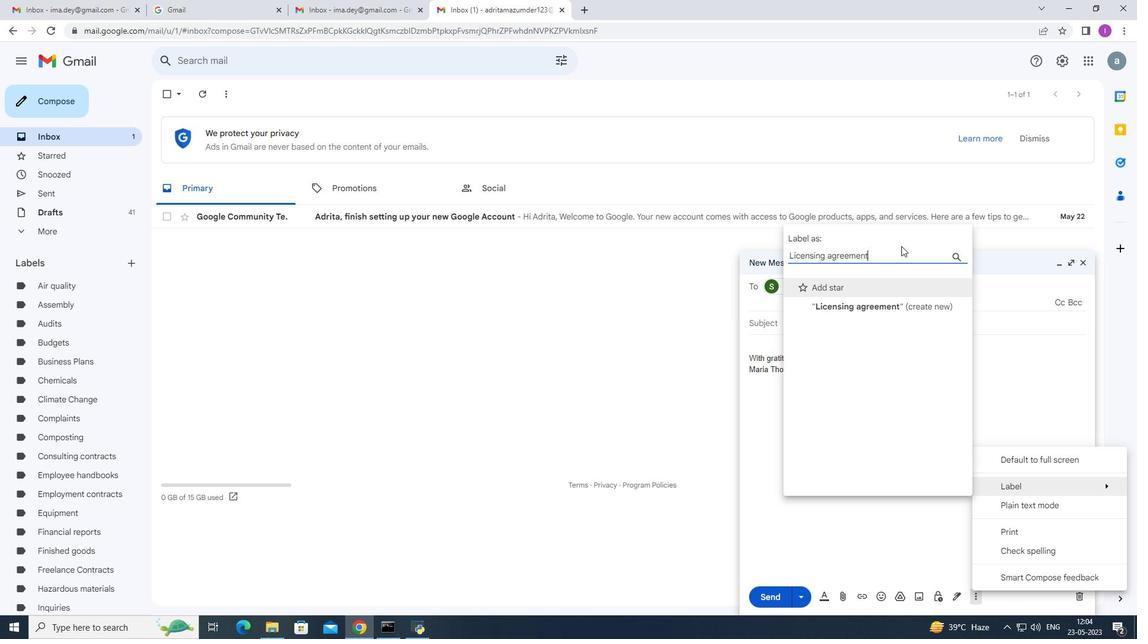 
Action: Mouse moved to (869, 305)
Screenshot: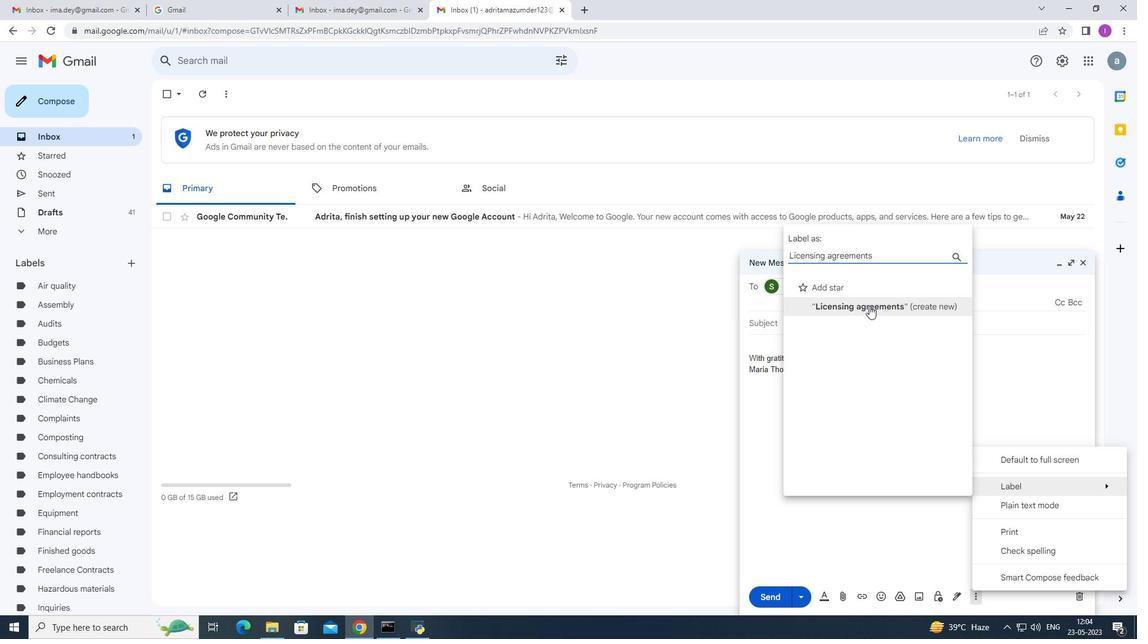 
Action: Mouse pressed left at (869, 305)
Screenshot: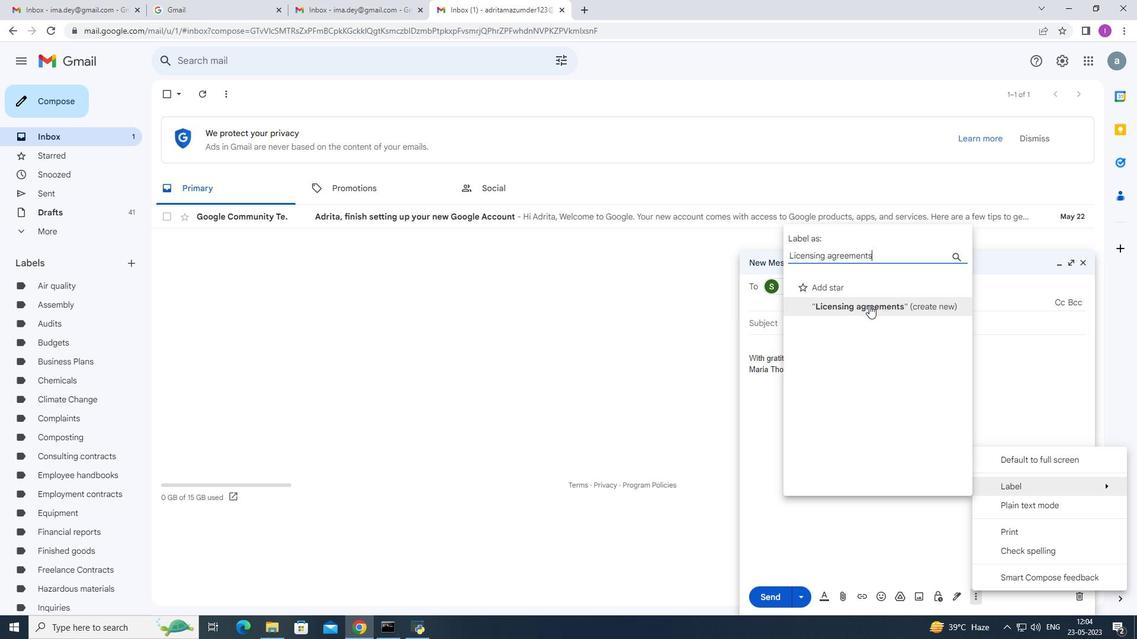 
Action: Mouse moved to (668, 371)
Screenshot: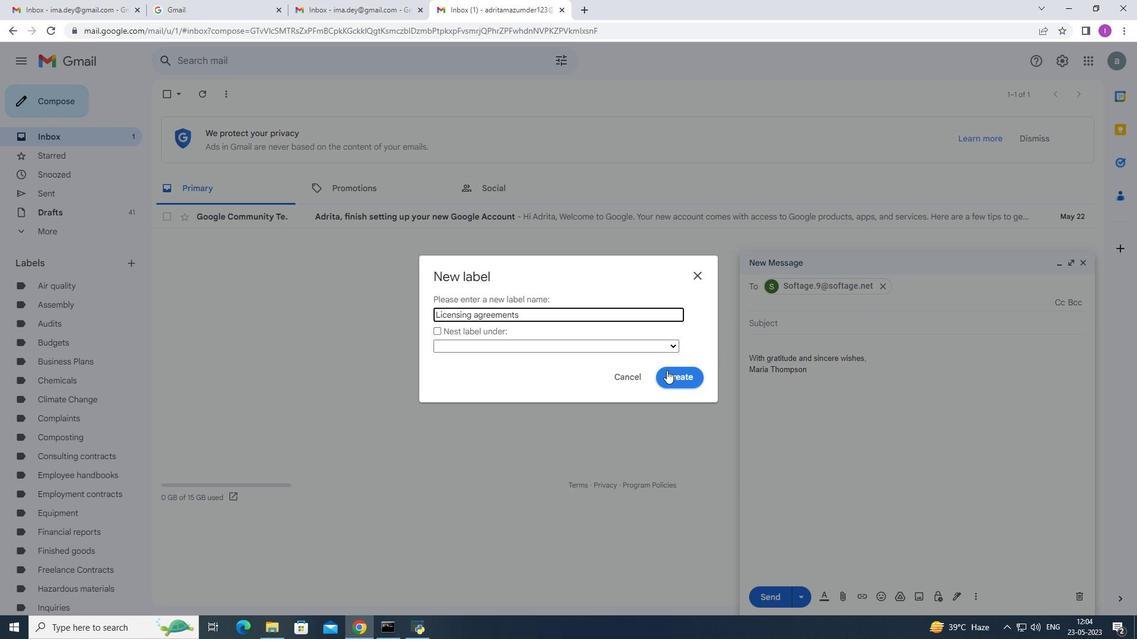 
Action: Mouse pressed left at (668, 371)
Screenshot: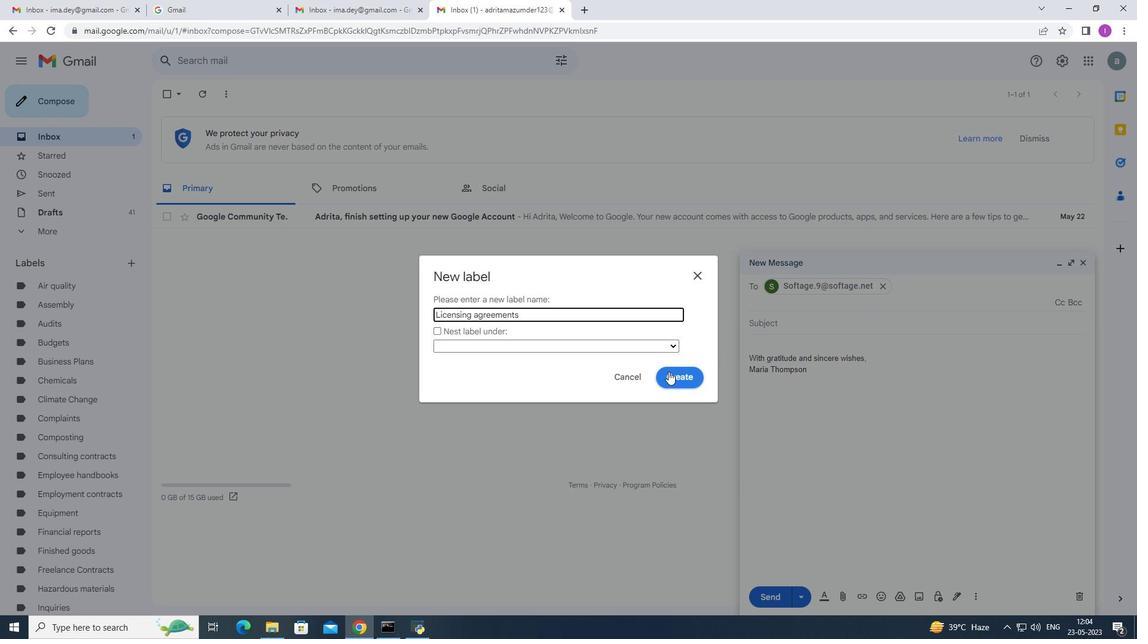 
Action: Mouse moved to (979, 594)
Screenshot: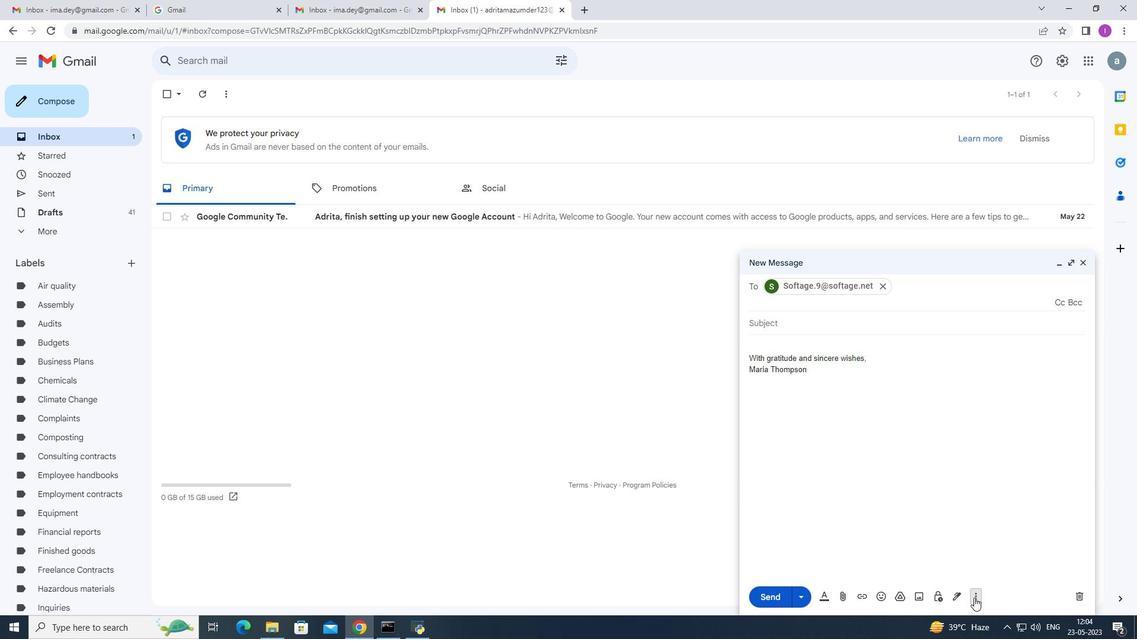 
Action: Mouse pressed left at (979, 594)
Screenshot: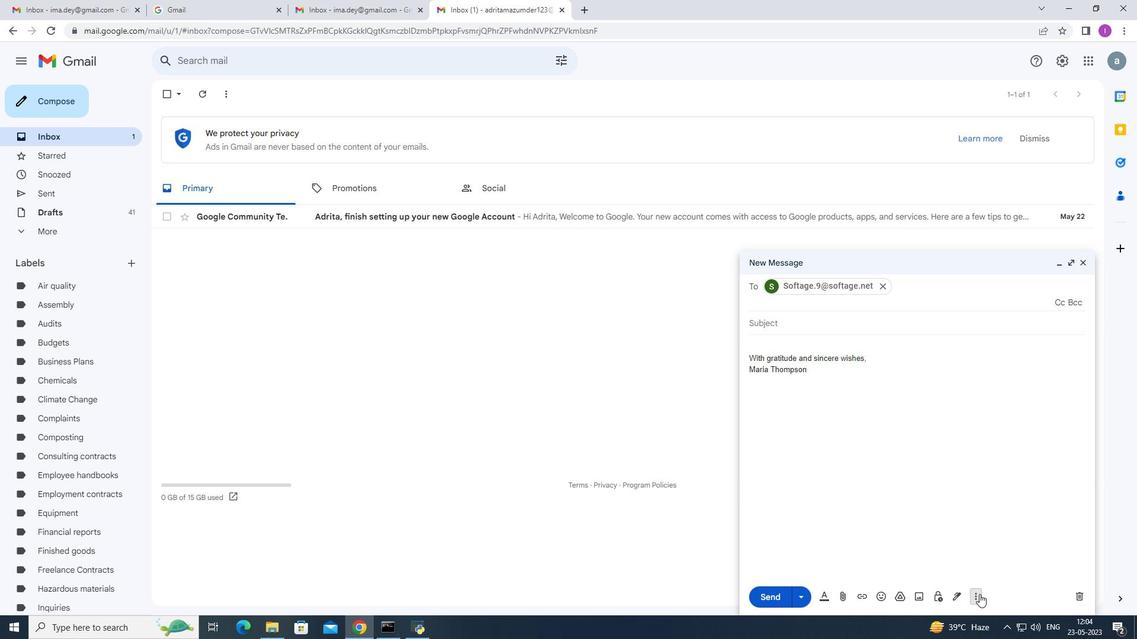 
Action: Mouse moved to (748, 398)
Screenshot: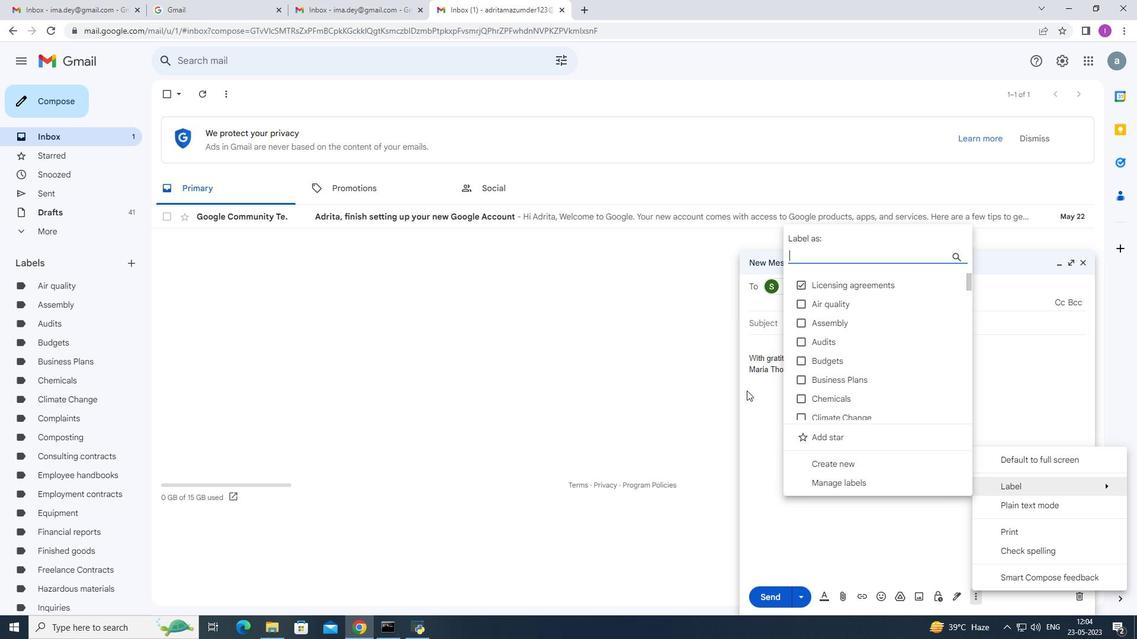 
Action: Mouse pressed left at (748, 398)
Screenshot: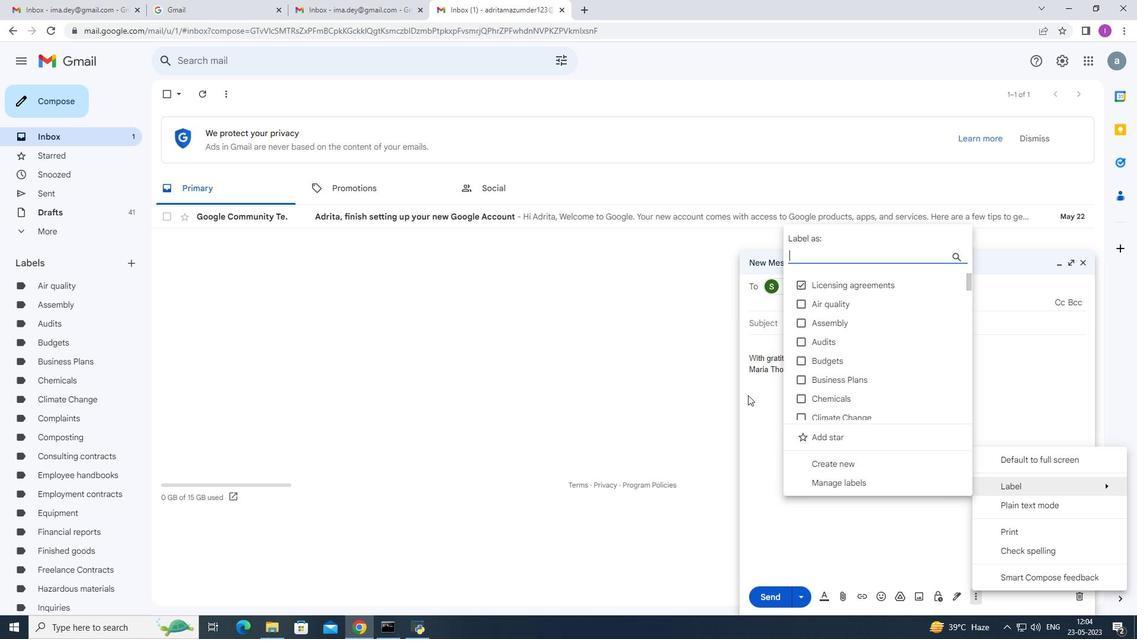 
Action: Mouse moved to (887, 476)
Screenshot: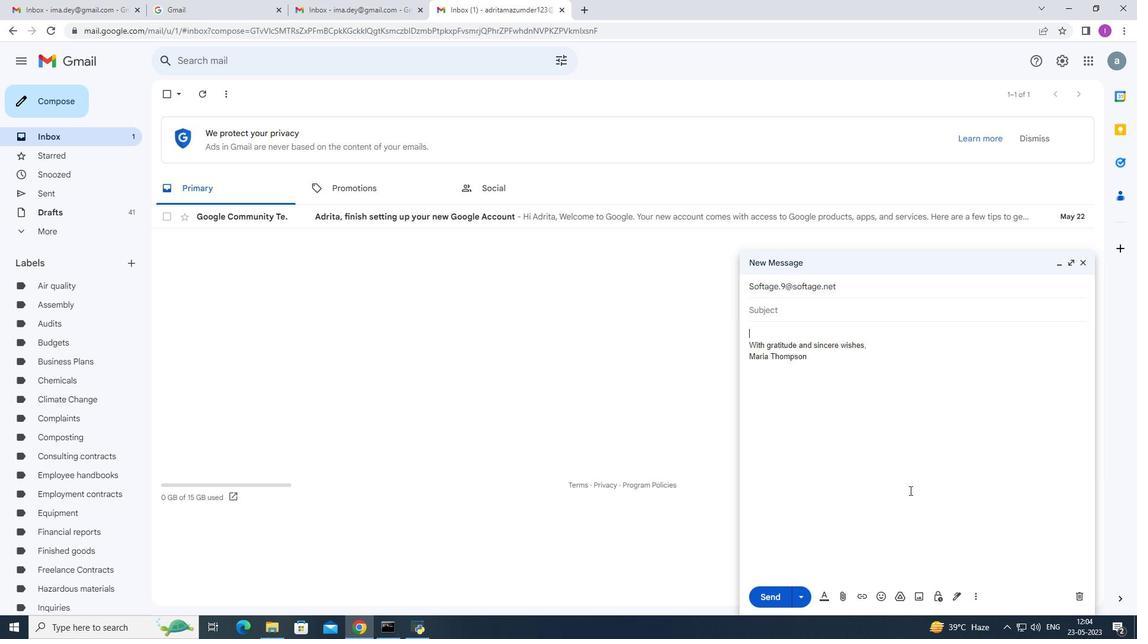 
